 Task: Find connections with filter location Chengam with filter topic #innovationwith filter profile language English with filter current company Nayara Energy with filter school L.J. Institute Of Engg And Tech.  with filter industry Internet Marketplace Platforms with filter service category Financial Planning with filter keywords title Wait Staff Manager
Action: Mouse moved to (511, 65)
Screenshot: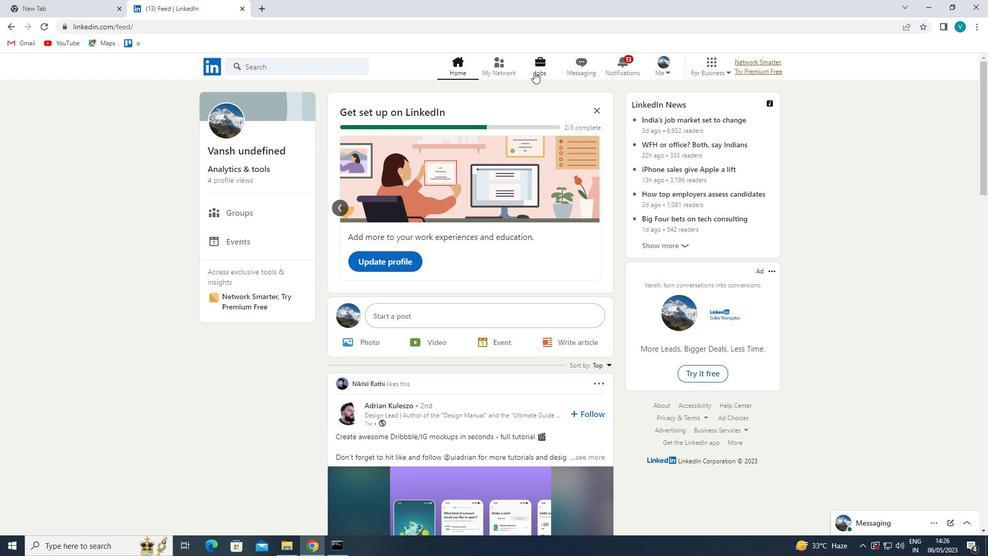 
Action: Mouse pressed left at (511, 65)
Screenshot: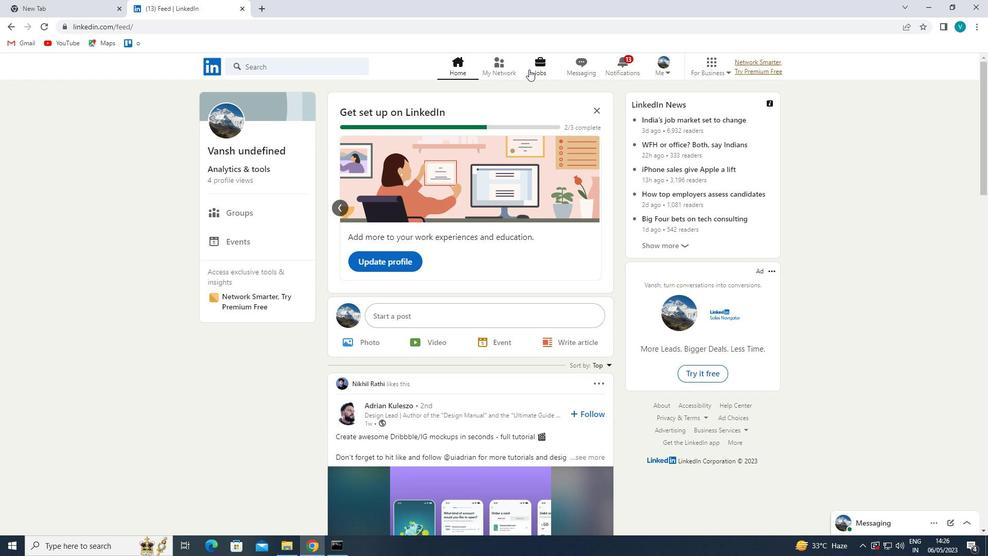 
Action: Mouse moved to (318, 117)
Screenshot: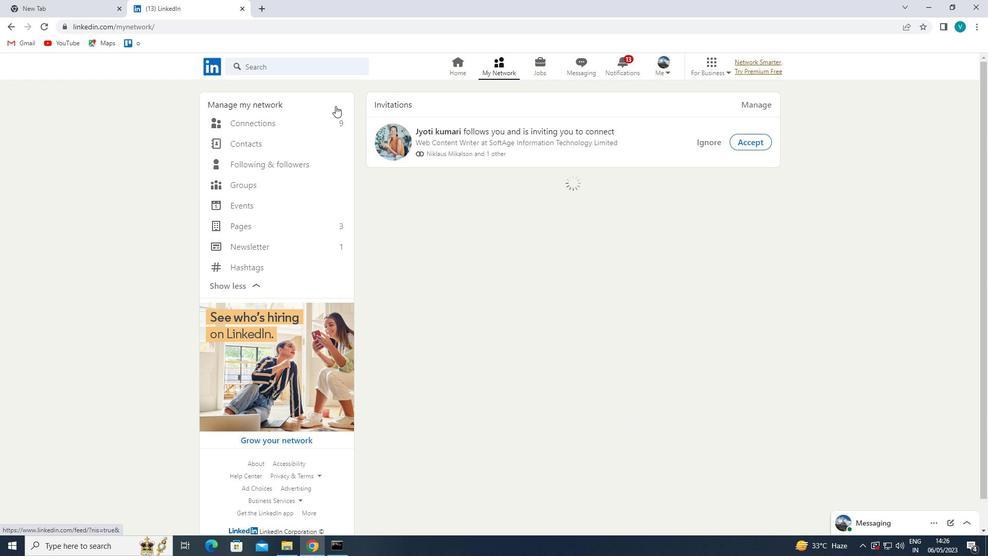 
Action: Mouse pressed left at (318, 117)
Screenshot: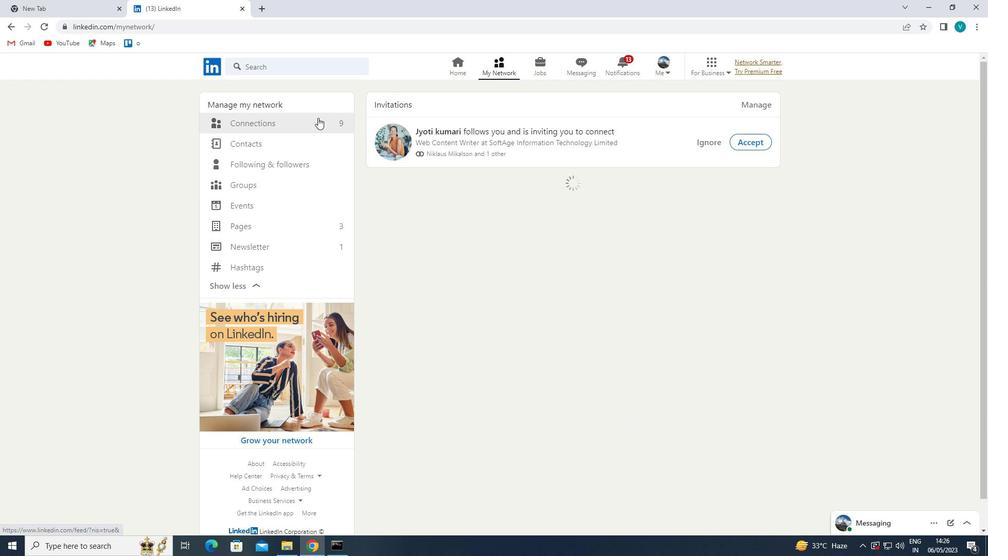 
Action: Mouse moved to (591, 117)
Screenshot: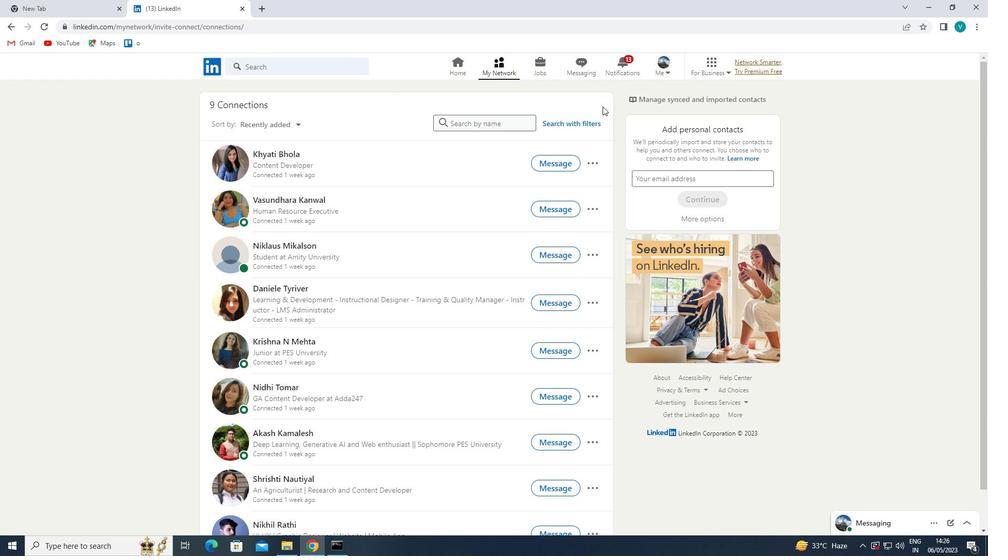 
Action: Mouse pressed left at (591, 117)
Screenshot: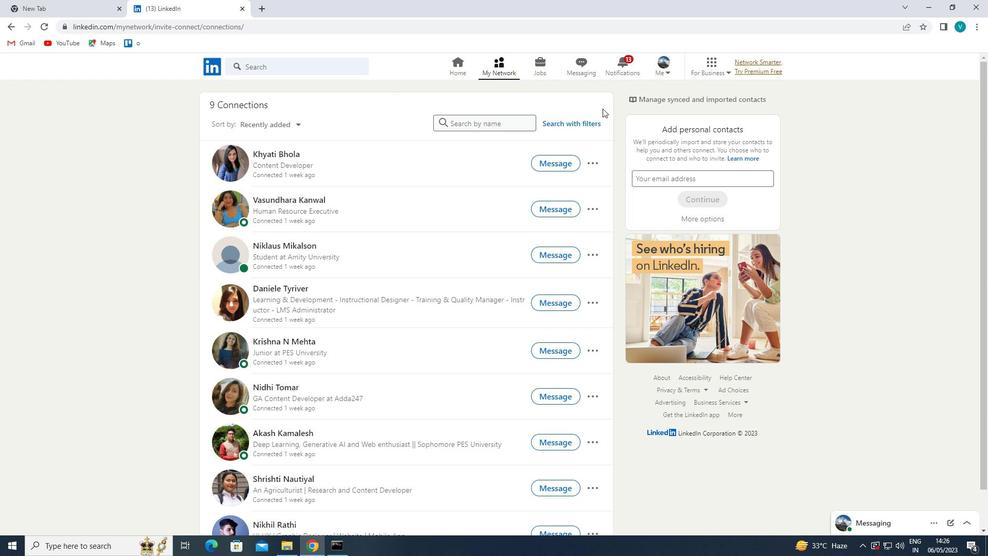 
Action: Mouse moved to (506, 95)
Screenshot: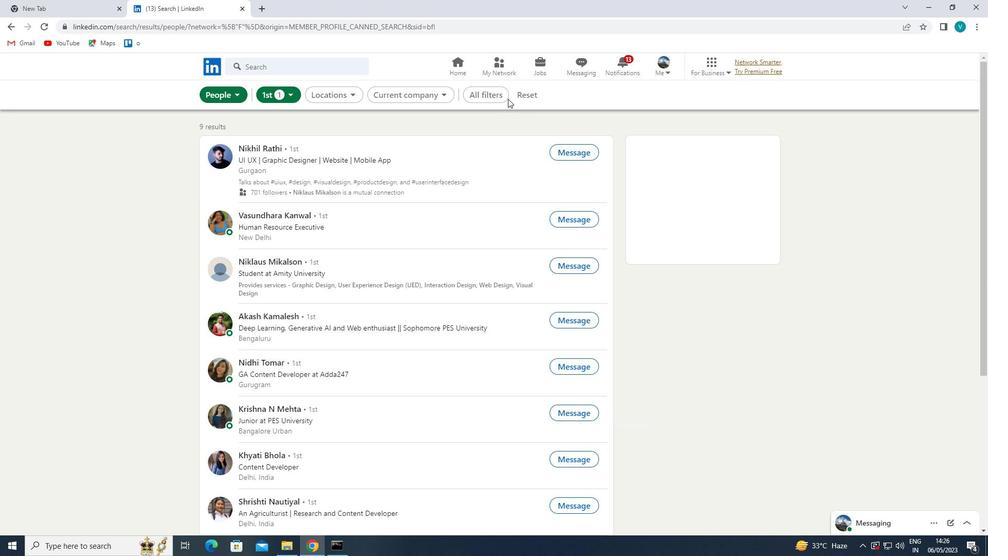 
Action: Mouse pressed left at (506, 95)
Screenshot: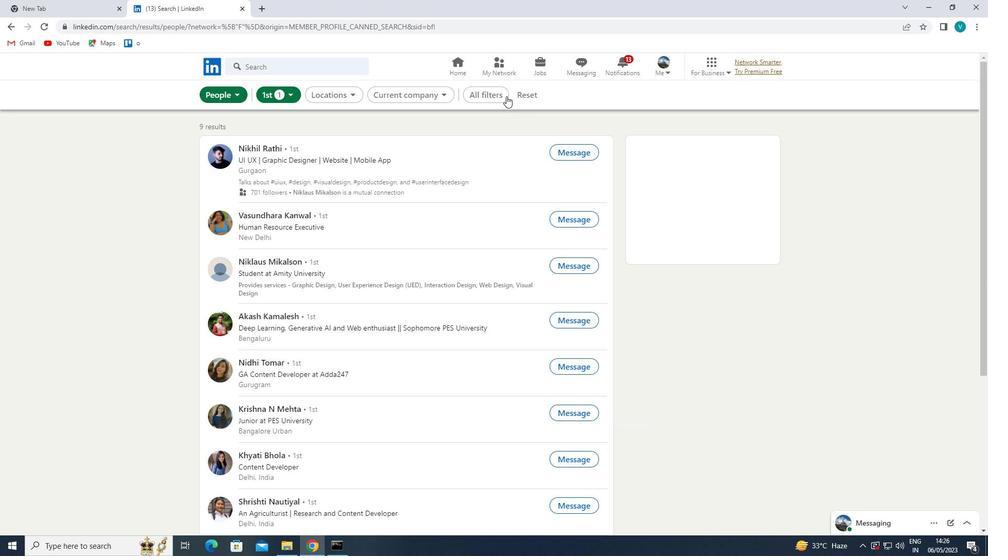 
Action: Mouse moved to (763, 174)
Screenshot: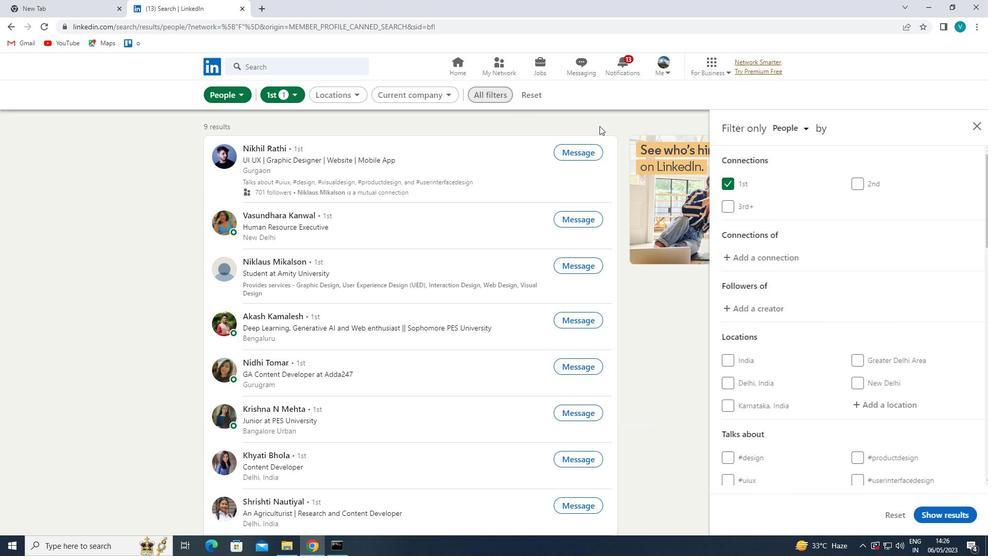
Action: Mouse scrolled (763, 173) with delta (0, 0)
Screenshot: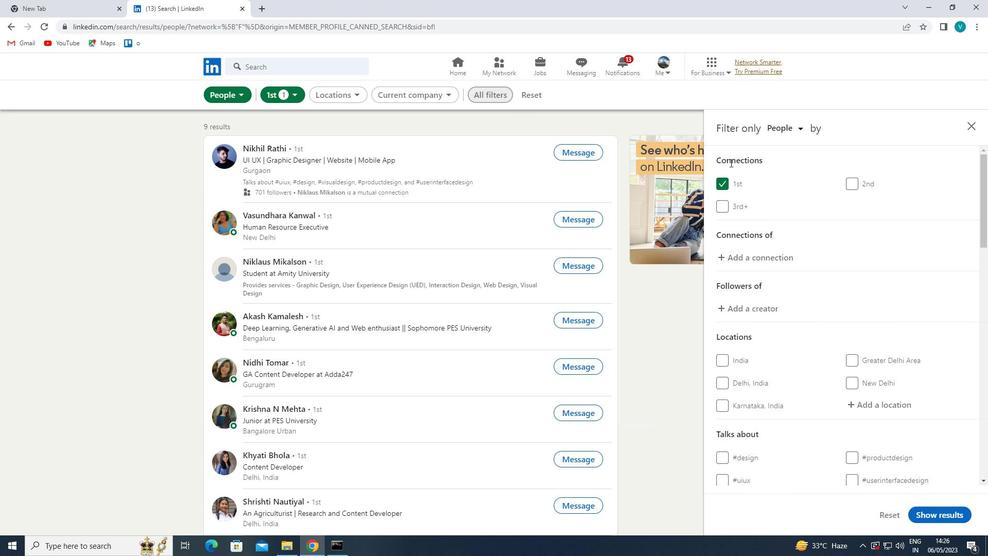 
Action: Mouse moved to (764, 176)
Screenshot: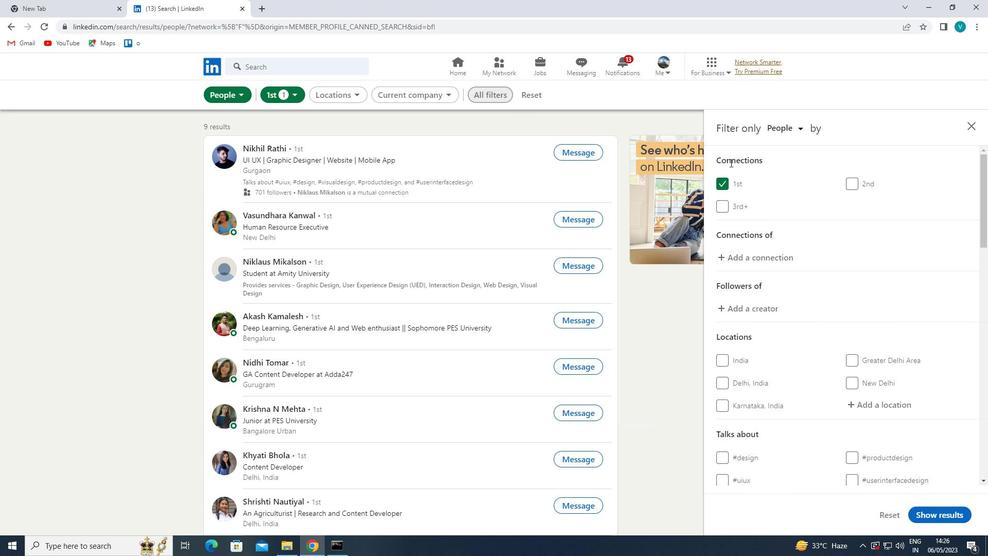 
Action: Mouse scrolled (764, 175) with delta (0, 0)
Screenshot: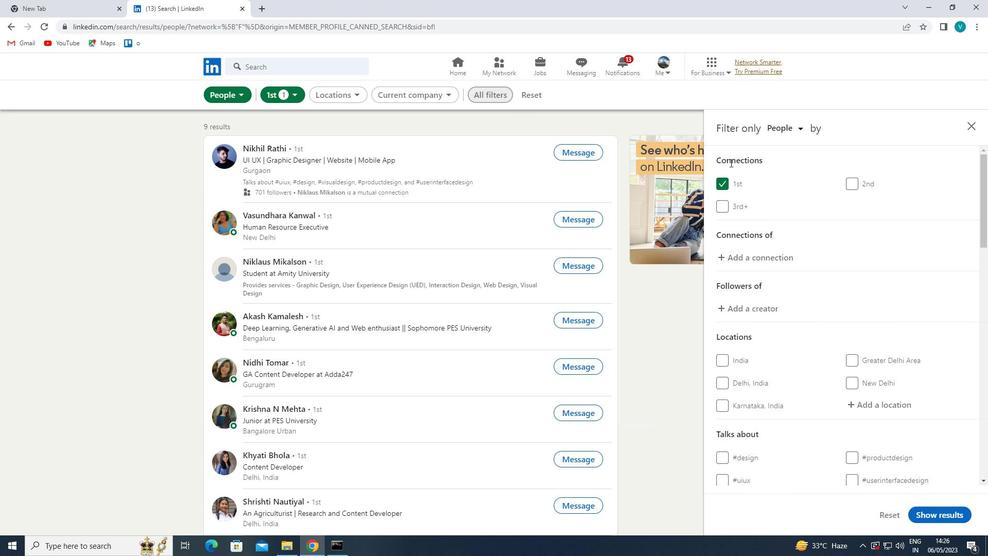 
Action: Mouse moved to (767, 180)
Screenshot: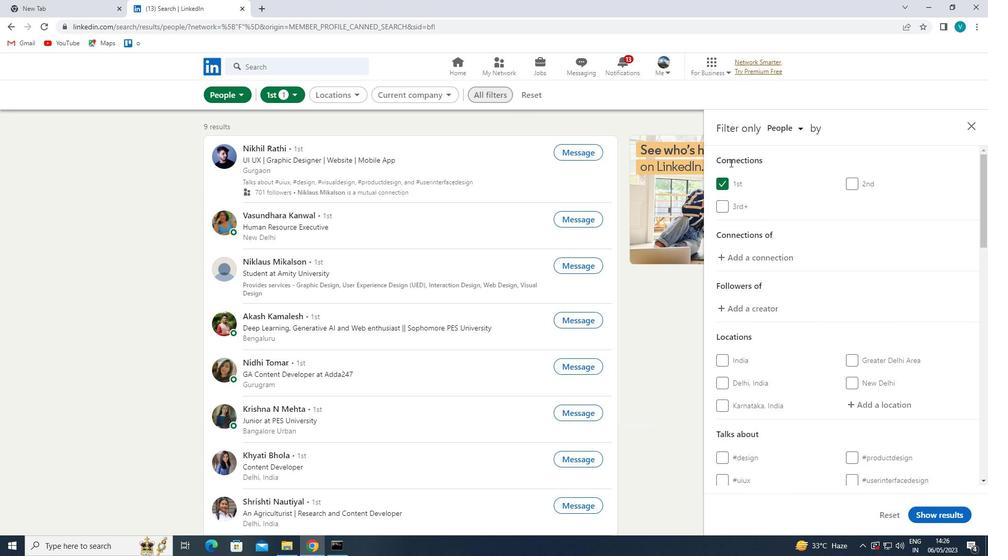 
Action: Mouse scrolled (767, 179) with delta (0, 0)
Screenshot: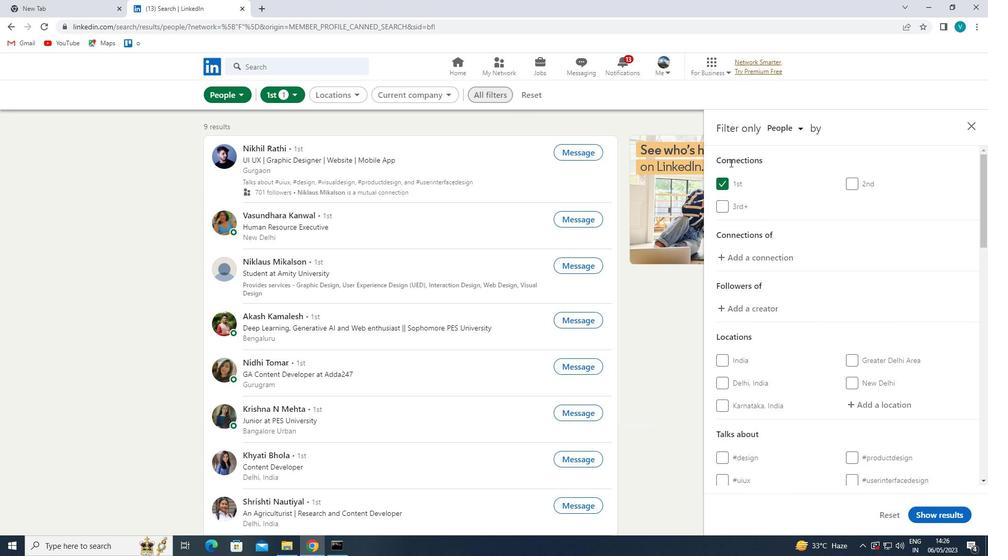 
Action: Mouse moved to (870, 252)
Screenshot: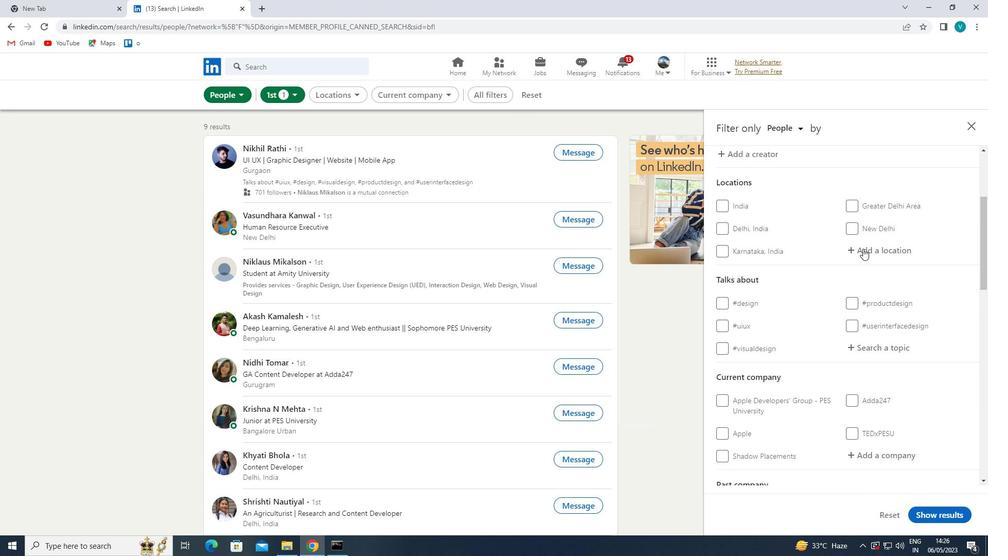 
Action: Mouse pressed left at (870, 252)
Screenshot: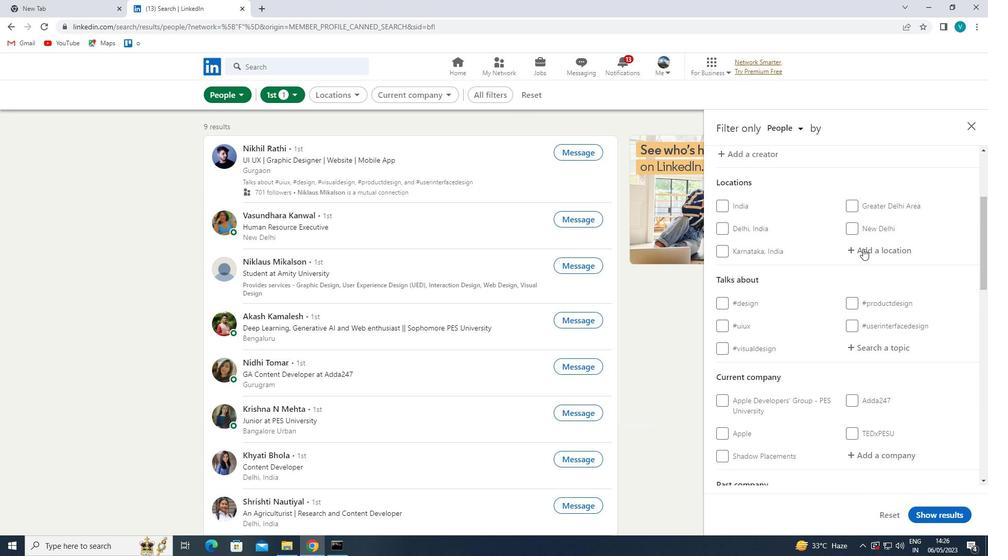 
Action: Mouse moved to (464, 106)
Screenshot: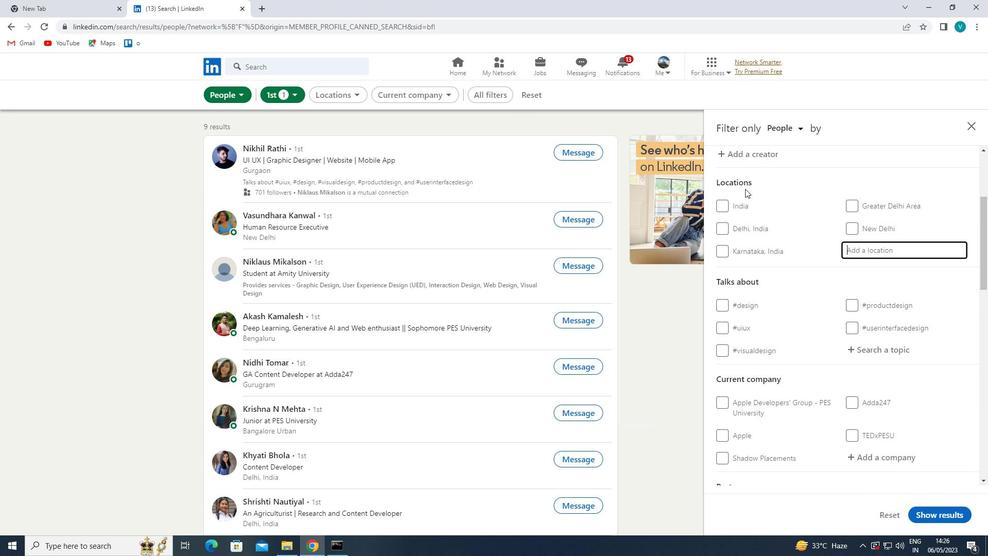 
Action: Key pressed <Key.shift>CHENGAM
Screenshot: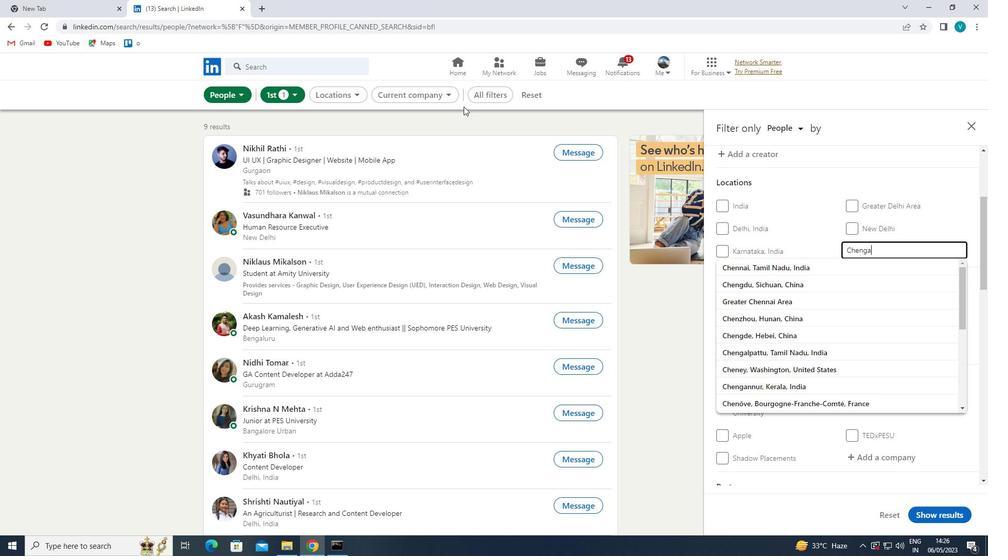 
Action: Mouse moved to (756, 263)
Screenshot: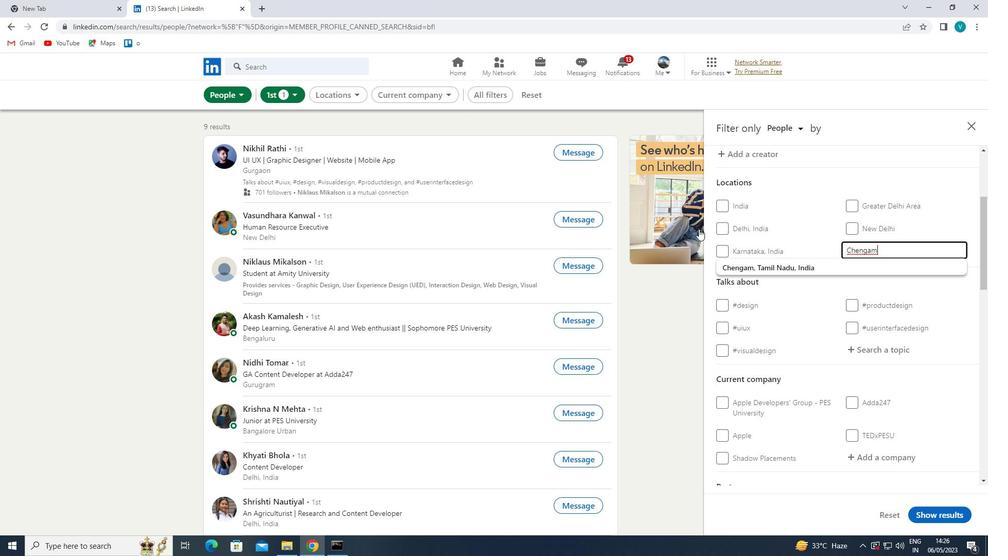 
Action: Mouse pressed left at (756, 263)
Screenshot: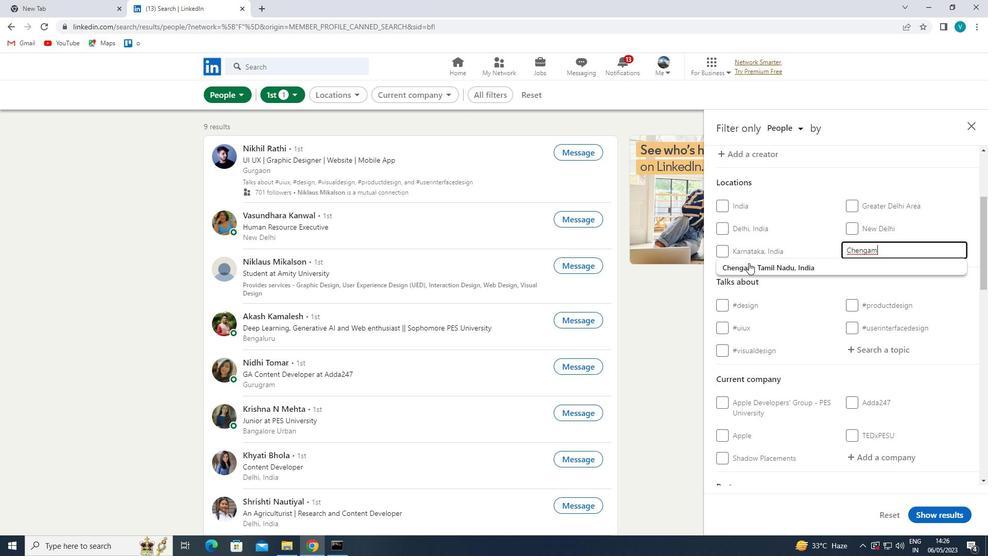 
Action: Mouse moved to (904, 359)
Screenshot: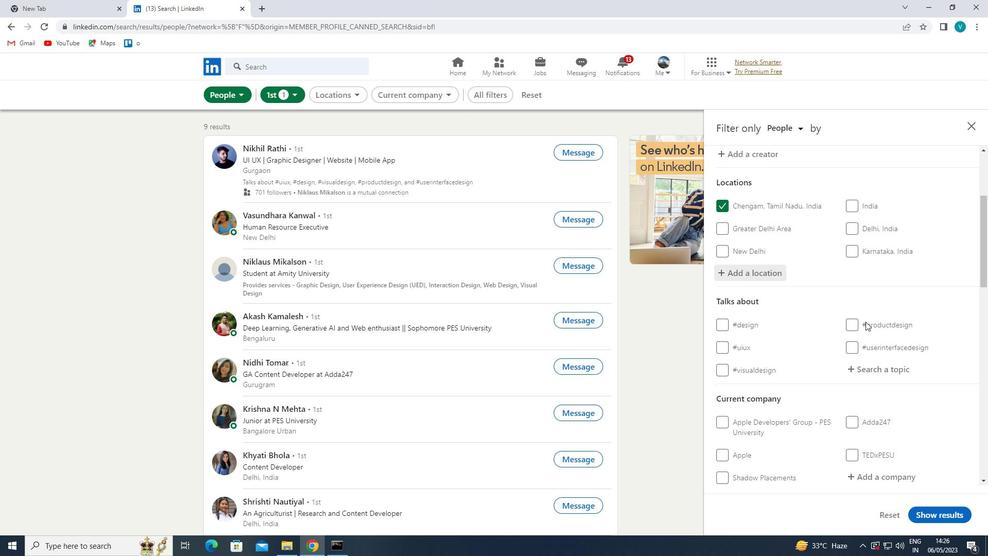 
Action: Mouse scrolled (904, 359) with delta (0, 0)
Screenshot: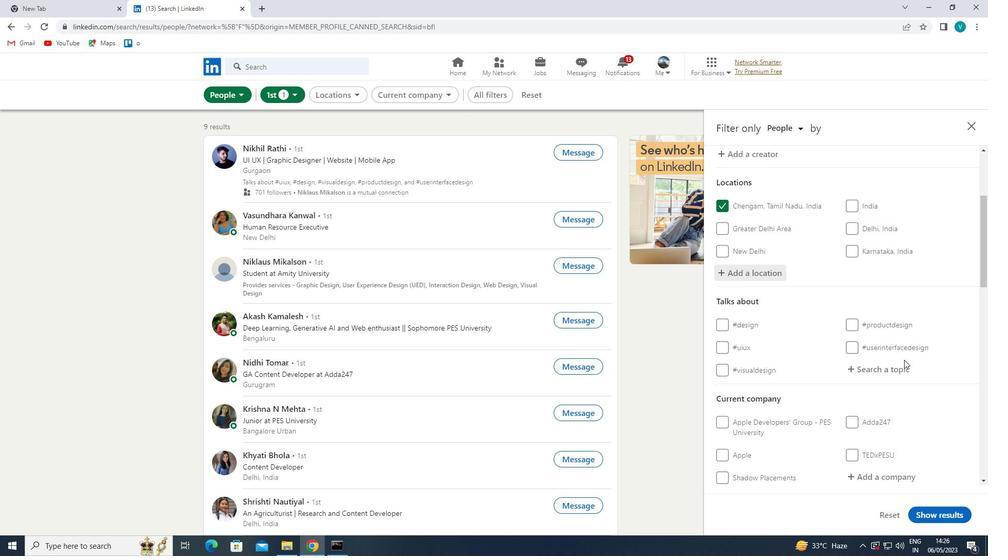 
Action: Mouse moved to (902, 316)
Screenshot: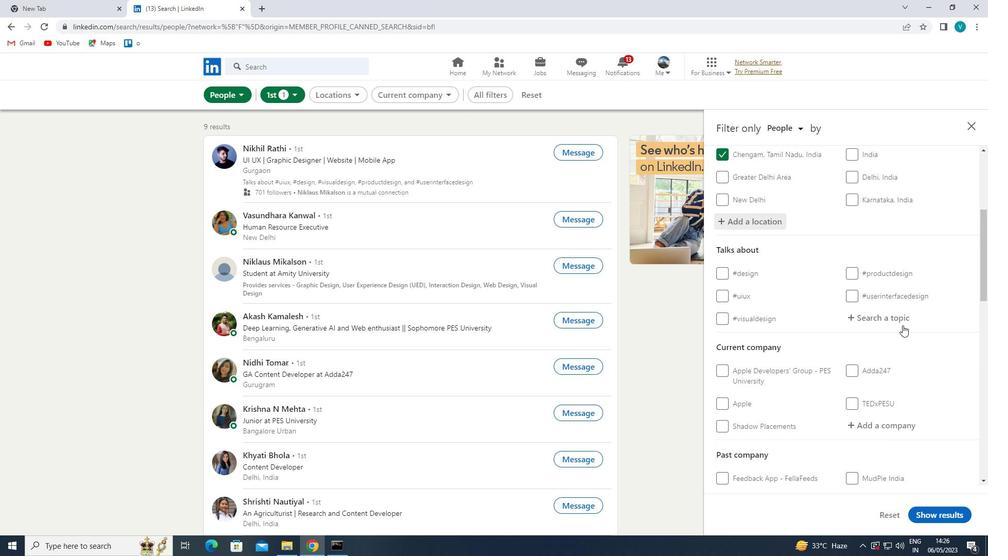 
Action: Mouse pressed left at (902, 316)
Screenshot: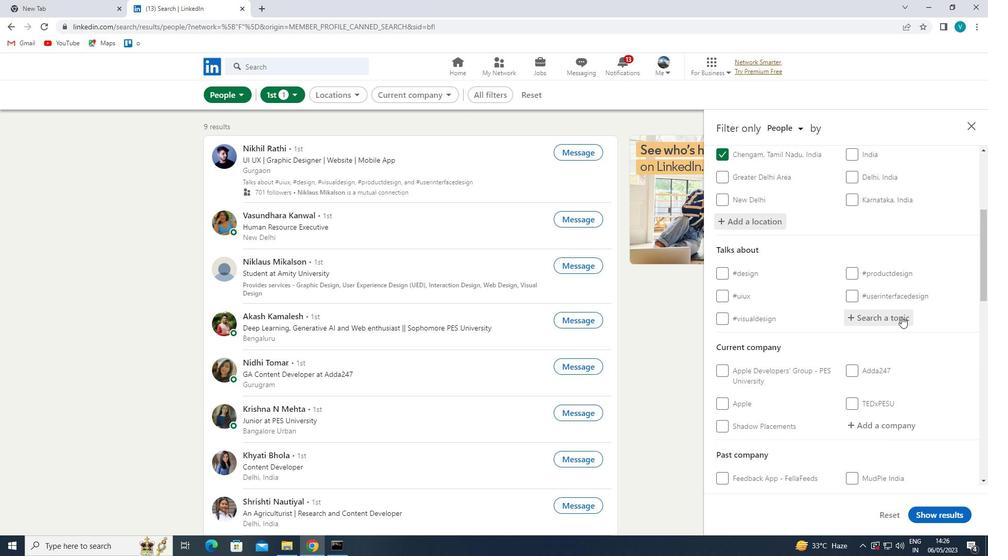 
Action: Mouse moved to (738, 219)
Screenshot: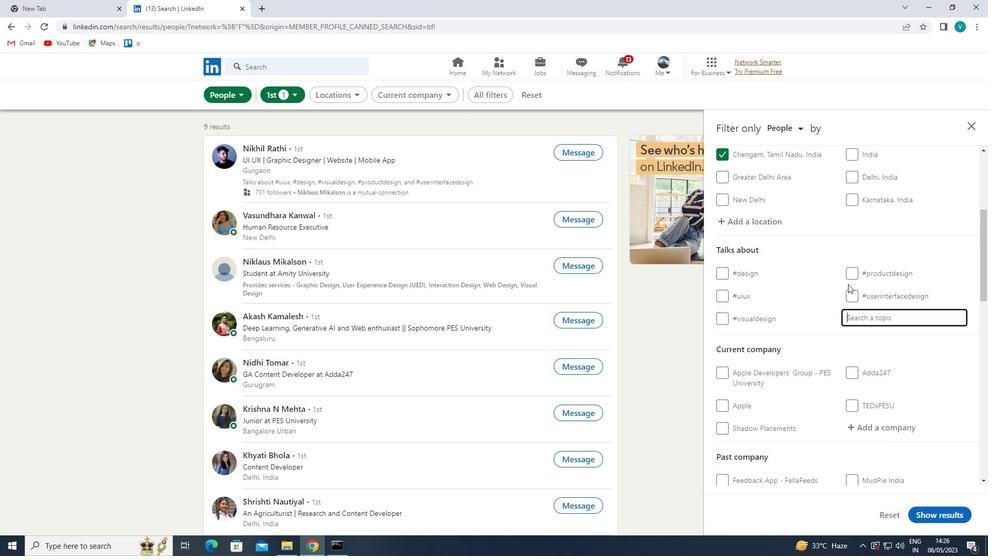 
Action: Key pressed INNOVAT
Screenshot: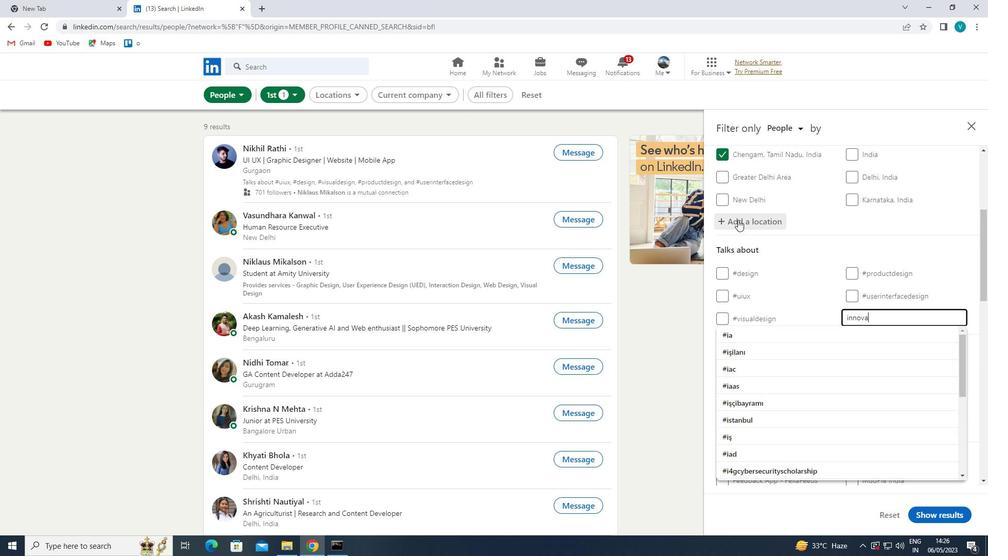 
Action: Mouse moved to (783, 338)
Screenshot: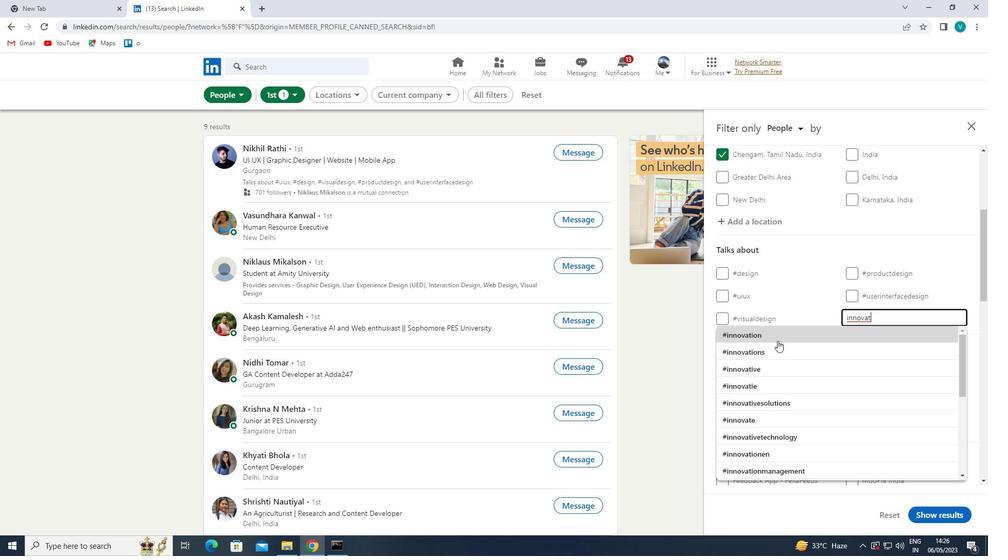
Action: Mouse pressed left at (783, 338)
Screenshot: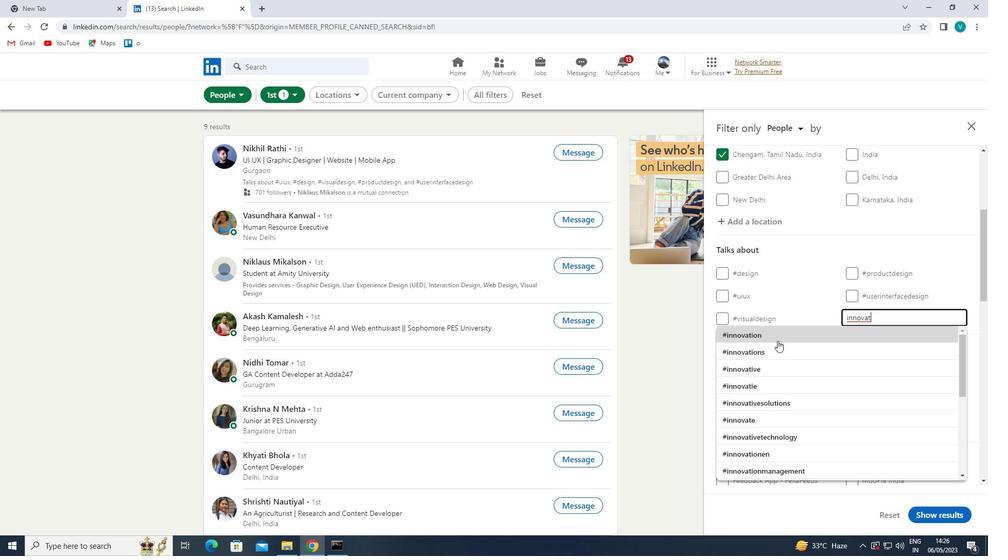 
Action: Mouse moved to (854, 375)
Screenshot: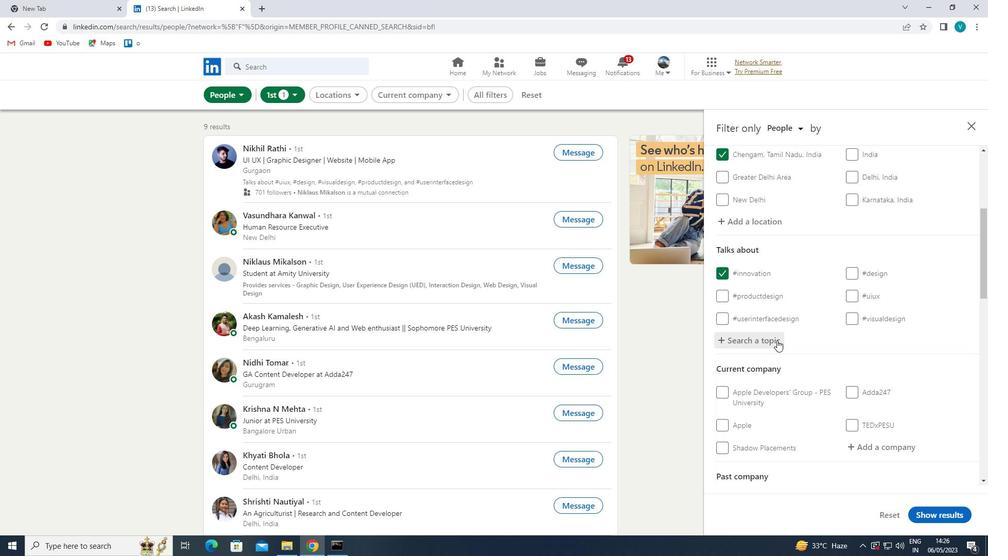 
Action: Mouse scrolled (854, 374) with delta (0, 0)
Screenshot: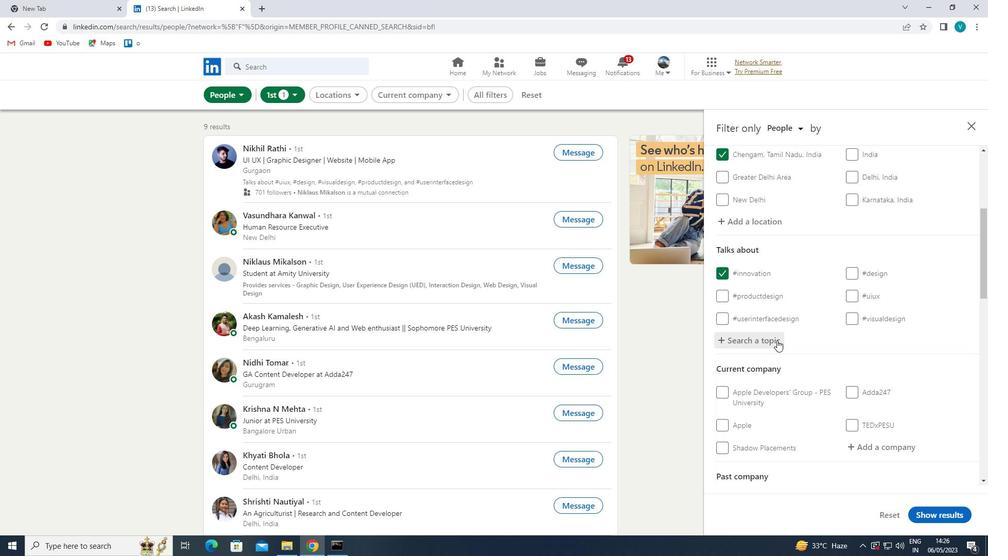 
Action: Mouse moved to (857, 376)
Screenshot: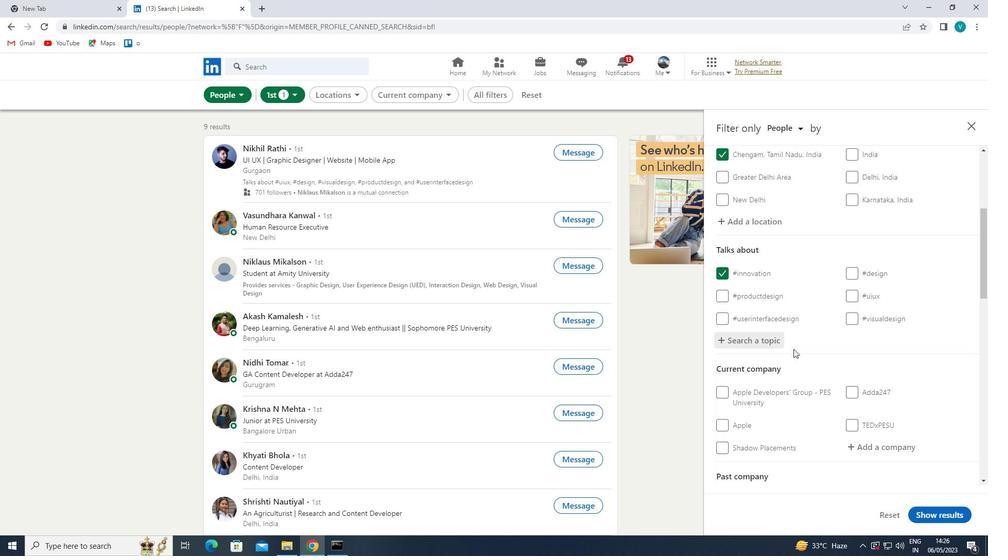 
Action: Mouse scrolled (857, 375) with delta (0, 0)
Screenshot: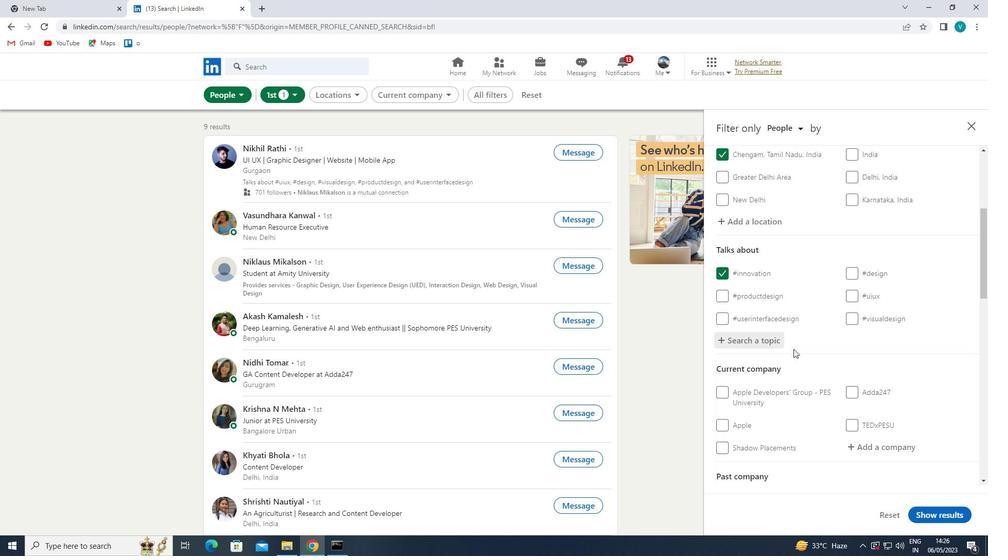 
Action: Mouse moved to (862, 377)
Screenshot: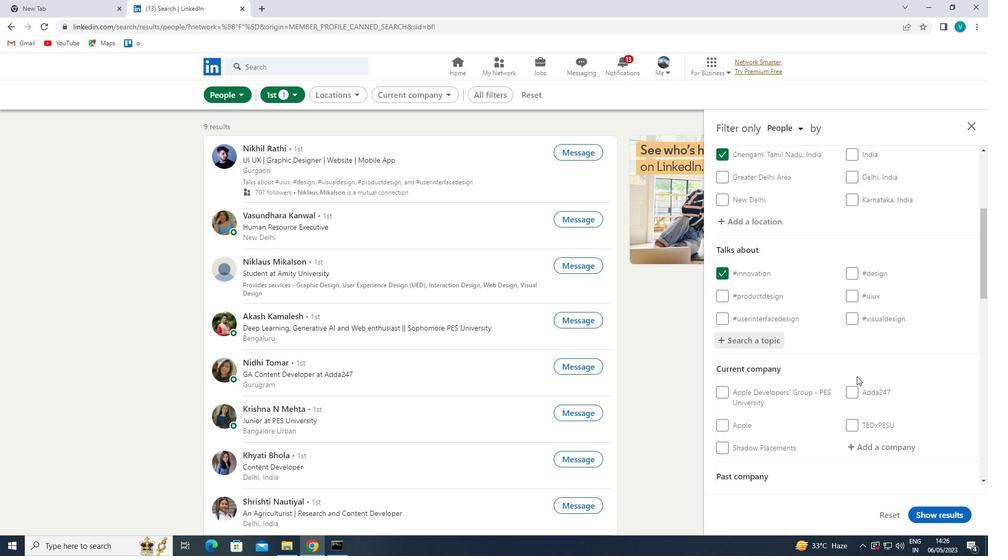 
Action: Mouse scrolled (862, 376) with delta (0, 0)
Screenshot: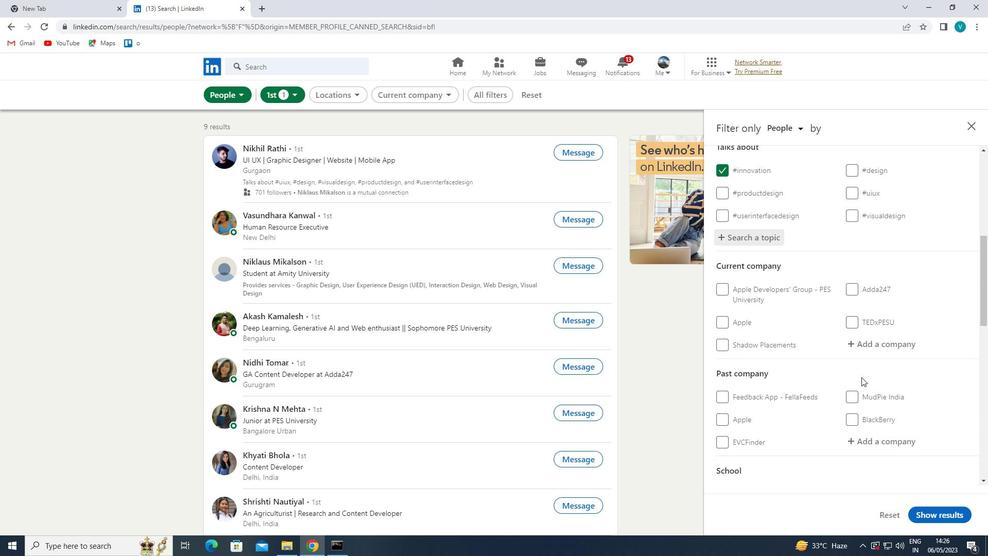 
Action: Mouse scrolled (862, 376) with delta (0, 0)
Screenshot: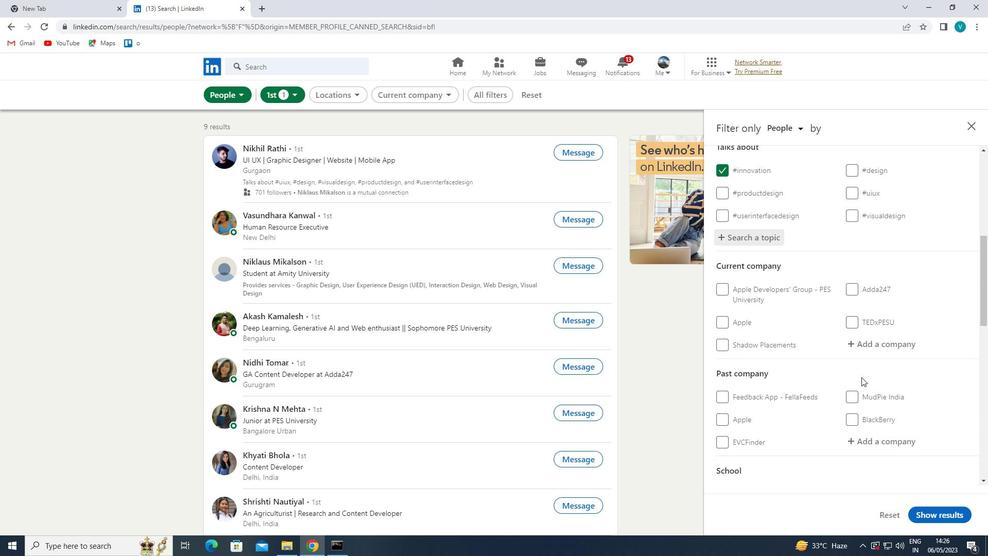 
Action: Mouse moved to (861, 379)
Screenshot: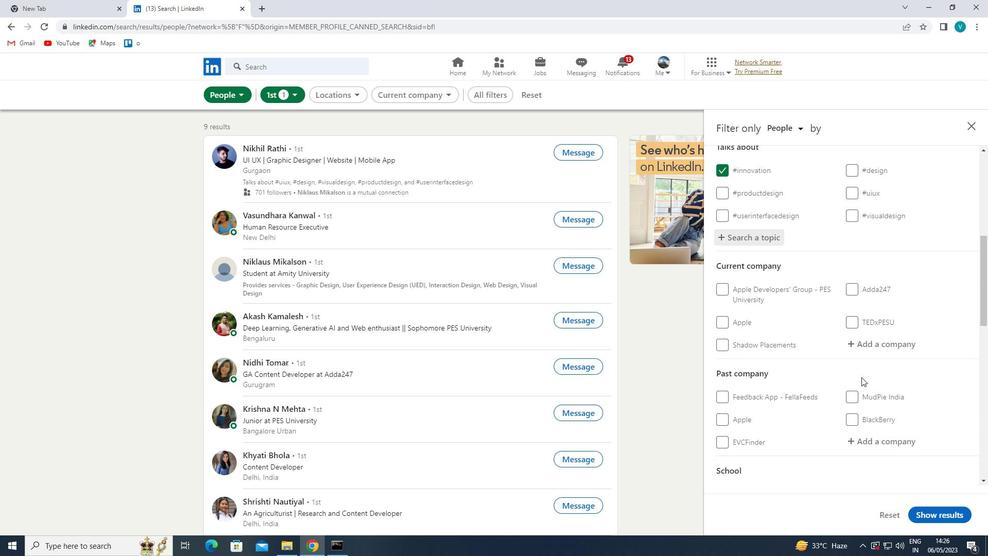 
Action: Mouse scrolled (861, 379) with delta (0, 0)
Screenshot: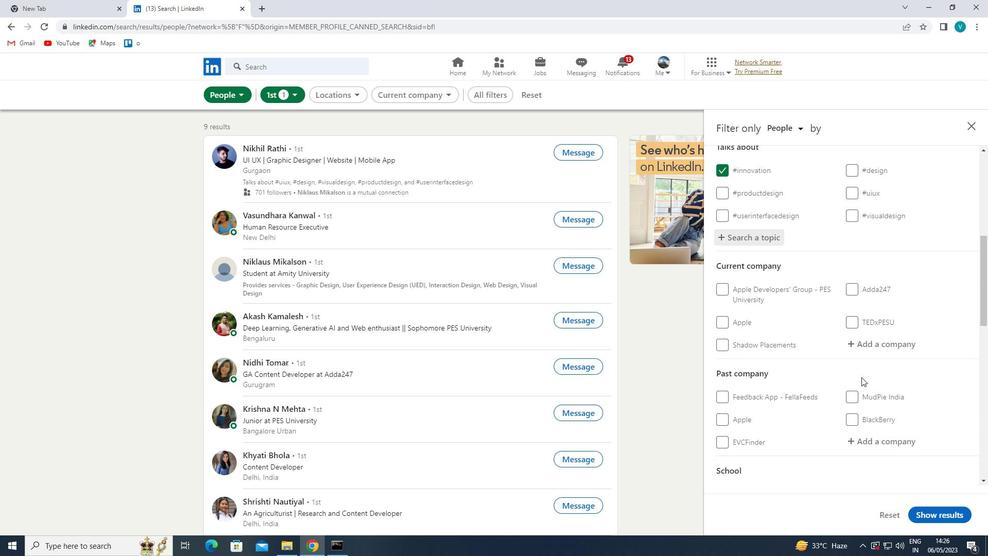 
Action: Mouse moved to (859, 382)
Screenshot: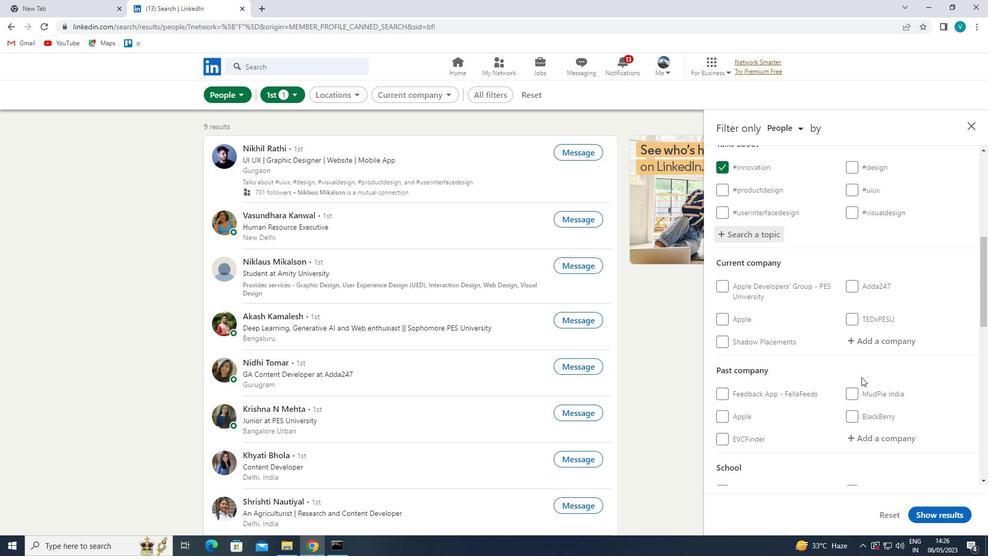 
Action: Mouse scrolled (859, 381) with delta (0, 0)
Screenshot: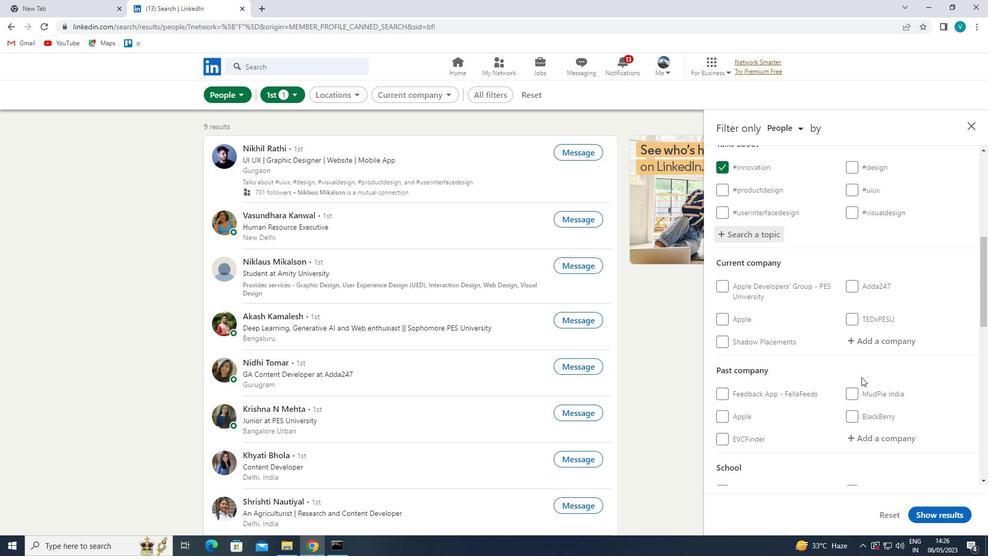 
Action: Mouse moved to (855, 382)
Screenshot: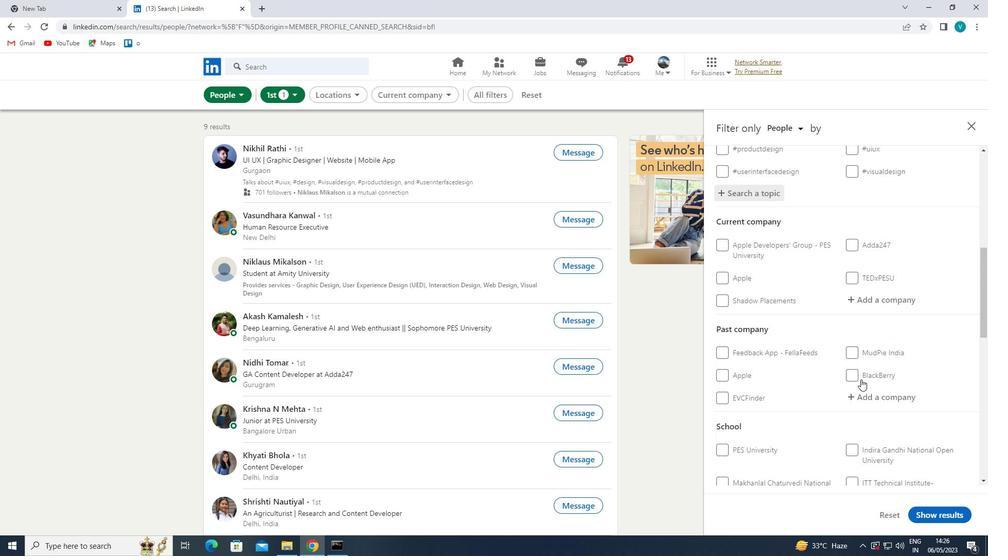 
Action: Mouse scrolled (855, 382) with delta (0, 0)
Screenshot: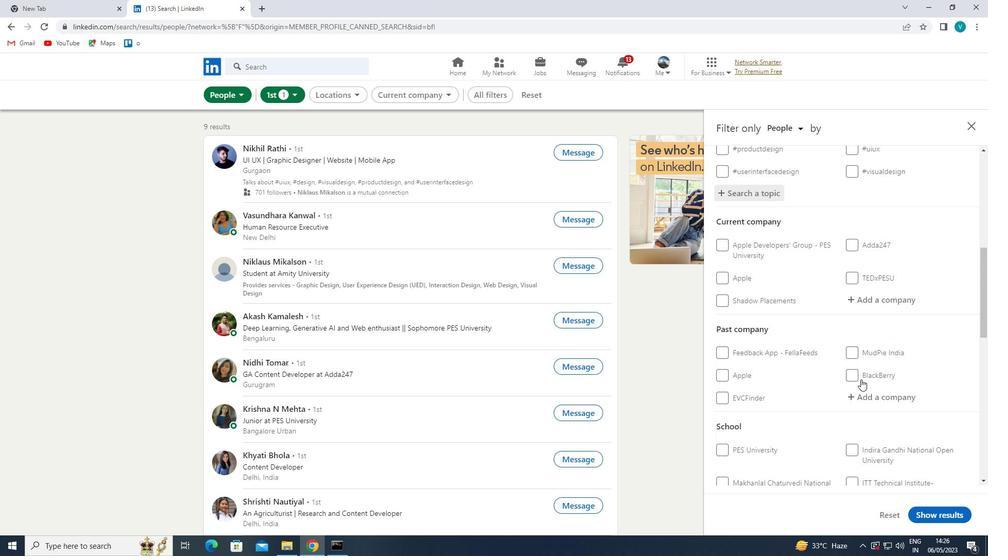 
Action: Mouse moved to (851, 384)
Screenshot: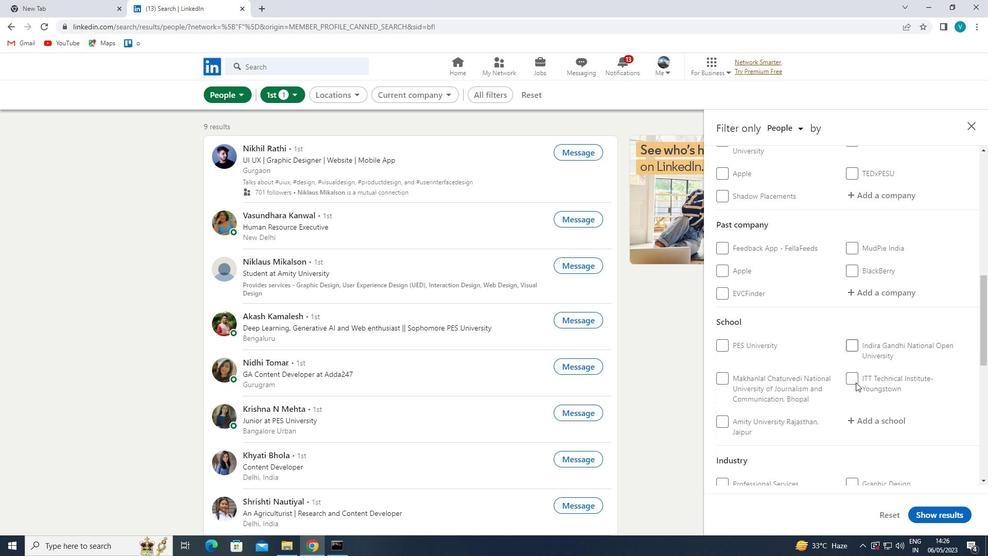 
Action: Mouse scrolled (851, 383) with delta (0, 0)
Screenshot: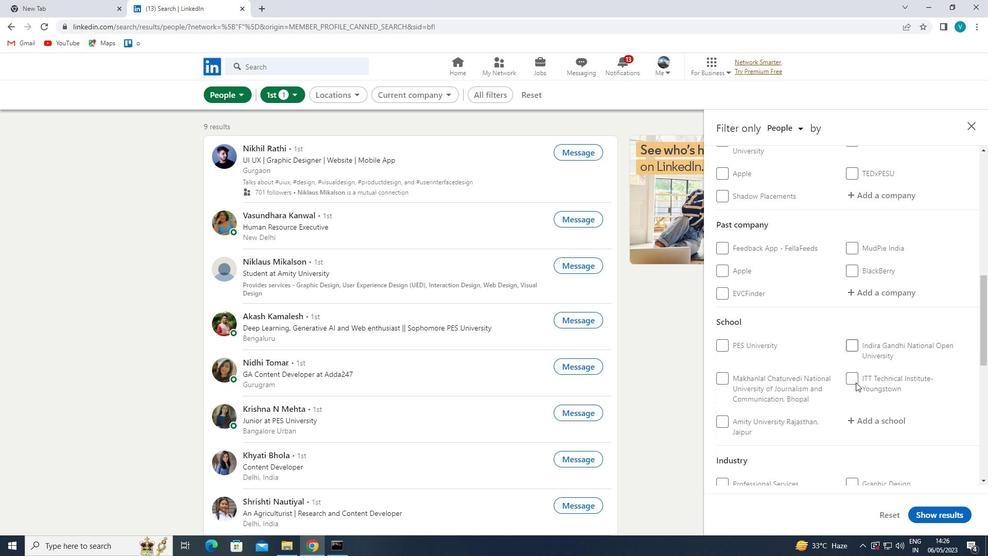 
Action: Mouse moved to (848, 385)
Screenshot: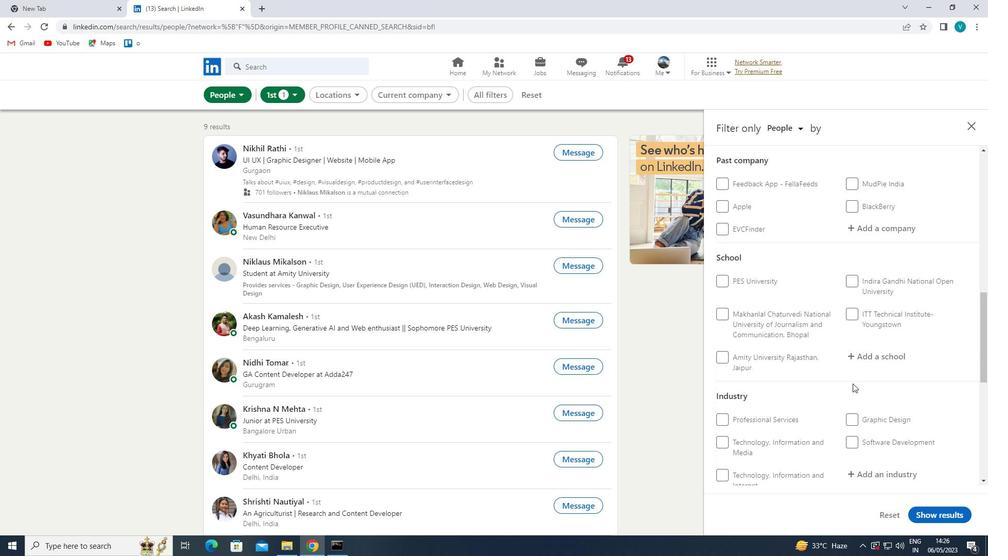 
Action: Mouse scrolled (848, 385) with delta (0, 0)
Screenshot: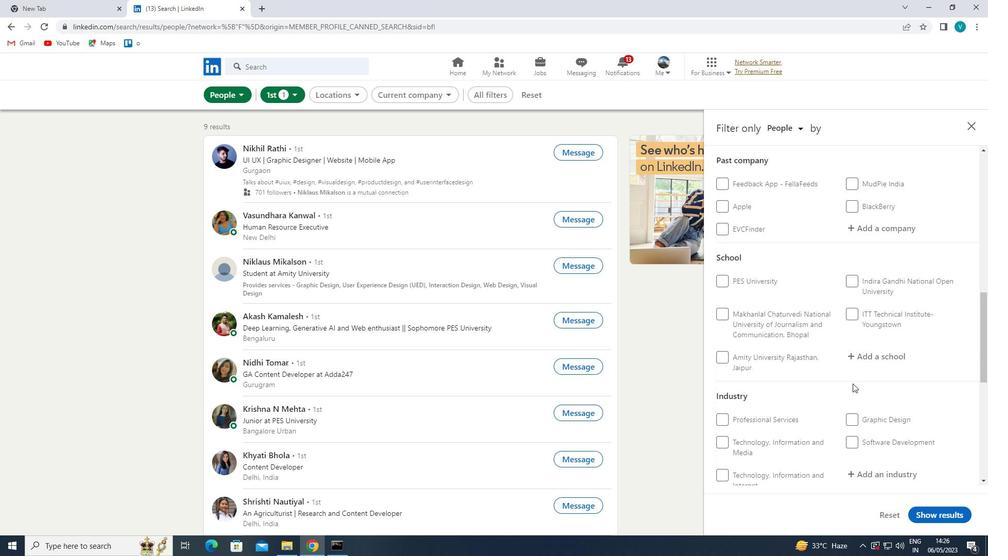 
Action: Mouse moved to (724, 394)
Screenshot: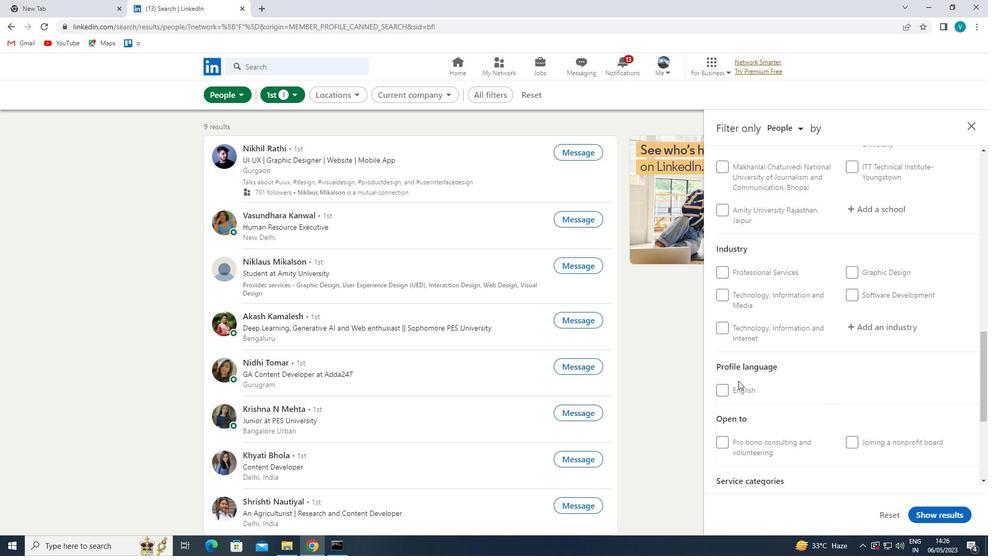 
Action: Mouse pressed left at (724, 394)
Screenshot: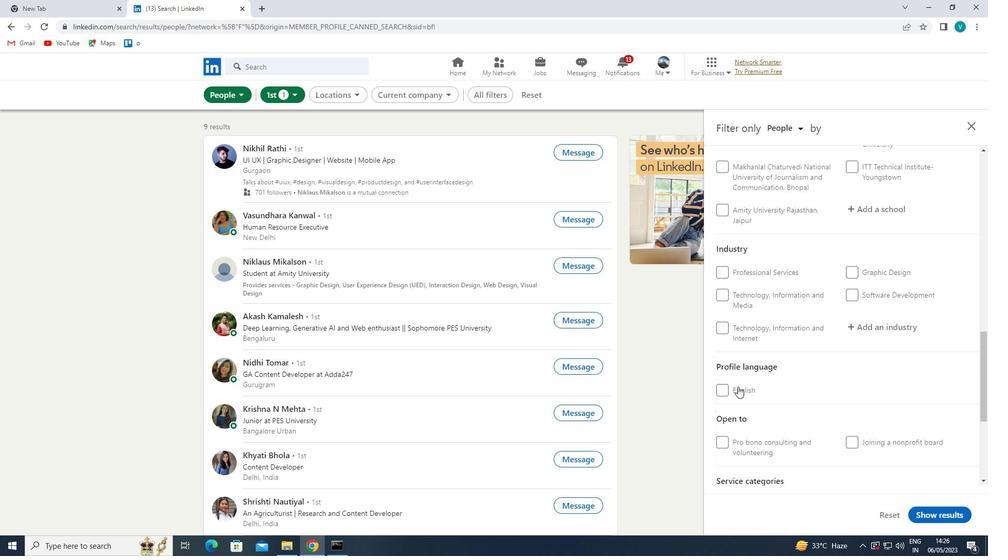 
Action: Mouse moved to (832, 385)
Screenshot: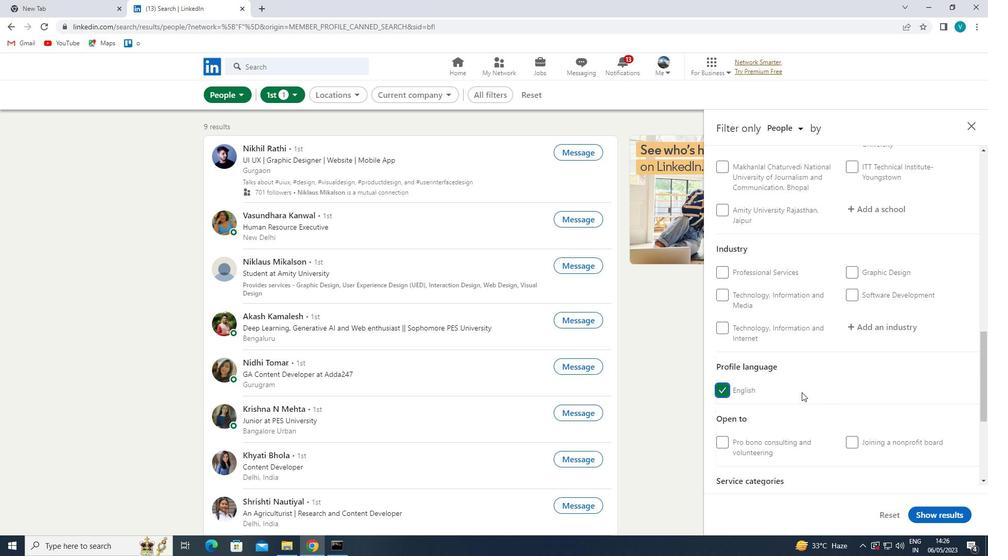 
Action: Mouse scrolled (832, 386) with delta (0, 0)
Screenshot: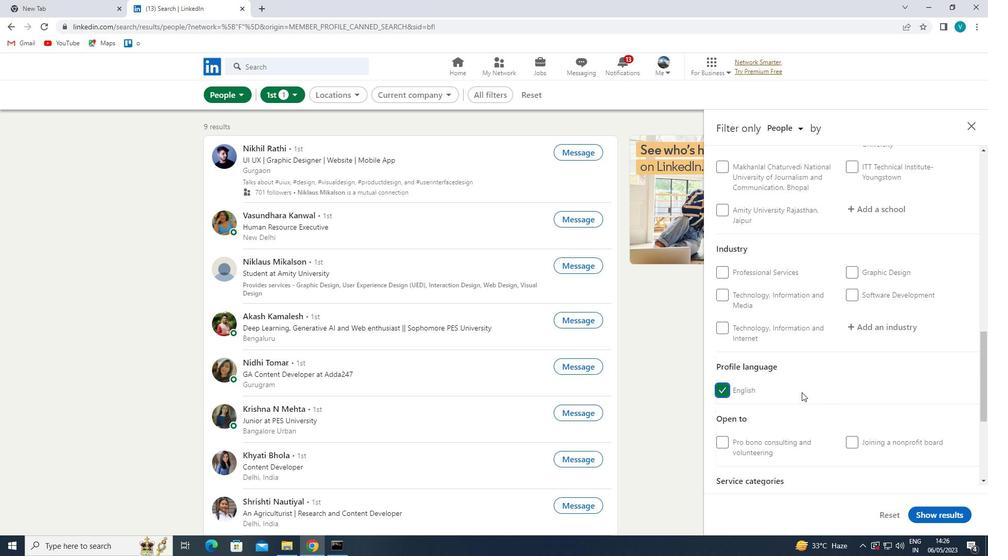
Action: Mouse moved to (835, 384)
Screenshot: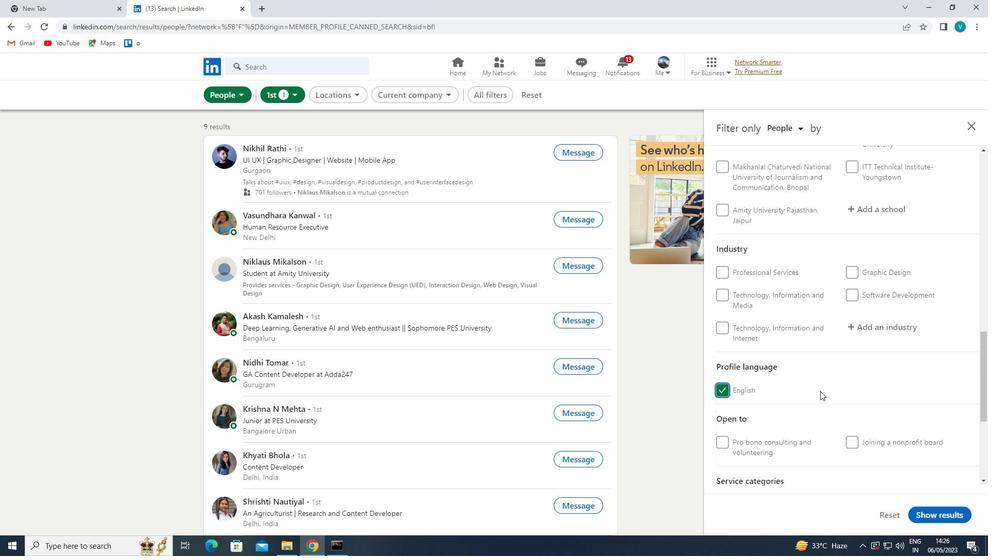 
Action: Mouse scrolled (835, 385) with delta (0, 0)
Screenshot: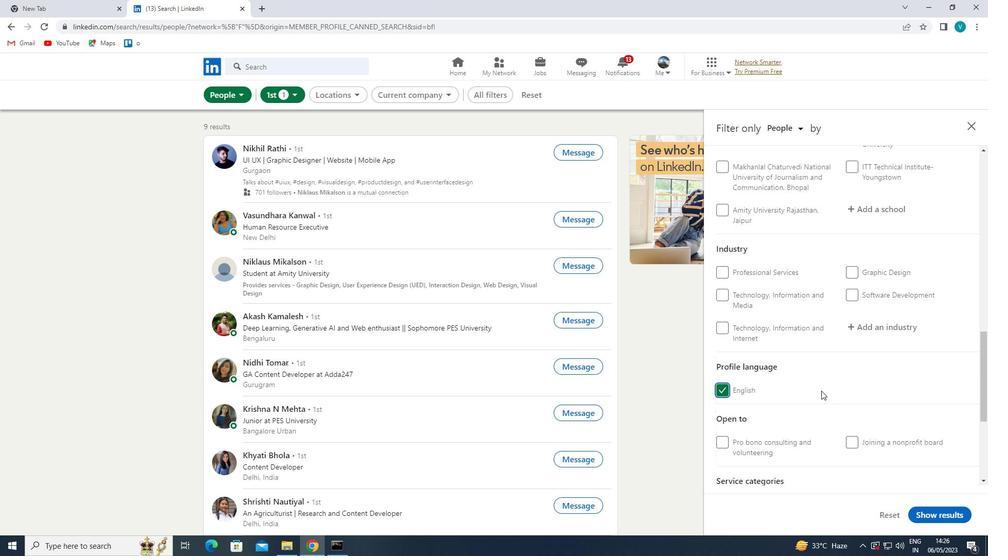 
Action: Mouse moved to (836, 384)
Screenshot: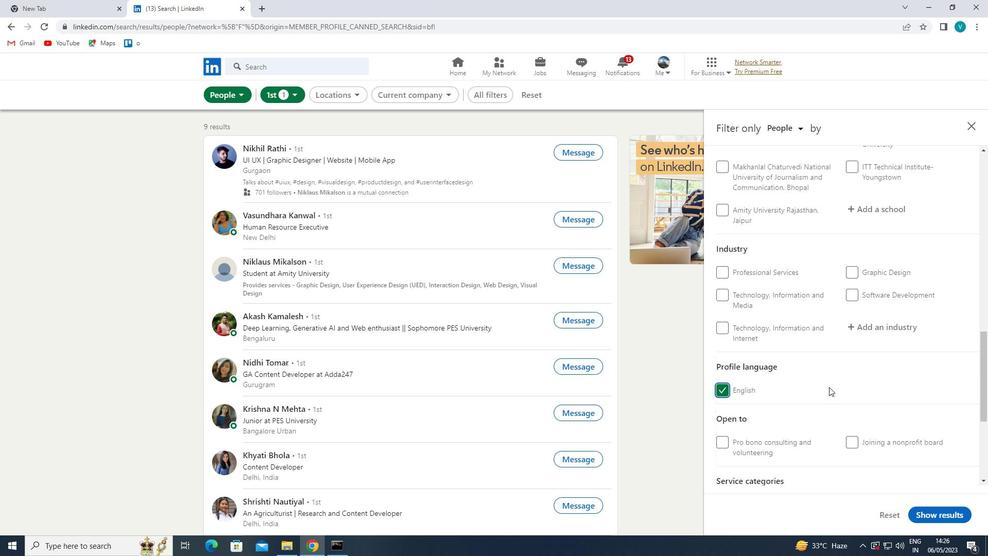 
Action: Mouse scrolled (836, 385) with delta (0, 0)
Screenshot: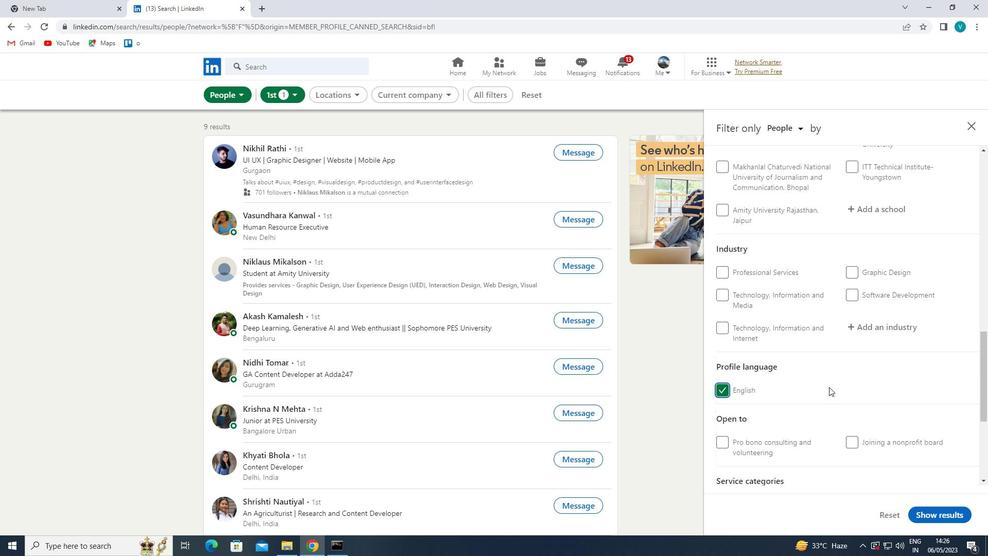 
Action: Mouse moved to (837, 384)
Screenshot: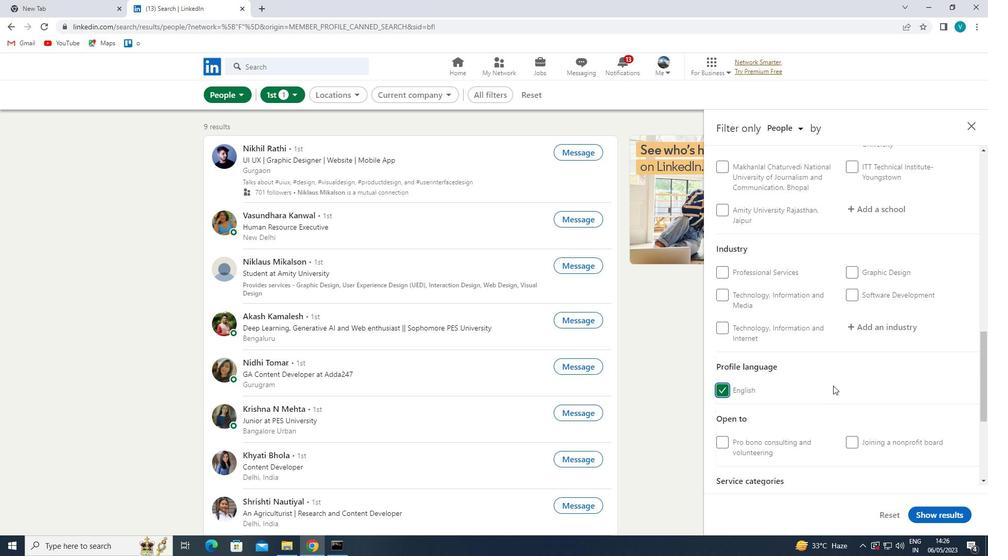
Action: Mouse scrolled (837, 385) with delta (0, 0)
Screenshot: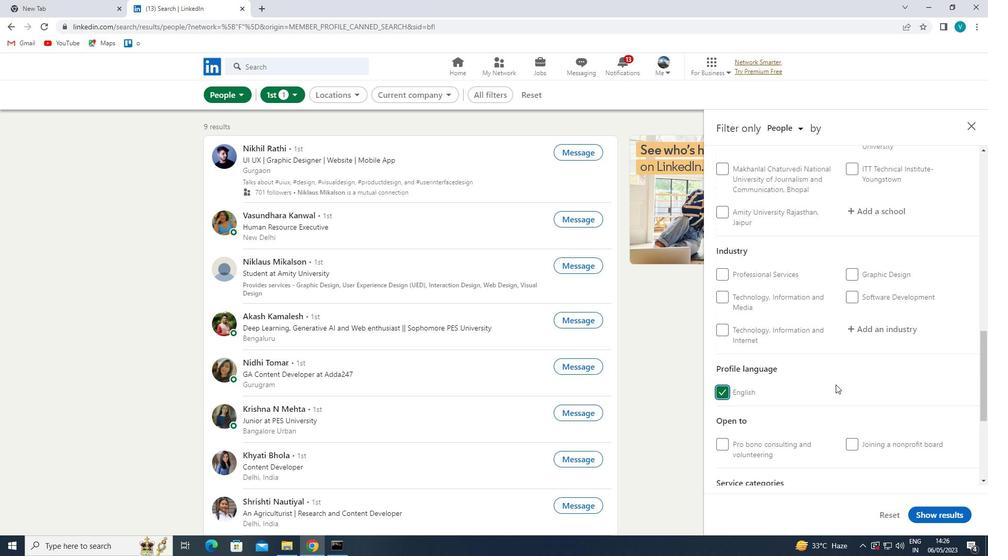 
Action: Mouse moved to (838, 384)
Screenshot: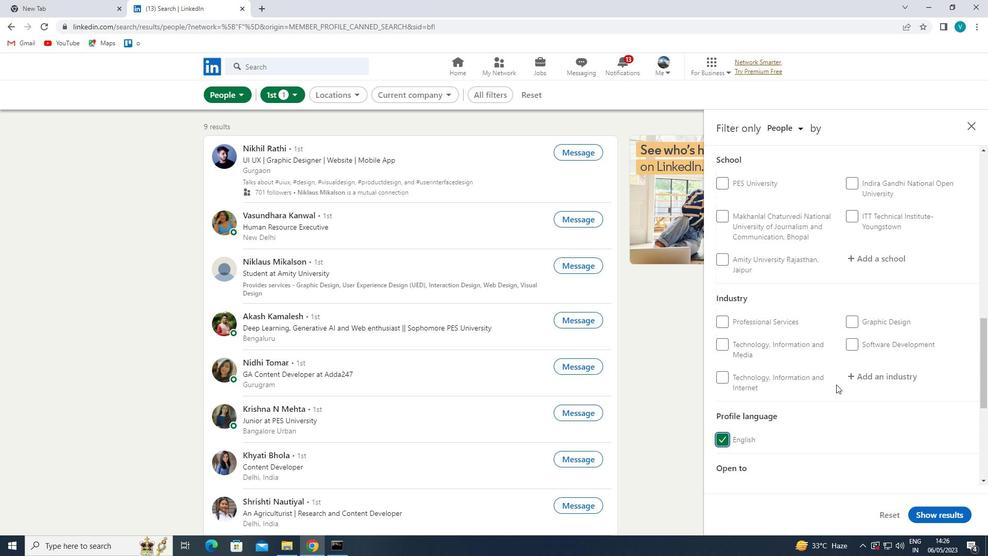 
Action: Mouse scrolled (838, 385) with delta (0, 0)
Screenshot: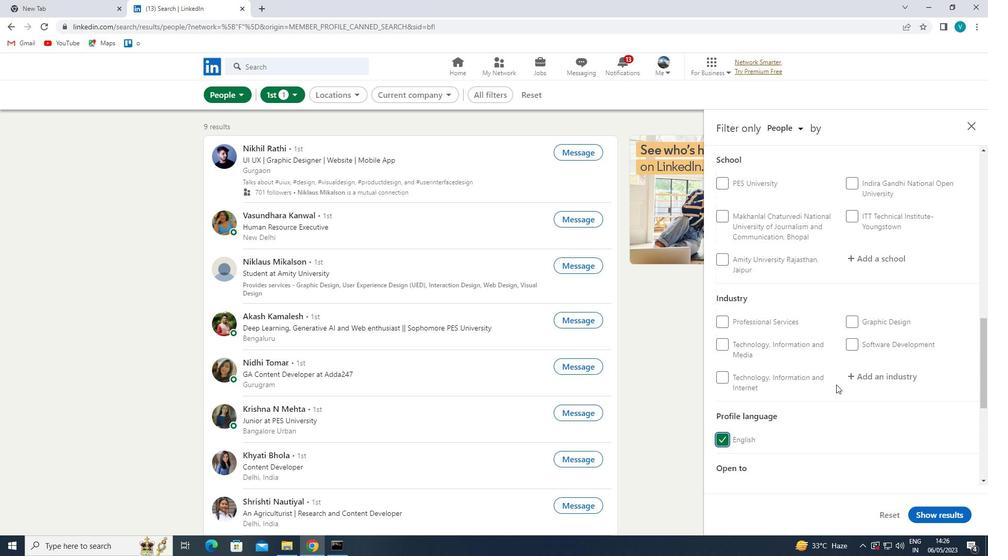 
Action: Mouse moved to (857, 366)
Screenshot: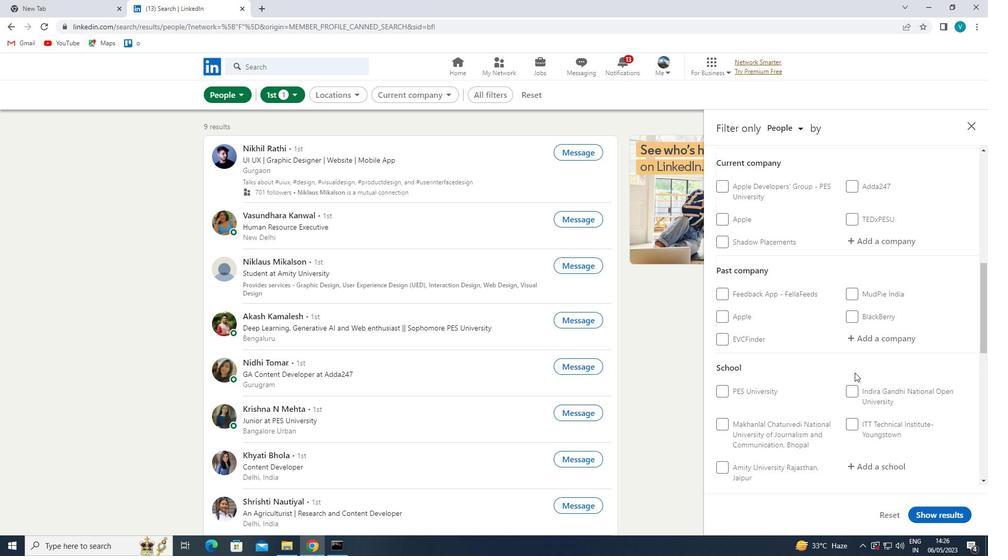 
Action: Mouse scrolled (857, 367) with delta (0, 0)
Screenshot: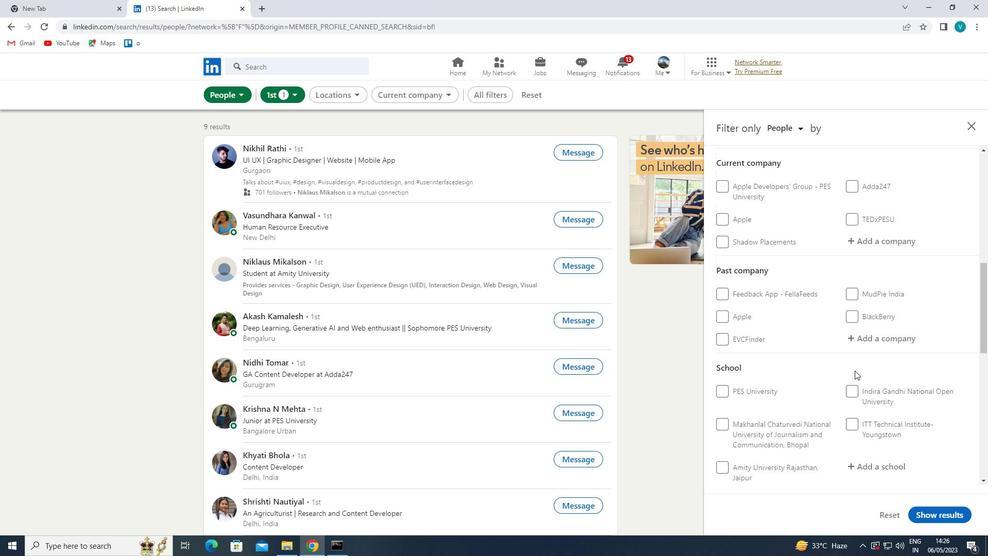
Action: Mouse moved to (895, 290)
Screenshot: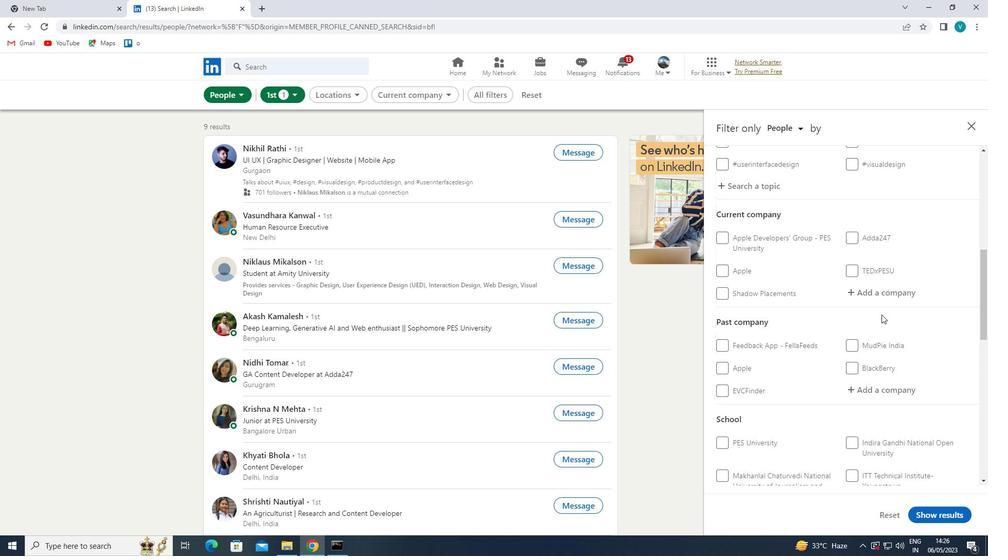 
Action: Mouse pressed left at (895, 290)
Screenshot: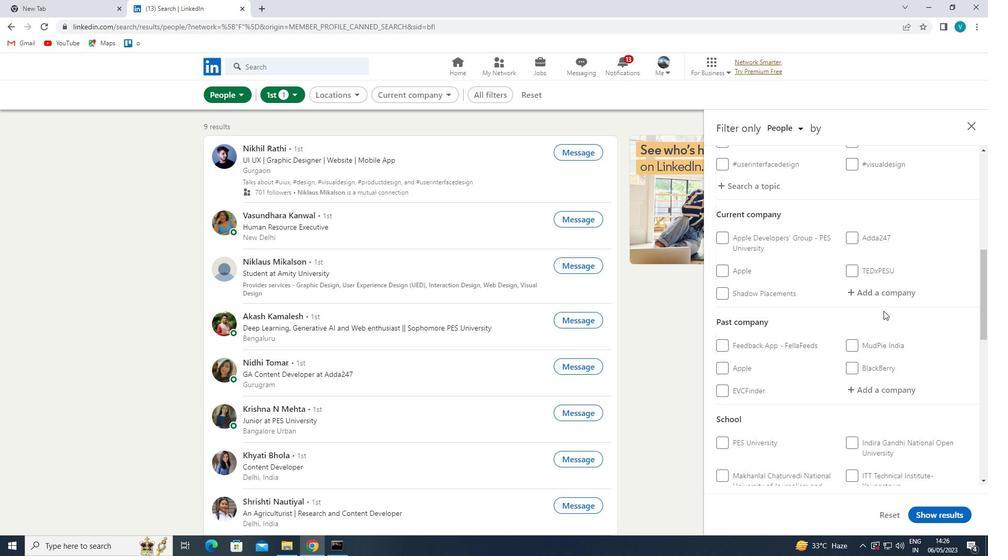 
Action: Mouse moved to (857, 269)
Screenshot: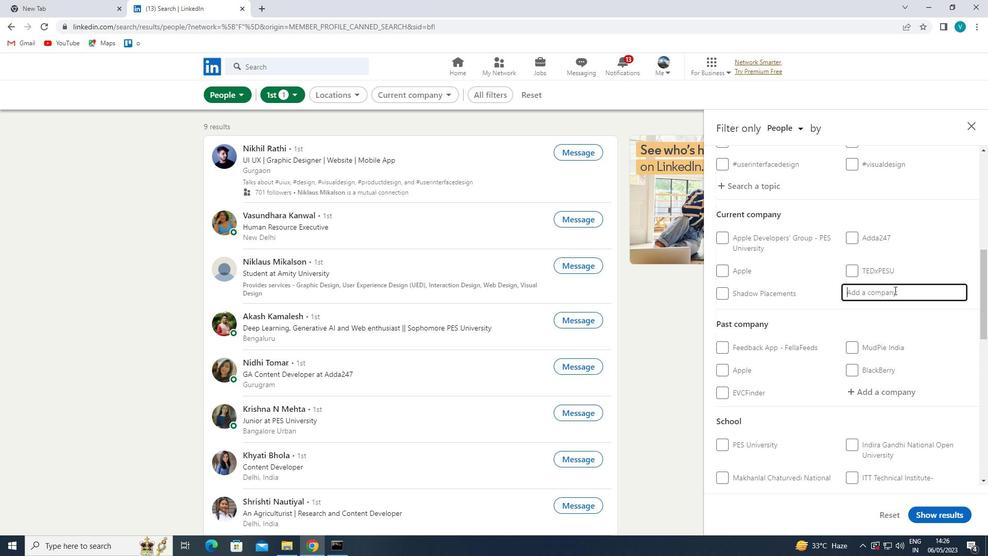 
Action: Key pressed <Key.shift>NAYAAR<Key.backspace><Key.backspace>RA
Screenshot: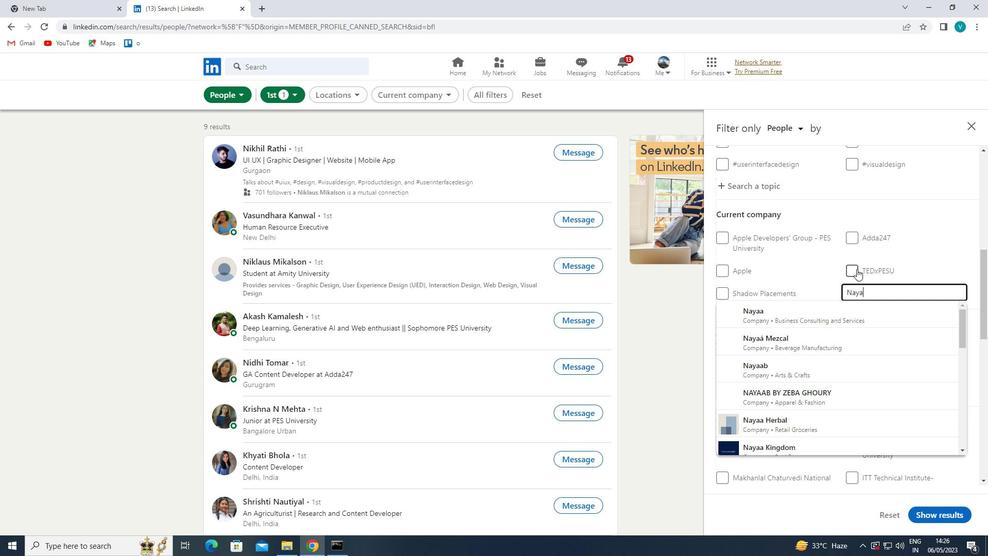 
Action: Mouse moved to (868, 315)
Screenshot: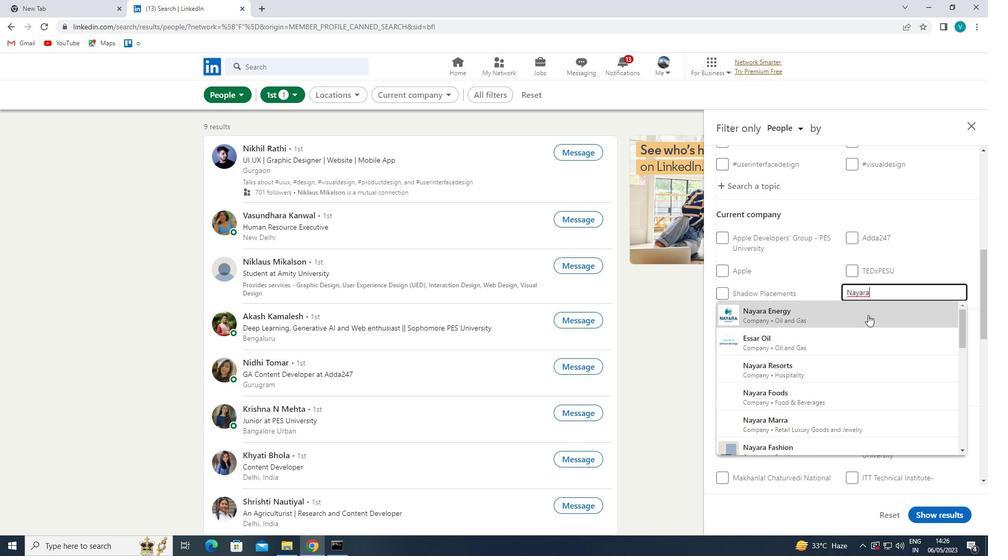 
Action: Mouse pressed left at (868, 315)
Screenshot: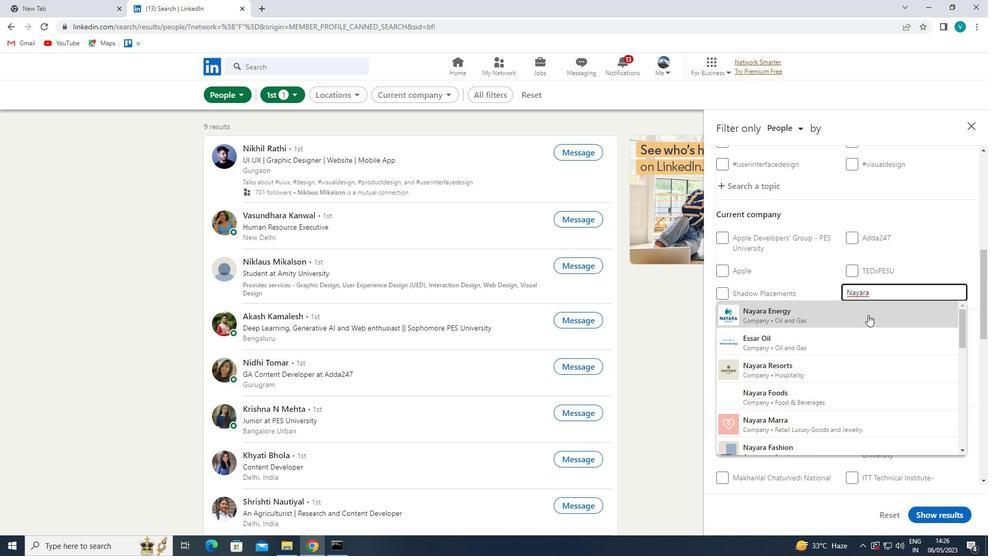 
Action: Mouse moved to (867, 314)
Screenshot: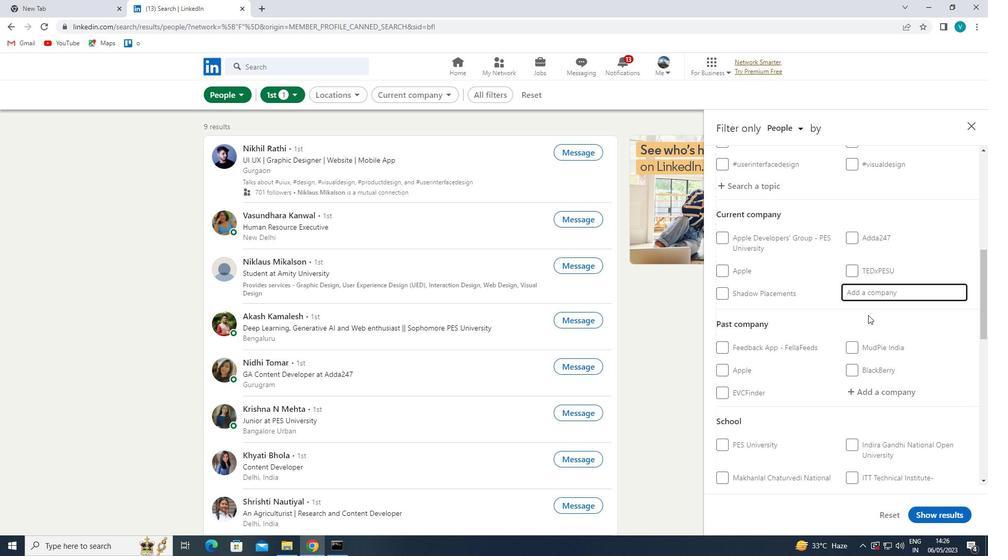 
Action: Mouse scrolled (867, 313) with delta (0, 0)
Screenshot: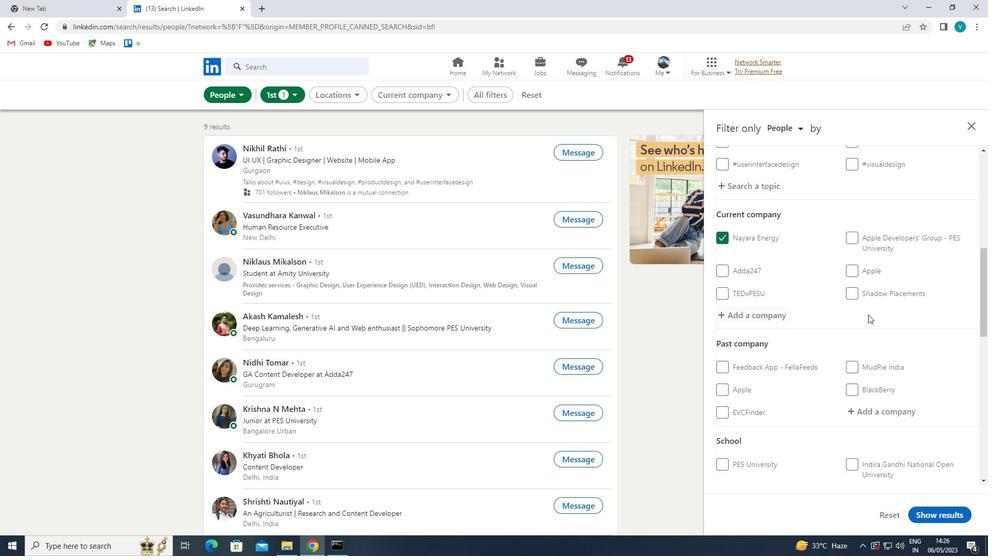 
Action: Mouse moved to (867, 314)
Screenshot: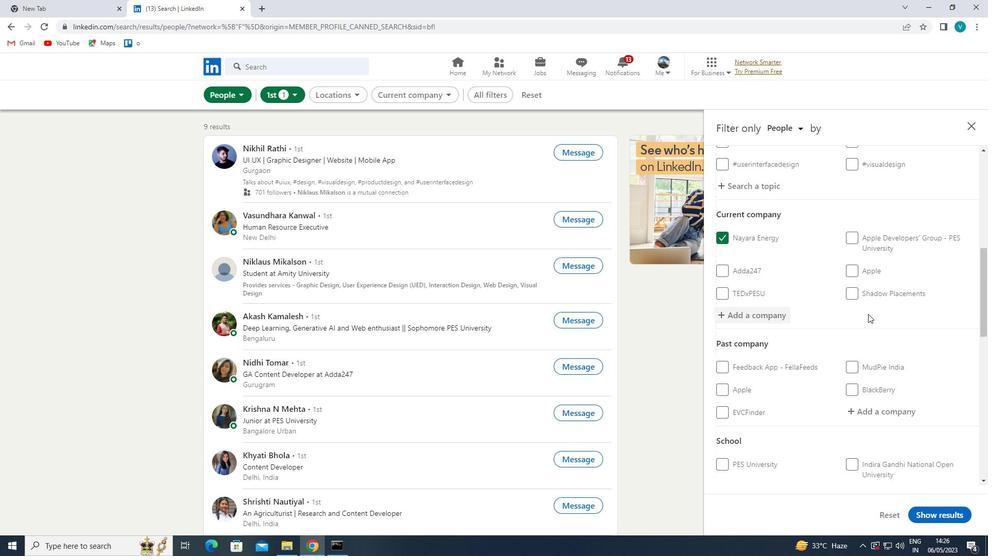 
Action: Mouse scrolled (867, 313) with delta (0, 0)
Screenshot: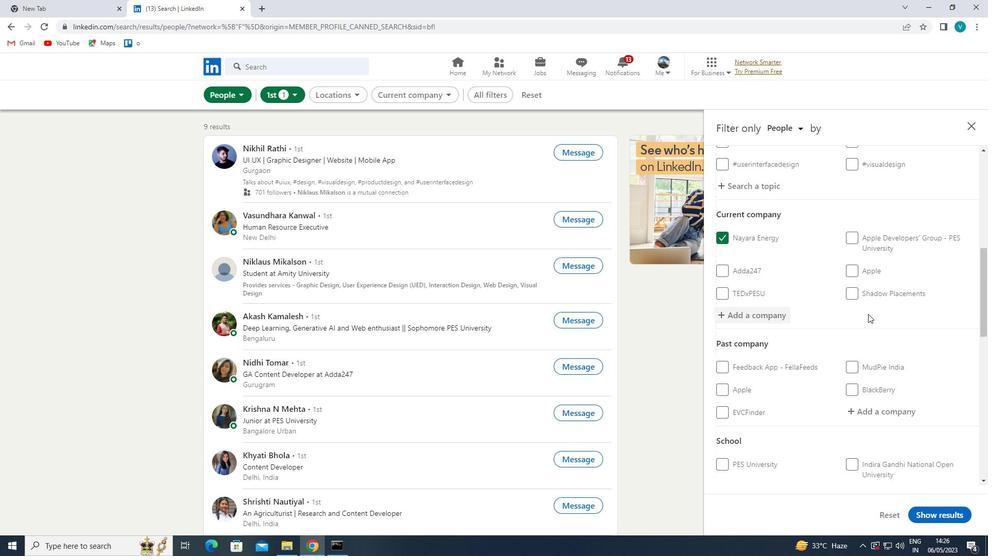 
Action: Mouse moved to (866, 314)
Screenshot: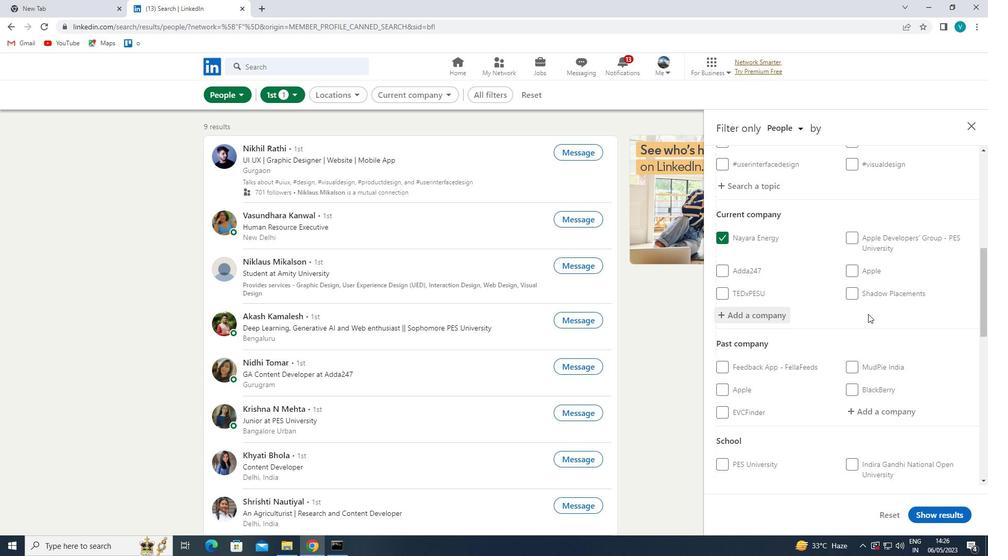 
Action: Mouse scrolled (866, 314) with delta (0, 0)
Screenshot: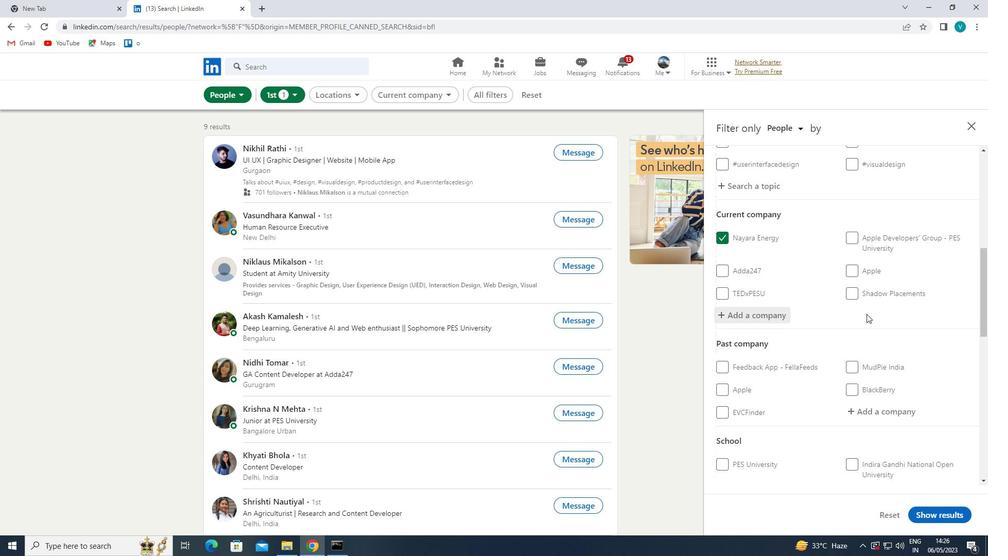 
Action: Mouse scrolled (866, 314) with delta (0, 0)
Screenshot: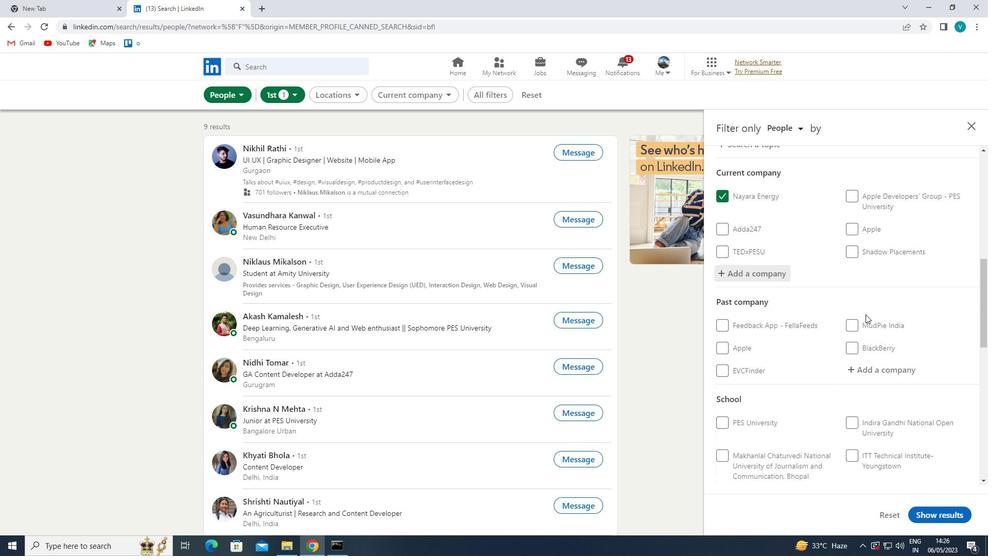 
Action: Mouse moved to (865, 332)
Screenshot: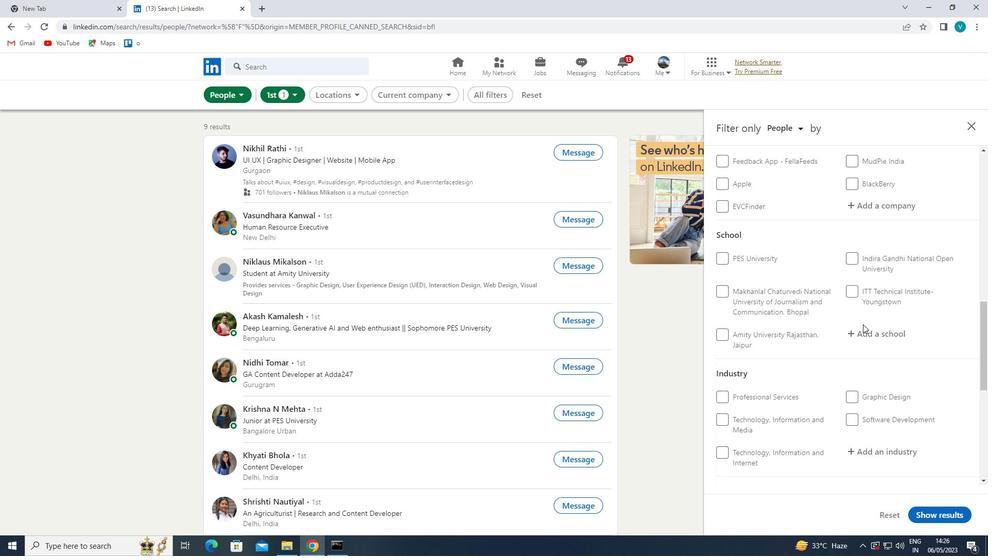 
Action: Mouse pressed left at (865, 332)
Screenshot: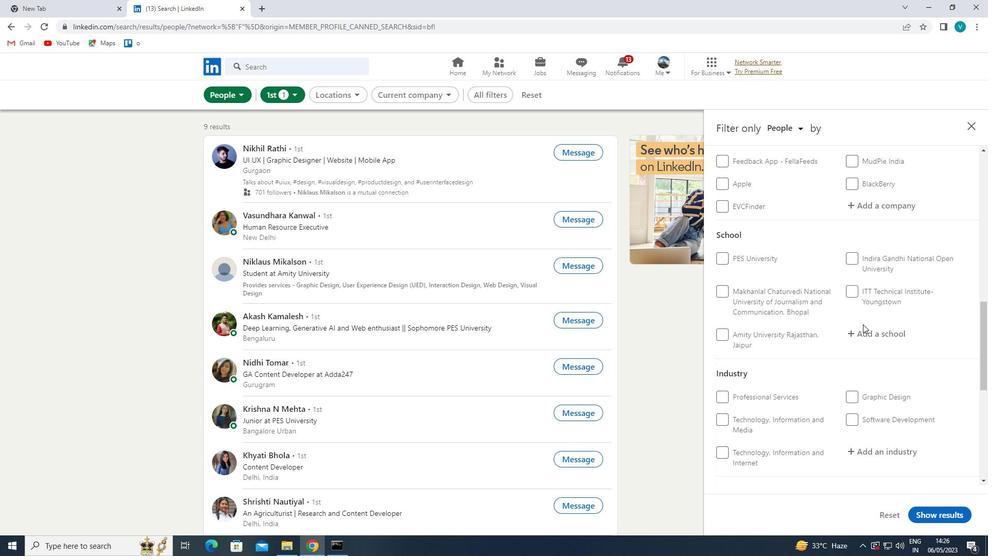 
Action: Mouse moved to (867, 332)
Screenshot: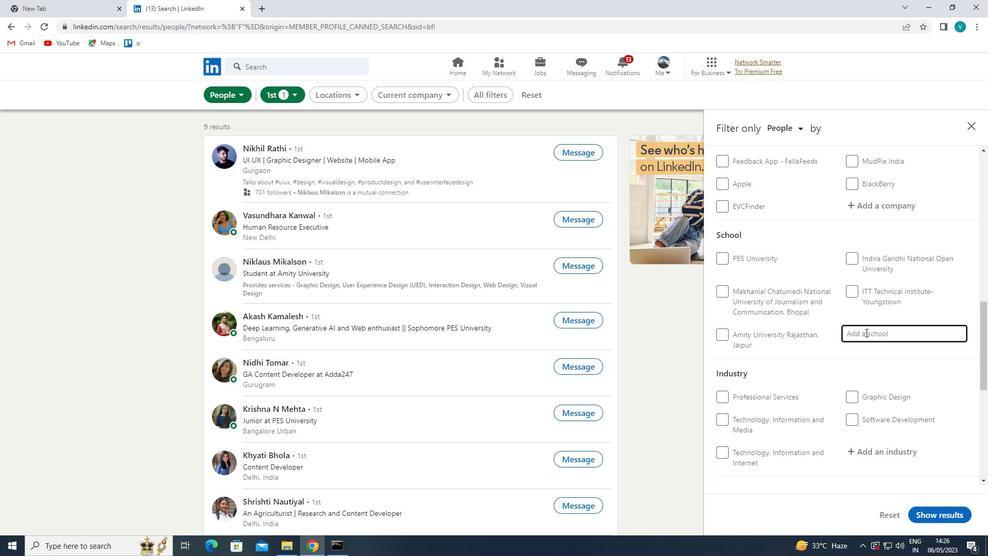 
Action: Key pressed <Key.shift>L.<Key.shift>J.<Key.space><Key.shift>INSTI
Screenshot: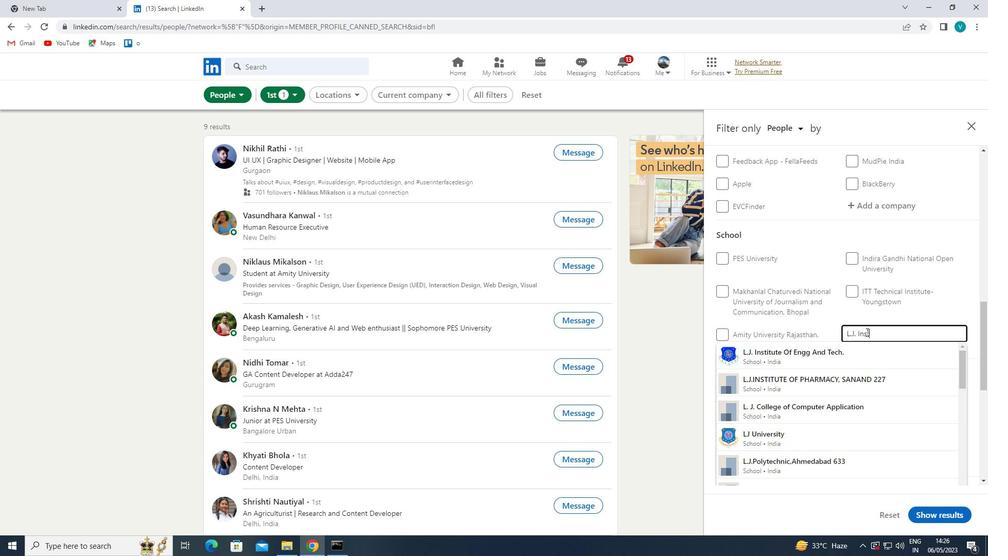 
Action: Mouse moved to (871, 349)
Screenshot: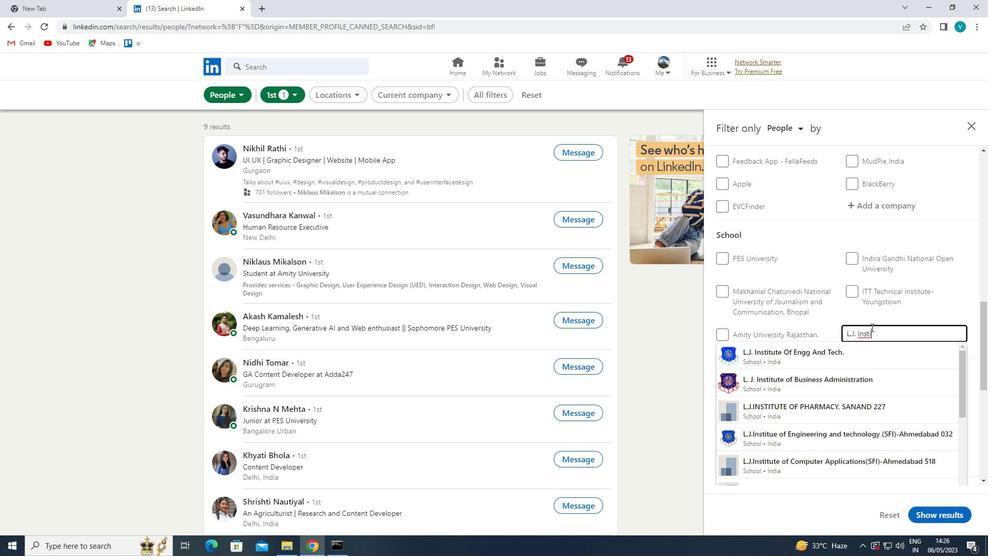 
Action: Mouse pressed left at (871, 349)
Screenshot: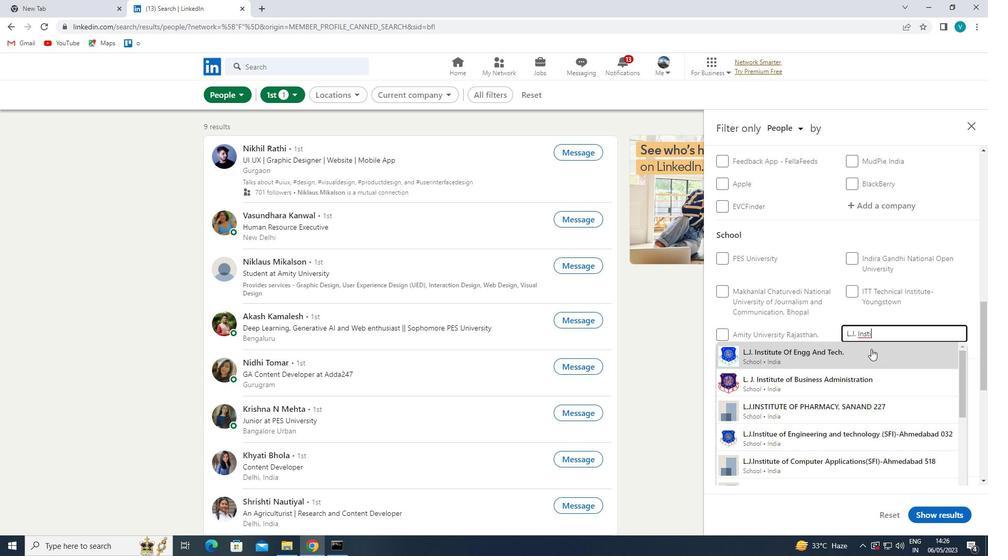
Action: Mouse scrolled (871, 349) with delta (0, 0)
Screenshot: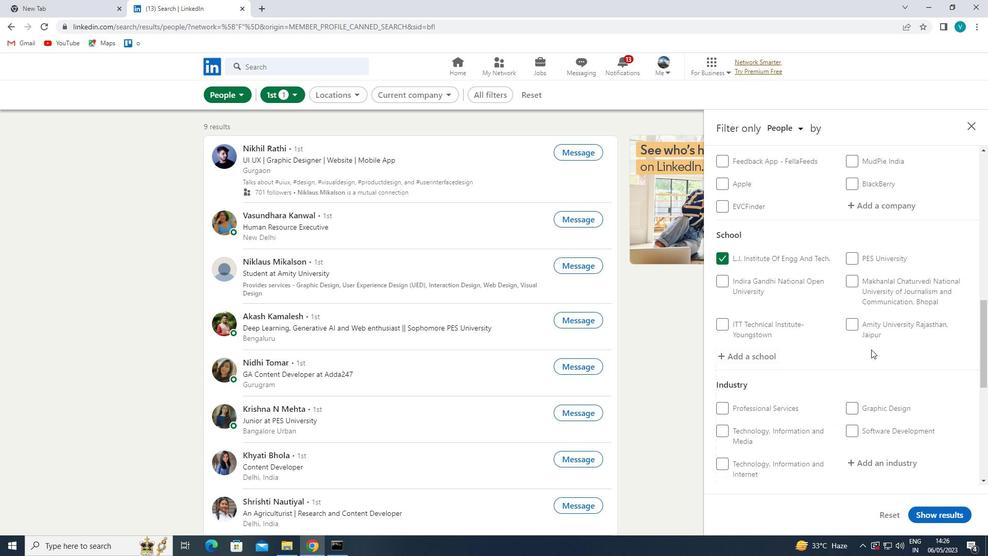 
Action: Mouse scrolled (871, 349) with delta (0, 0)
Screenshot: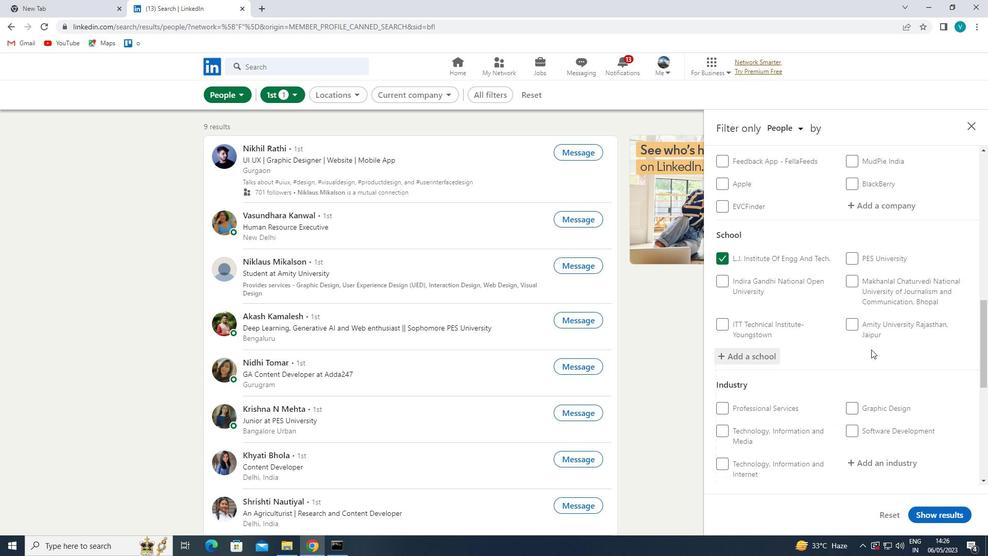 
Action: Mouse scrolled (871, 349) with delta (0, 0)
Screenshot: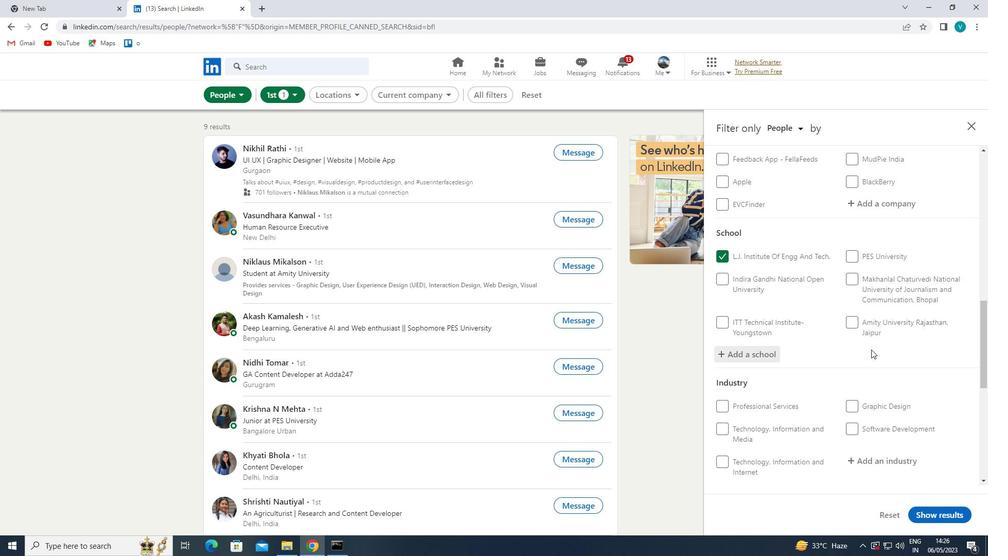 
Action: Mouse scrolled (871, 349) with delta (0, 0)
Screenshot: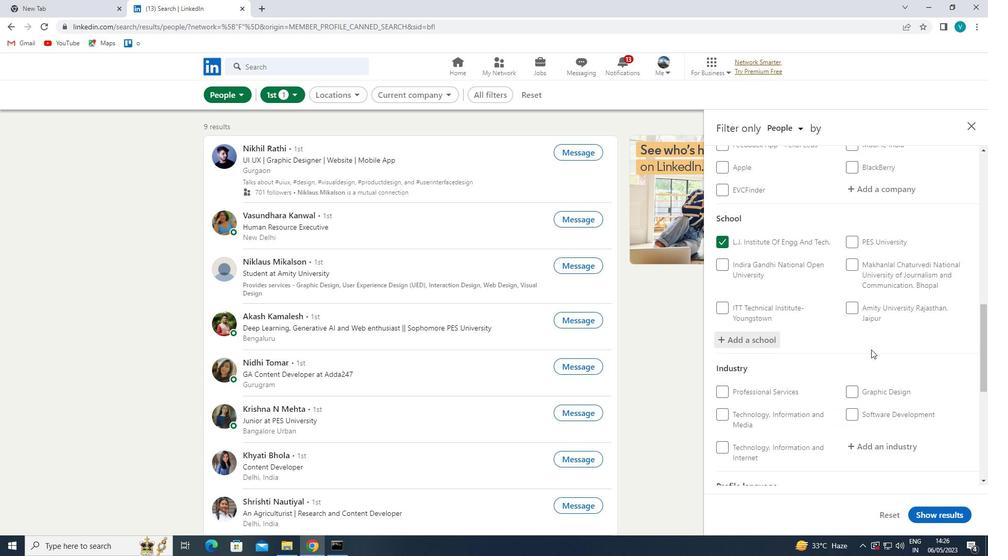 
Action: Mouse moved to (870, 281)
Screenshot: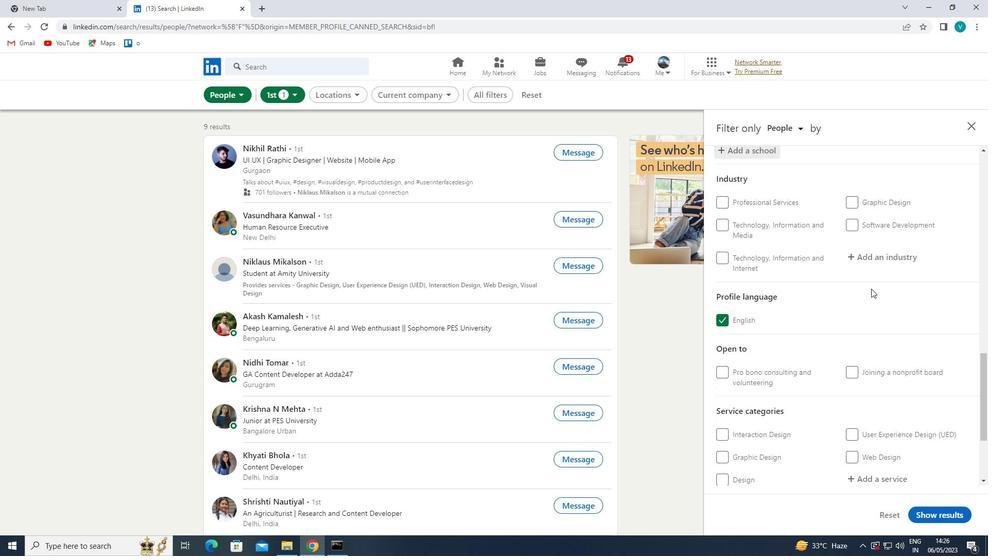 
Action: Mouse scrolled (870, 281) with delta (0, 0)
Screenshot: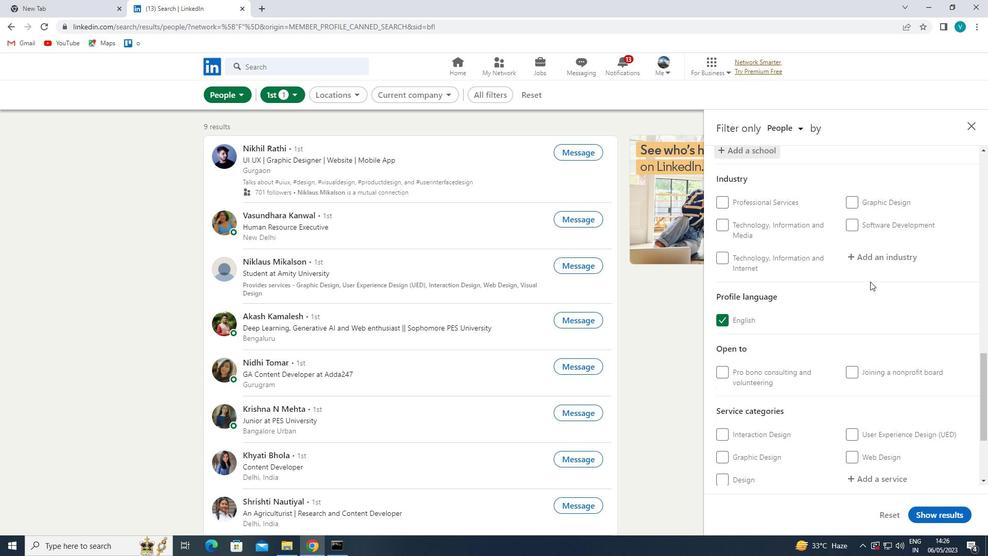 
Action: Mouse moved to (875, 305)
Screenshot: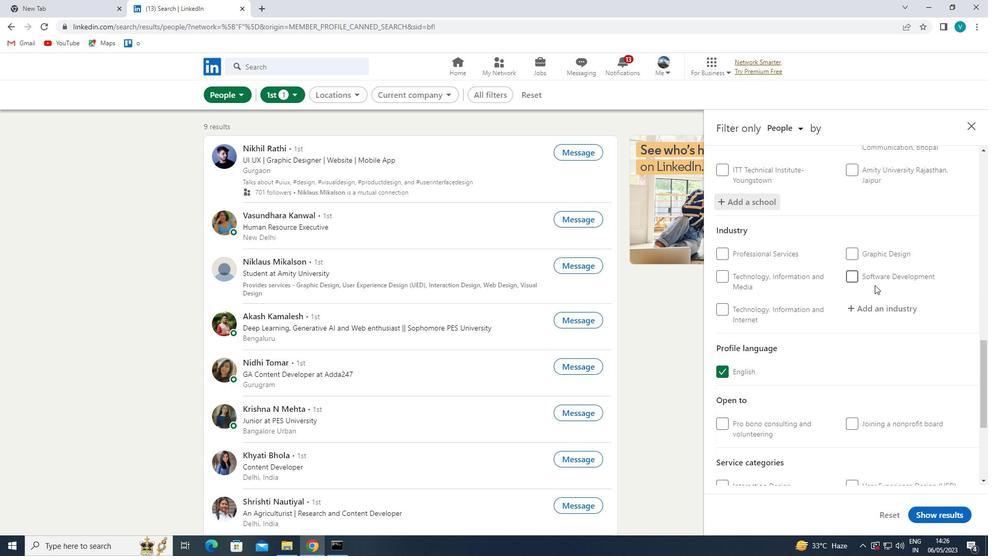 
Action: Mouse pressed left at (875, 305)
Screenshot: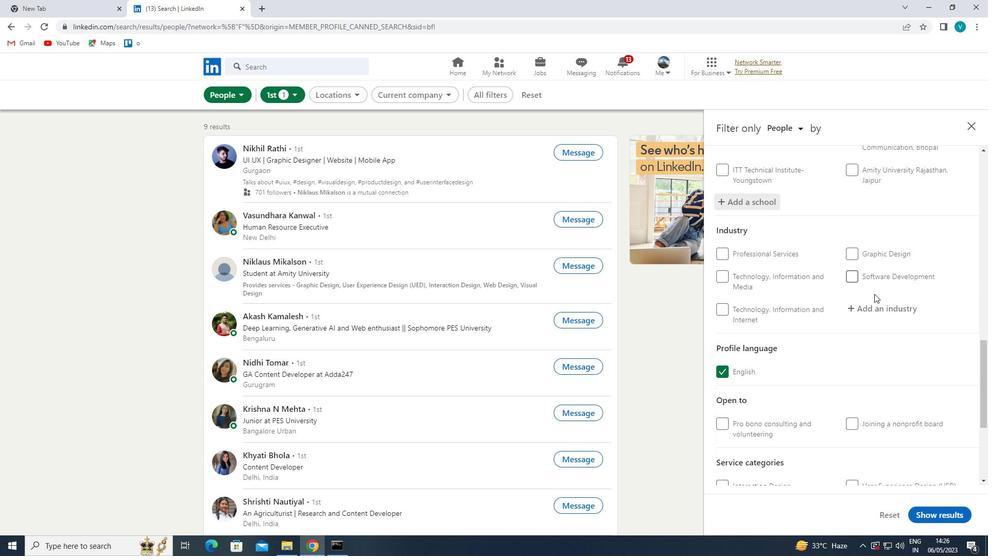 
Action: Mouse moved to (868, 311)
Screenshot: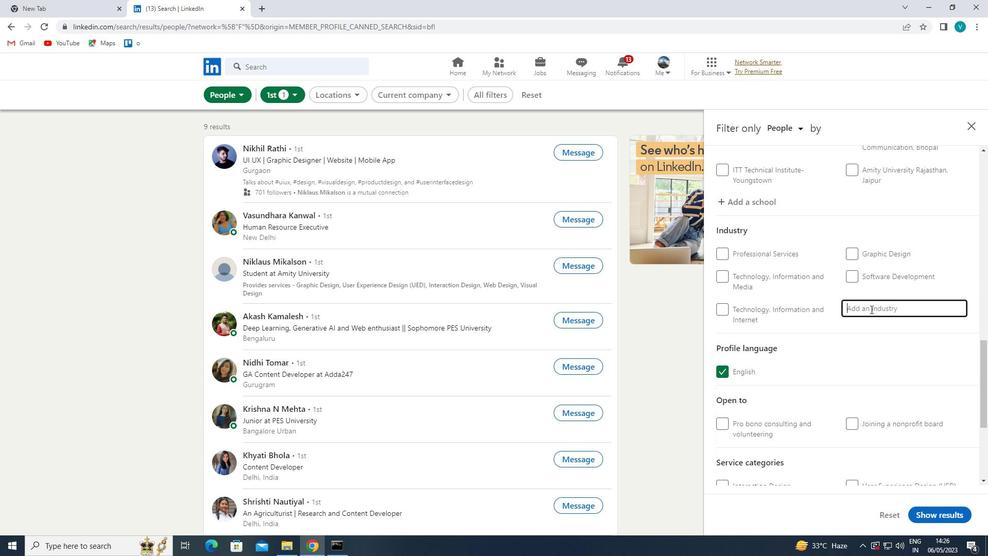 
Action: Key pressed <Key.shift>I
Screenshot: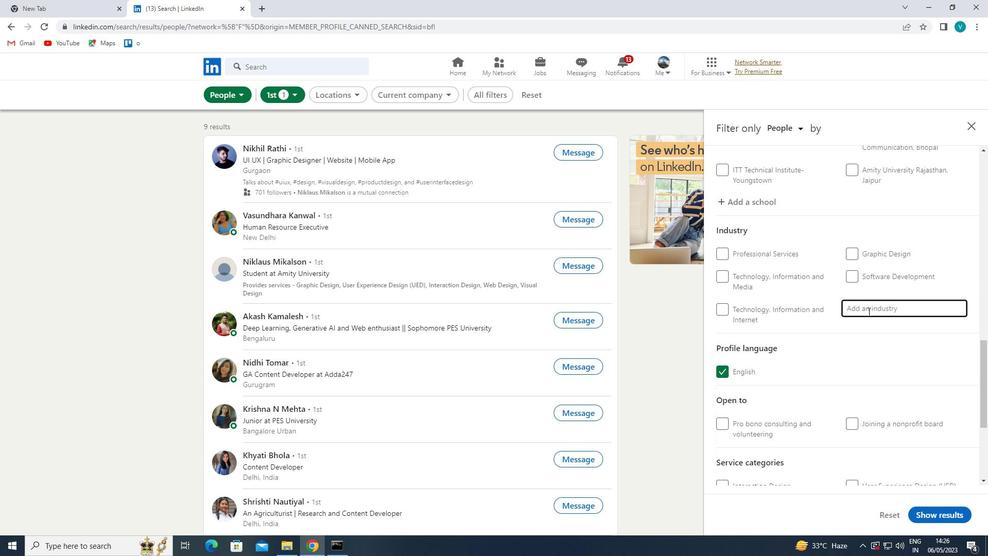 
Action: Mouse moved to (868, 312)
Screenshot: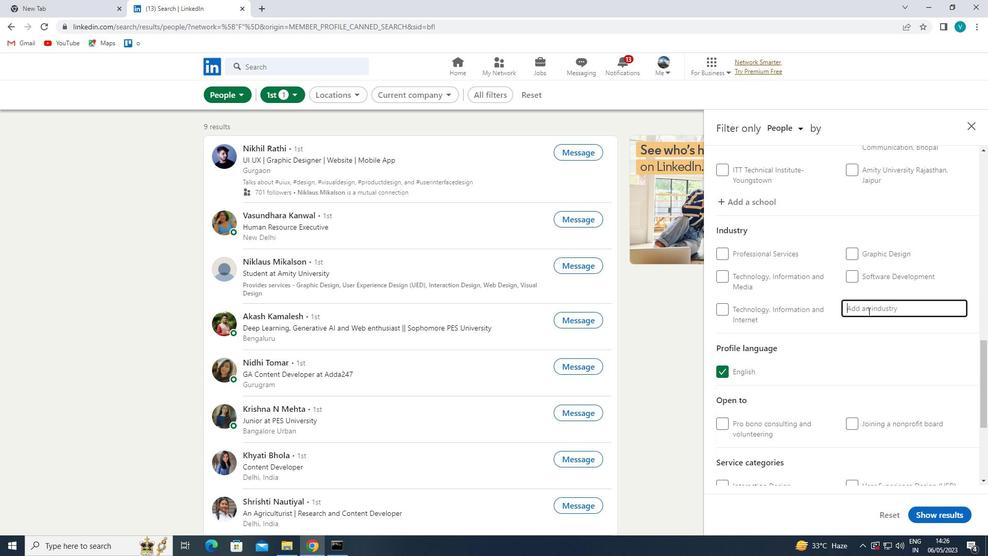 
Action: Key pressed N
Screenshot: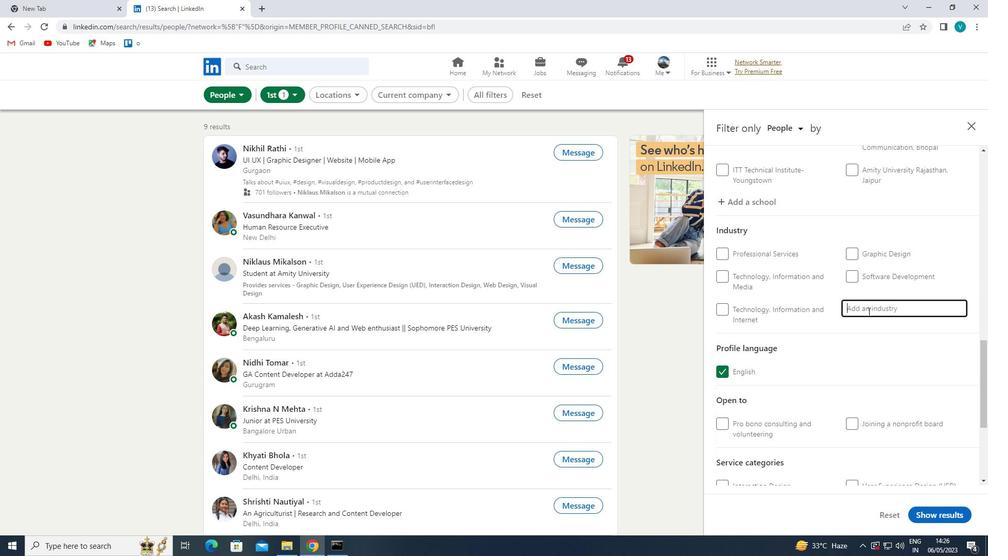 
Action: Mouse moved to (867, 312)
Screenshot: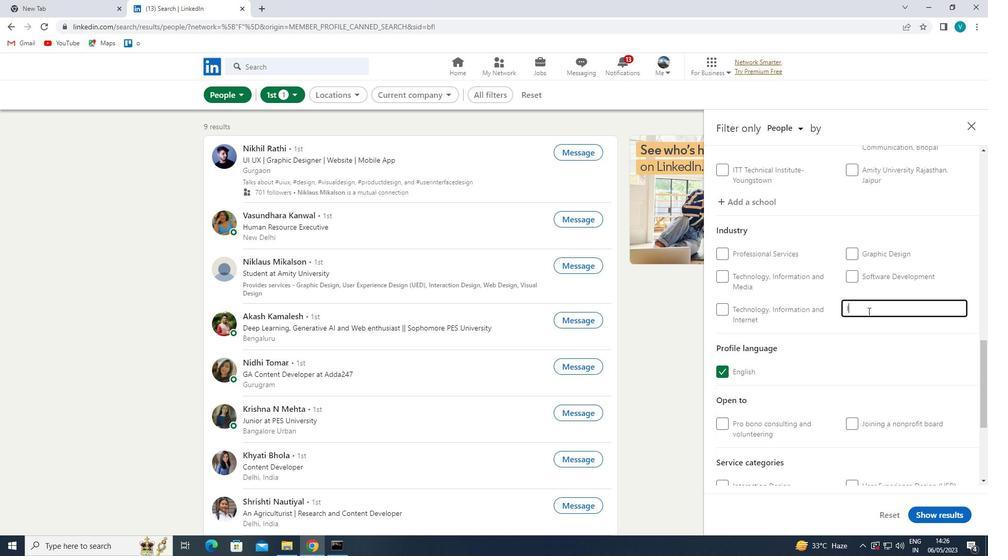 
Action: Key pressed TERNET<Key.space>
Screenshot: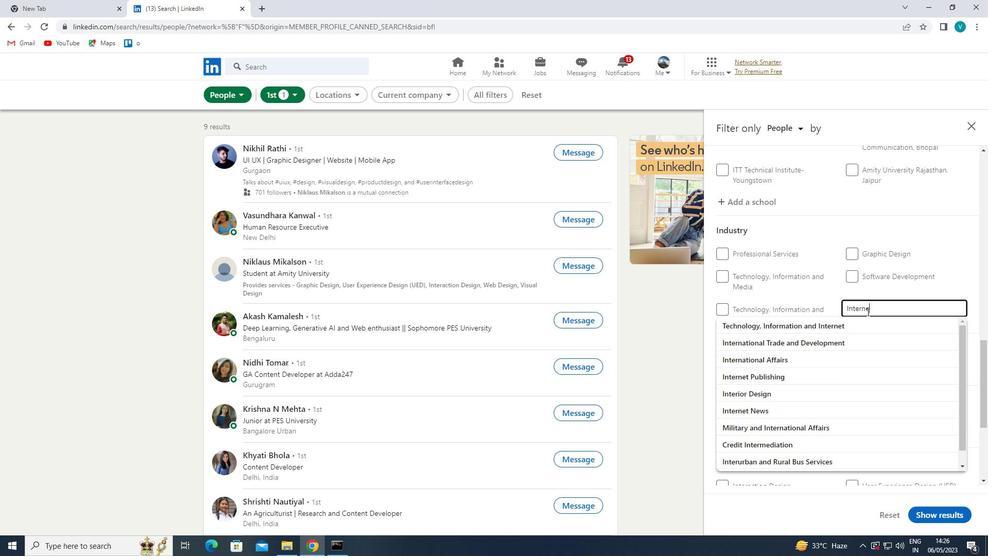
Action: Mouse moved to (846, 379)
Screenshot: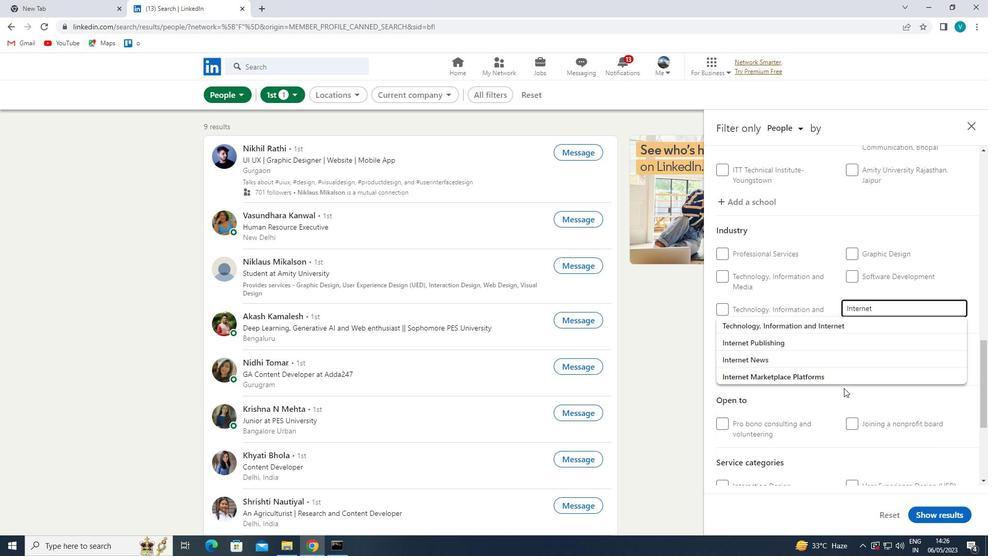 
Action: Mouse pressed left at (846, 379)
Screenshot: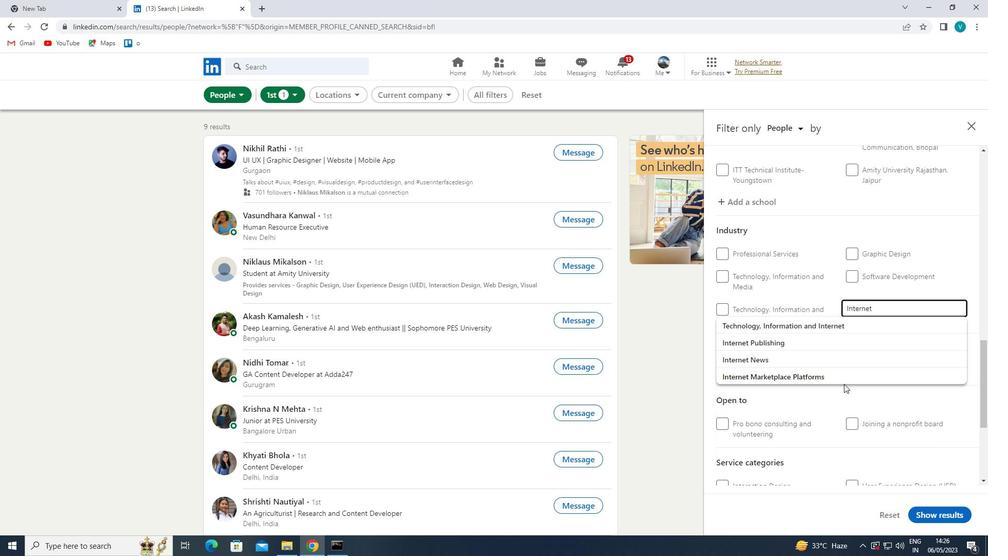 
Action: Mouse moved to (848, 379)
Screenshot: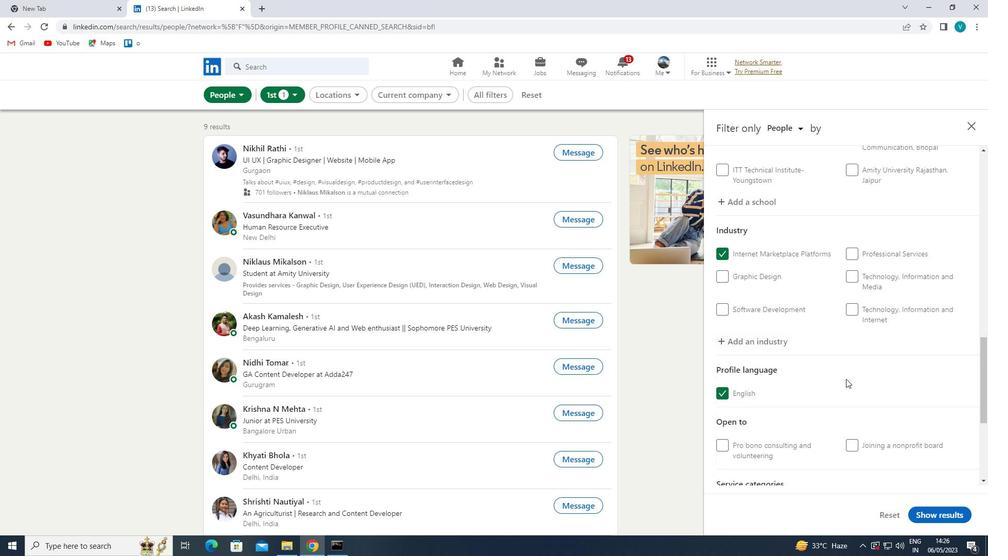 
Action: Mouse scrolled (848, 378) with delta (0, 0)
Screenshot: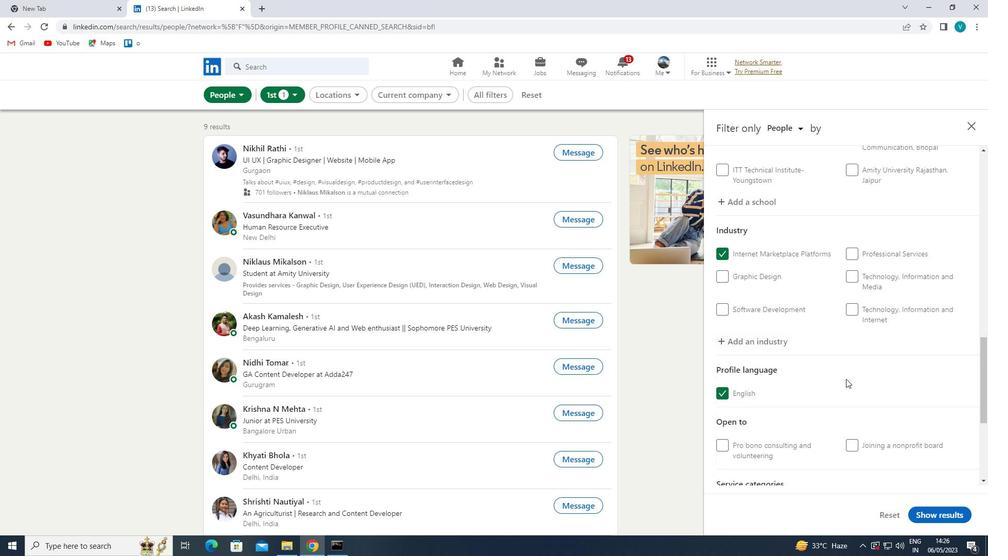 
Action: Mouse moved to (849, 379)
Screenshot: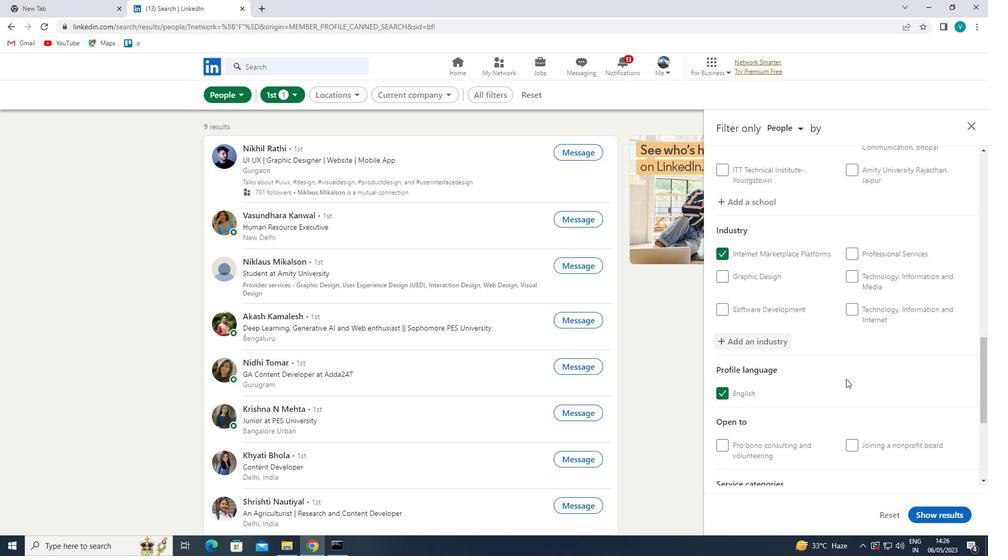 
Action: Mouse scrolled (849, 378) with delta (0, 0)
Screenshot: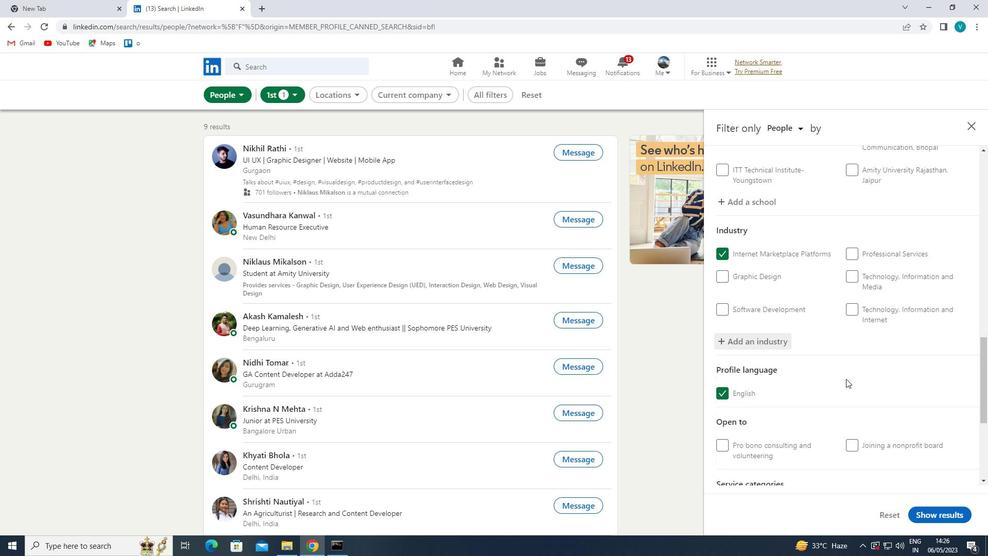 
Action: Mouse moved to (849, 379)
Screenshot: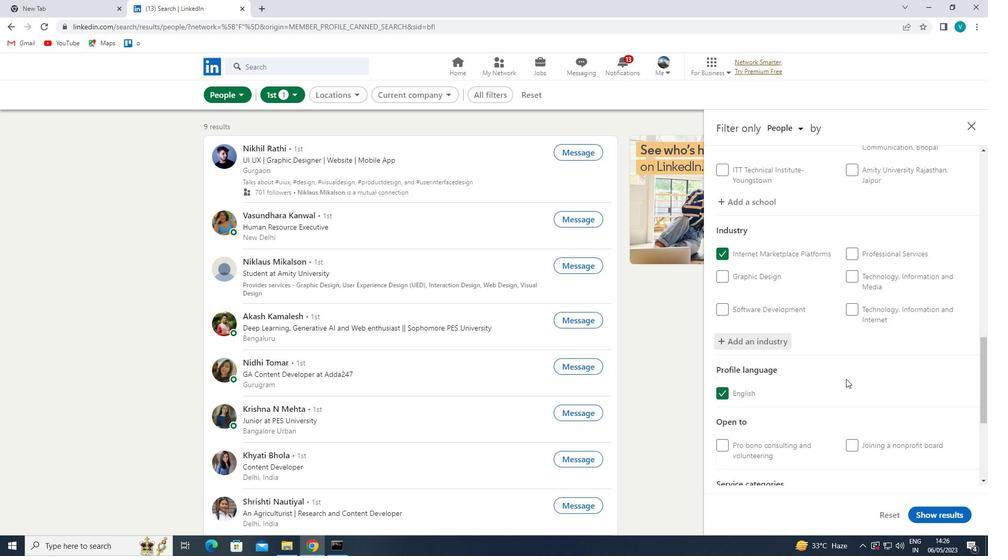 
Action: Mouse scrolled (849, 378) with delta (0, 0)
Screenshot: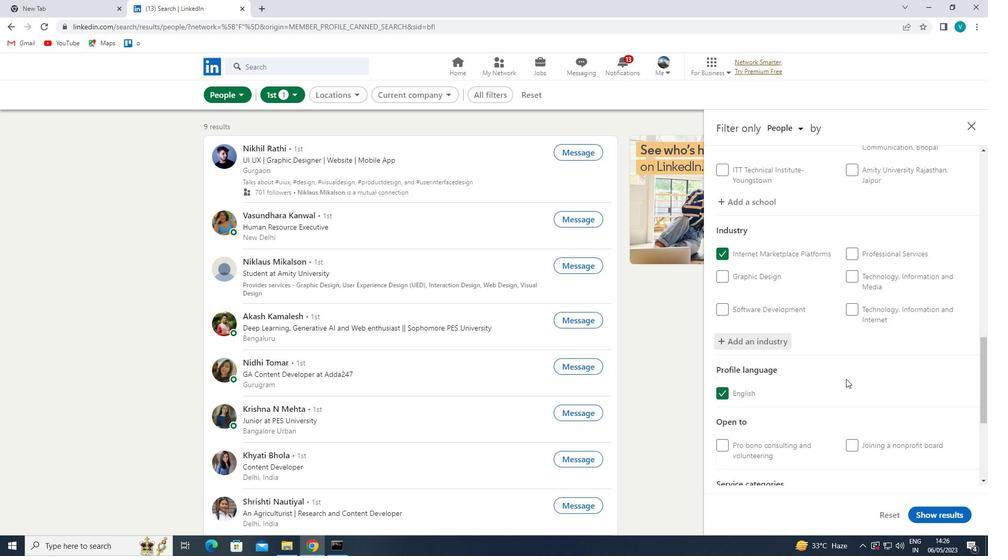 
Action: Mouse scrolled (849, 378) with delta (0, 0)
Screenshot: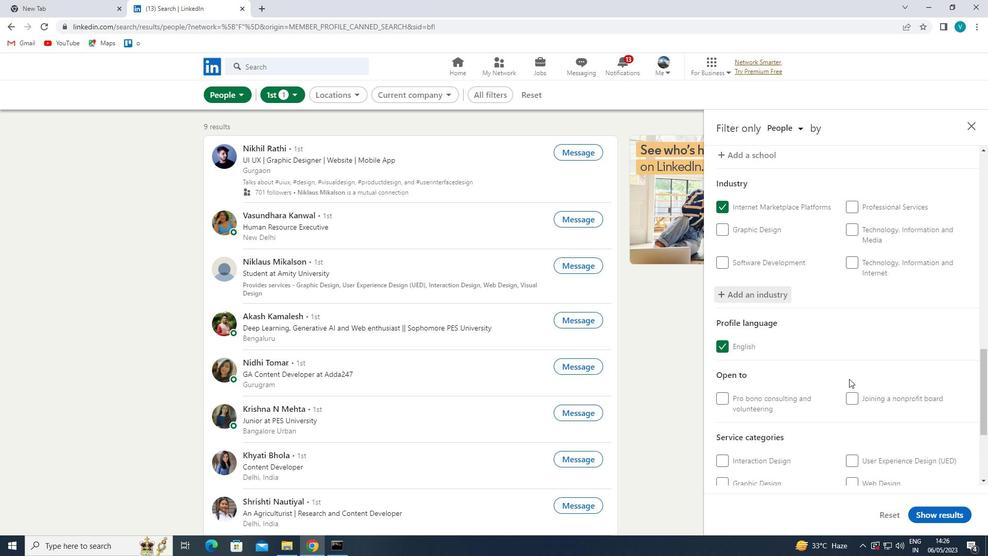 
Action: Mouse moved to (852, 380)
Screenshot: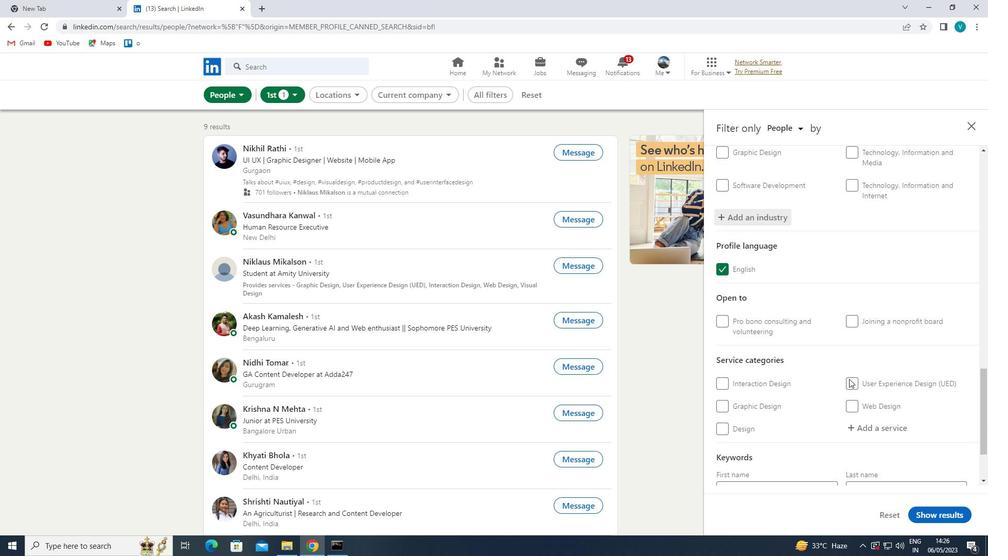 
Action: Mouse scrolled (852, 380) with delta (0, 0)
Screenshot: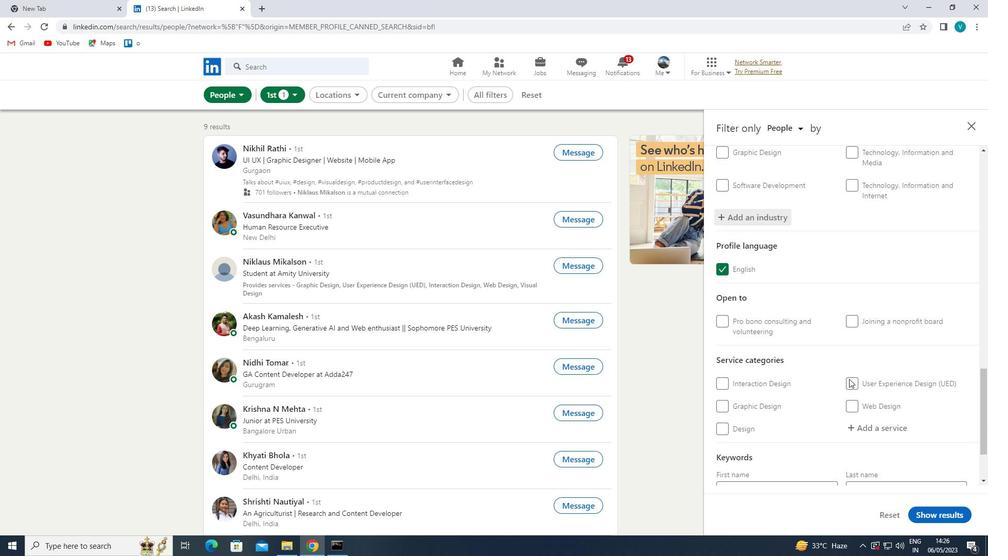 
Action: Mouse moved to (880, 339)
Screenshot: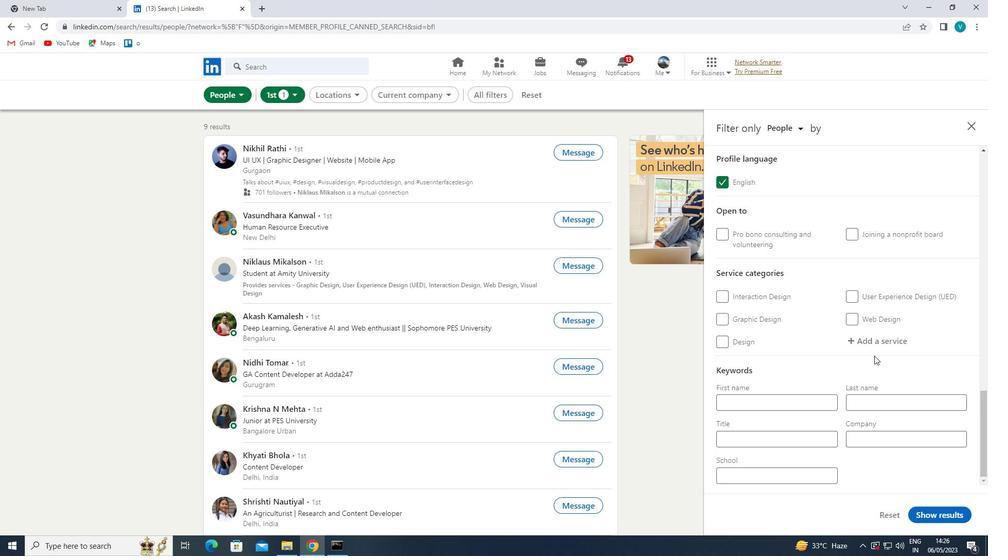 
Action: Mouse pressed left at (880, 339)
Screenshot: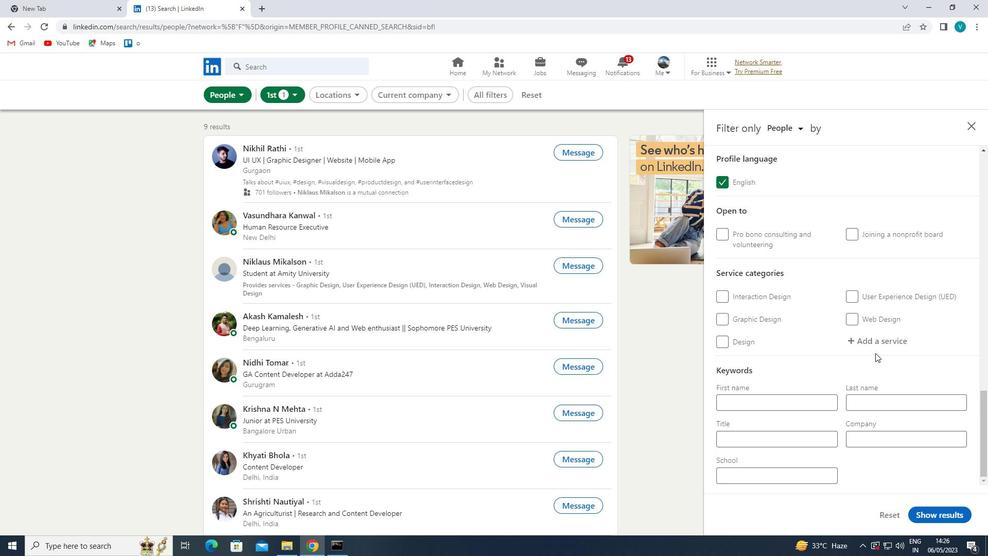 
Action: Mouse moved to (885, 340)
Screenshot: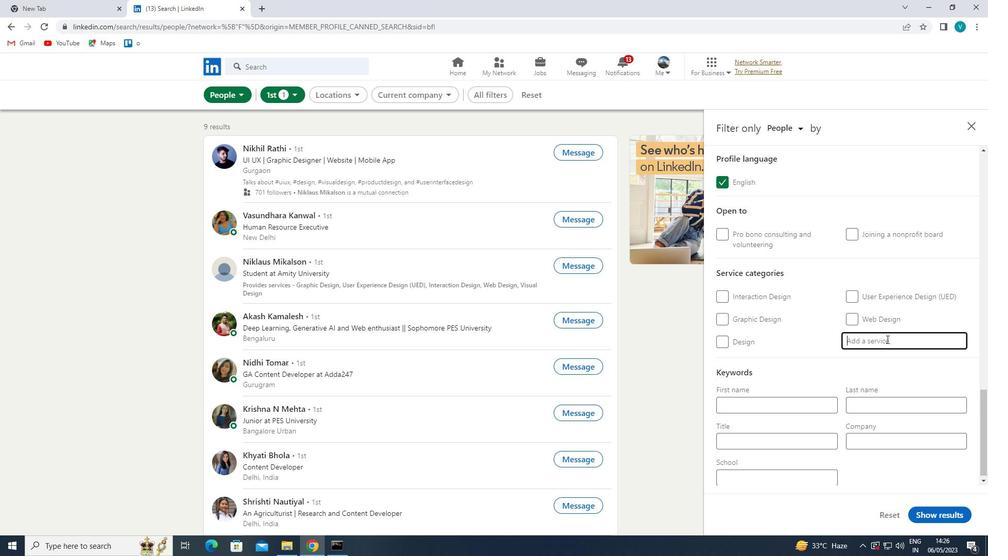 
Action: Key pressed <Key.shift>FINANCIAL
Screenshot: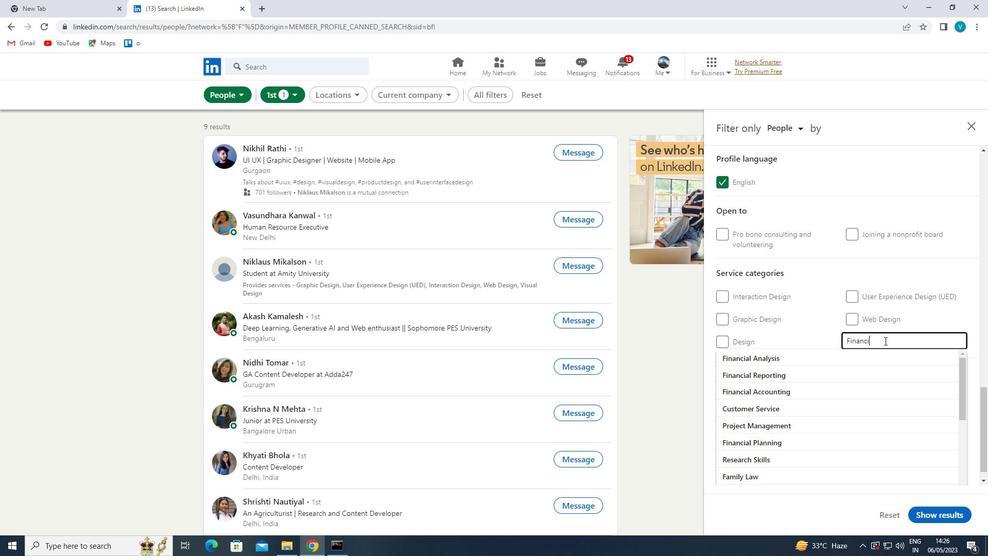 
Action: Mouse moved to (819, 405)
Screenshot: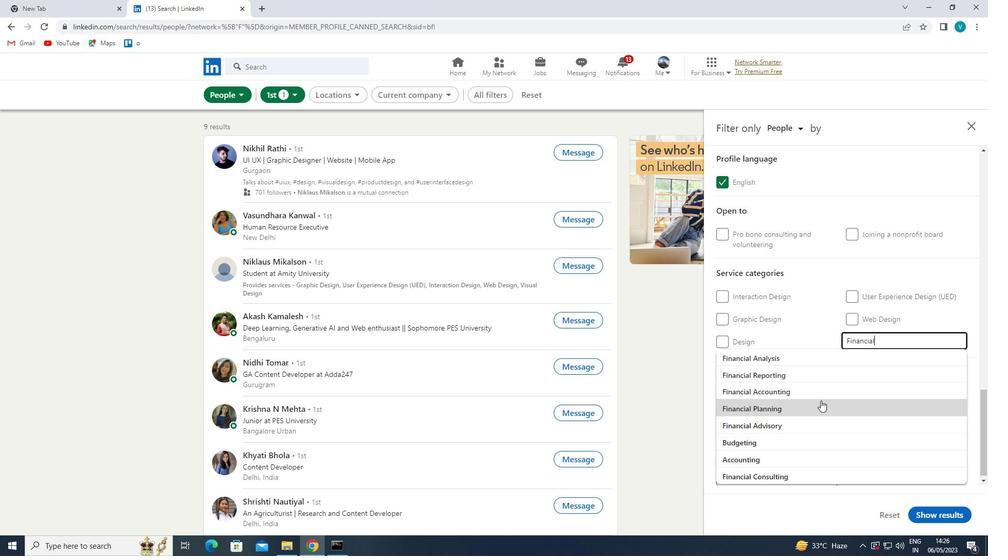 
Action: Mouse pressed left at (819, 405)
Screenshot: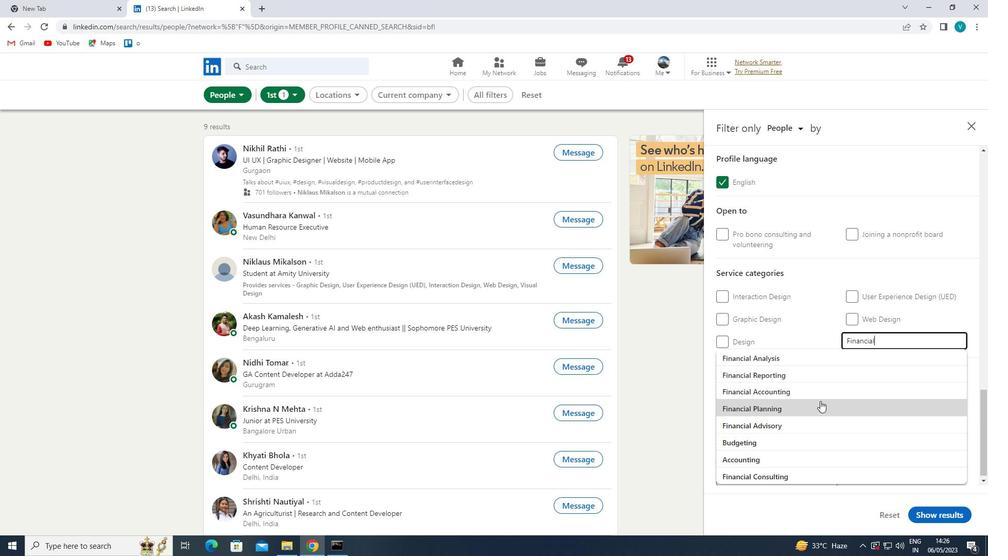 
Action: Mouse moved to (820, 407)
Screenshot: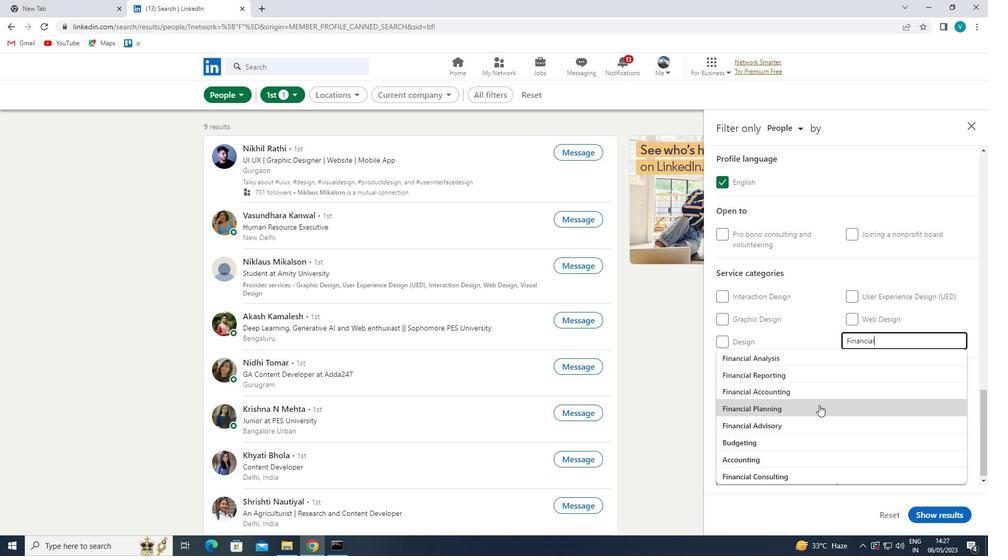 
Action: Mouse scrolled (820, 406) with delta (0, 0)
Screenshot: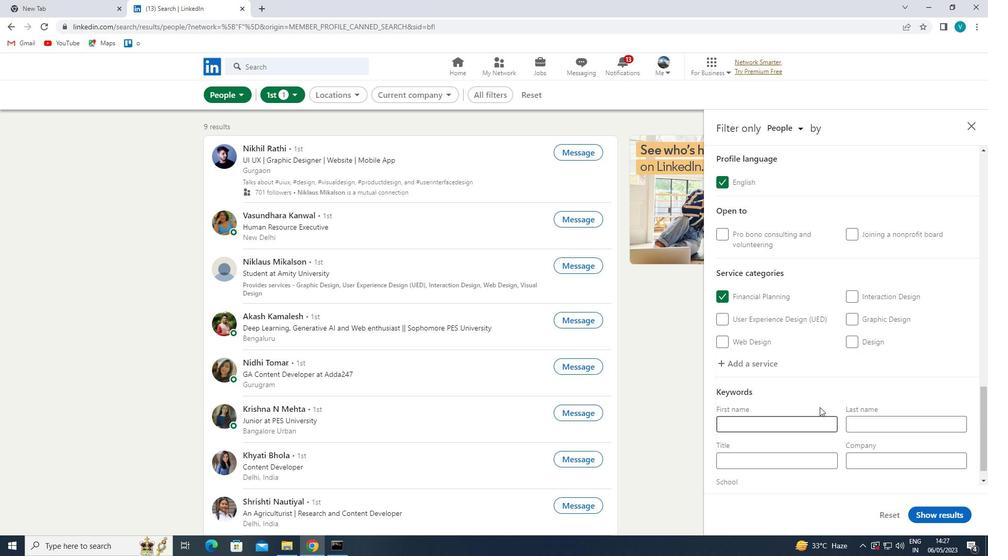 
Action: Mouse scrolled (820, 406) with delta (0, 0)
Screenshot: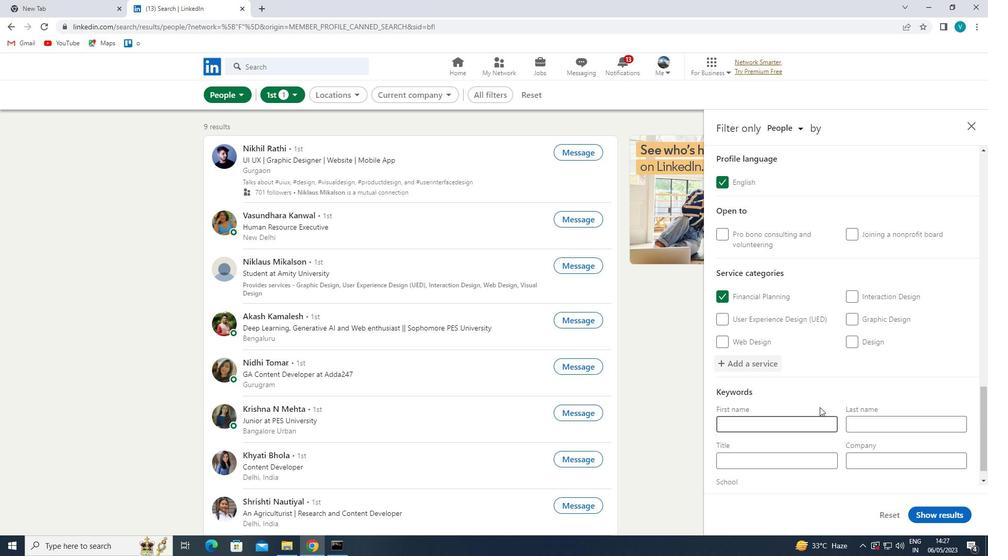 
Action: Mouse scrolled (820, 406) with delta (0, 0)
Screenshot: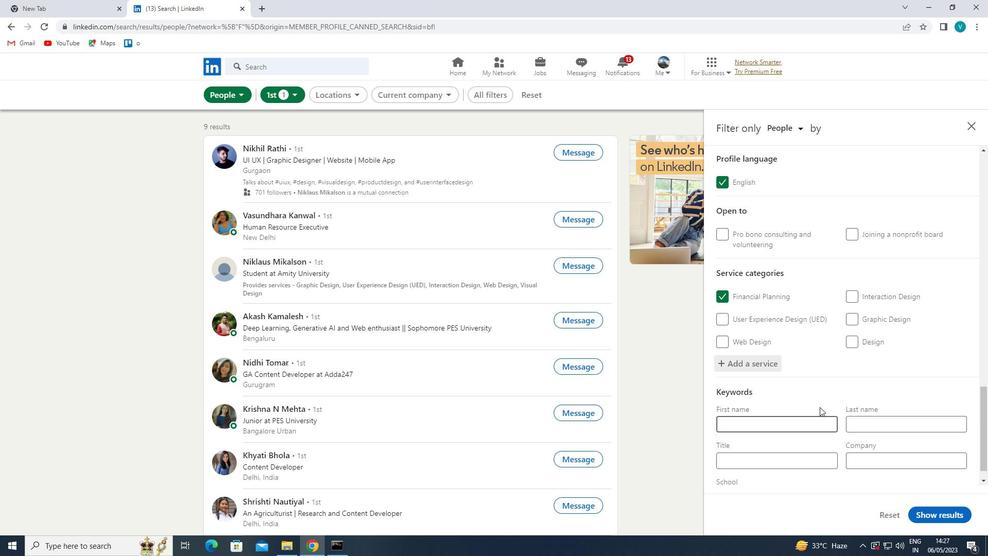 
Action: Mouse scrolled (820, 406) with delta (0, 0)
Screenshot: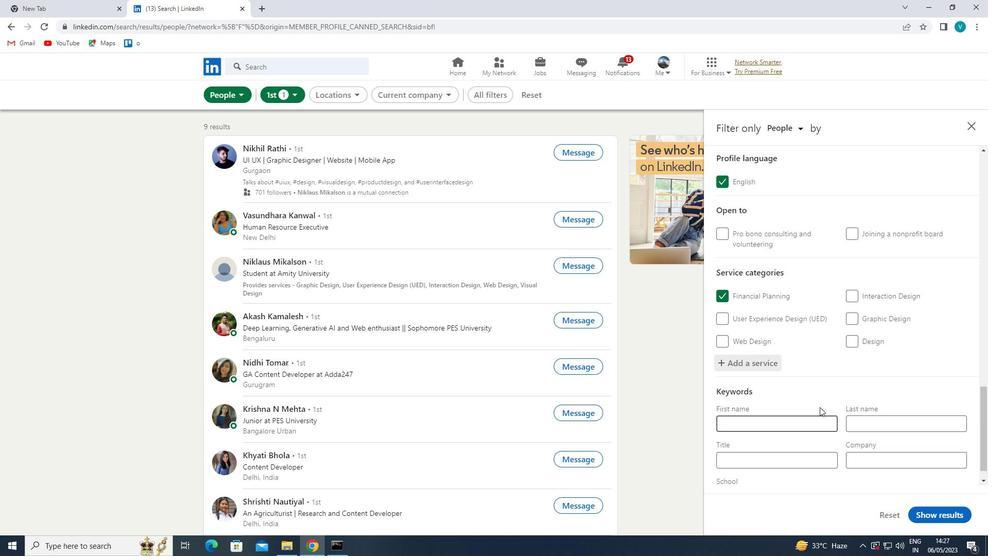 
Action: Mouse moved to (808, 428)
Screenshot: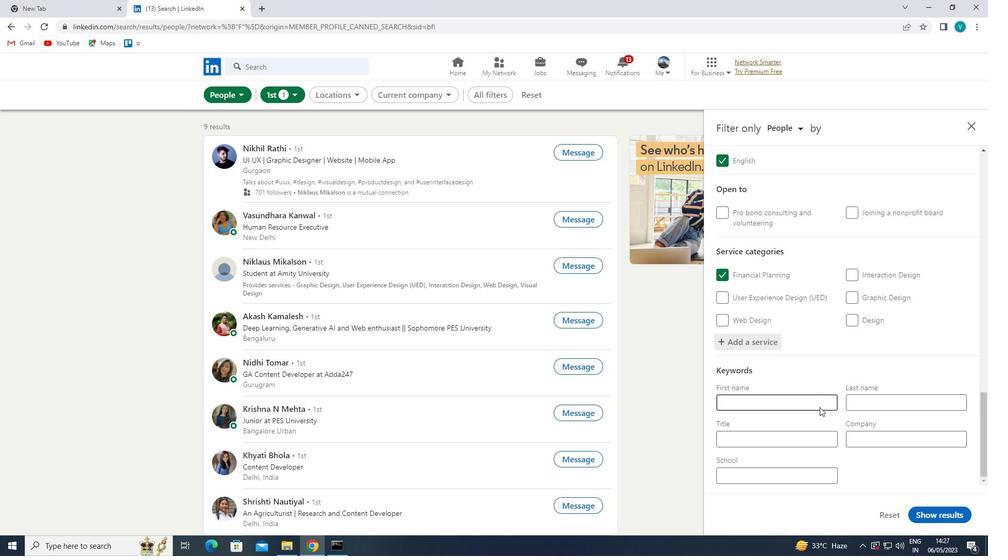 
Action: Mouse pressed left at (808, 428)
Screenshot: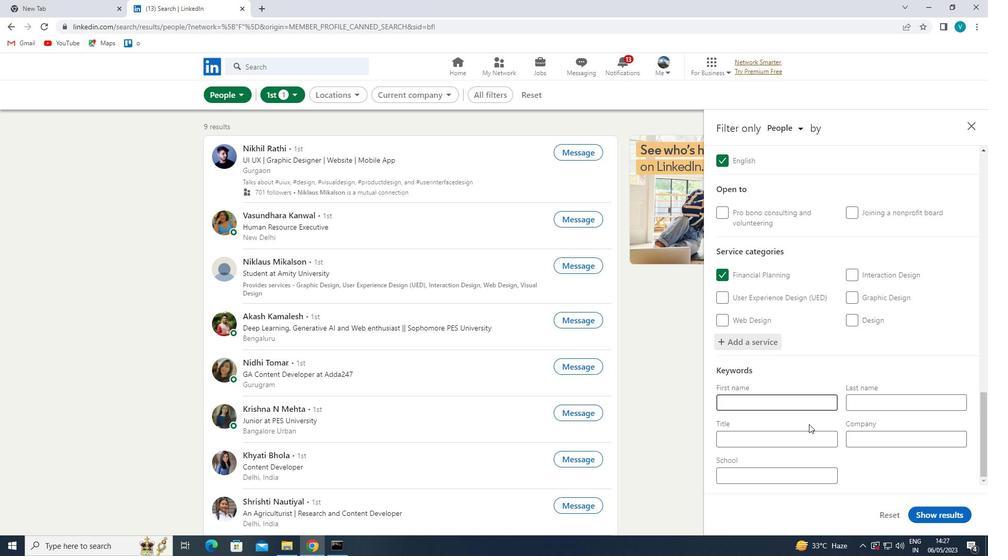 
Action: Mouse moved to (808, 430)
Screenshot: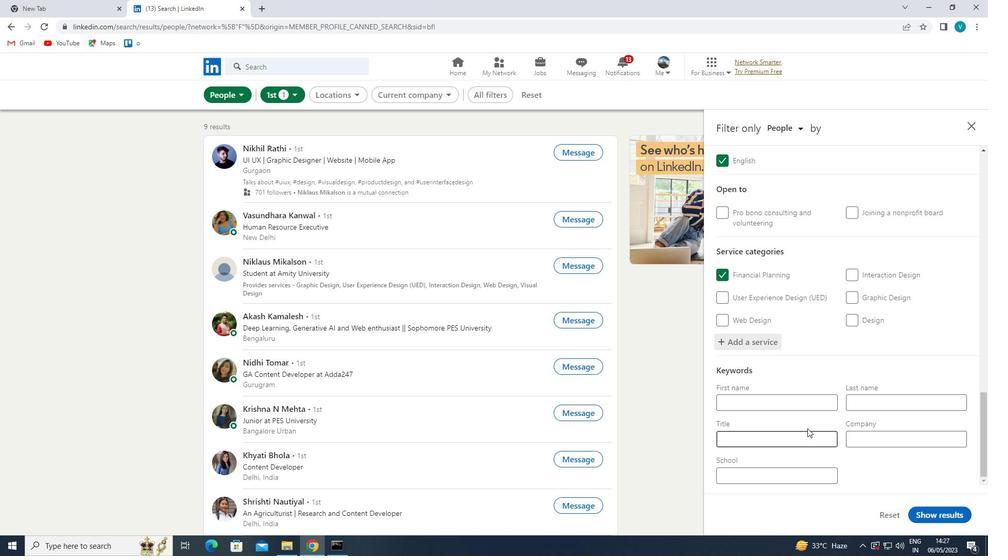 
Action: Key pressed <Key.shift>WAIT<Key.space><Key.shift>STAFF<Key.space>
Screenshot: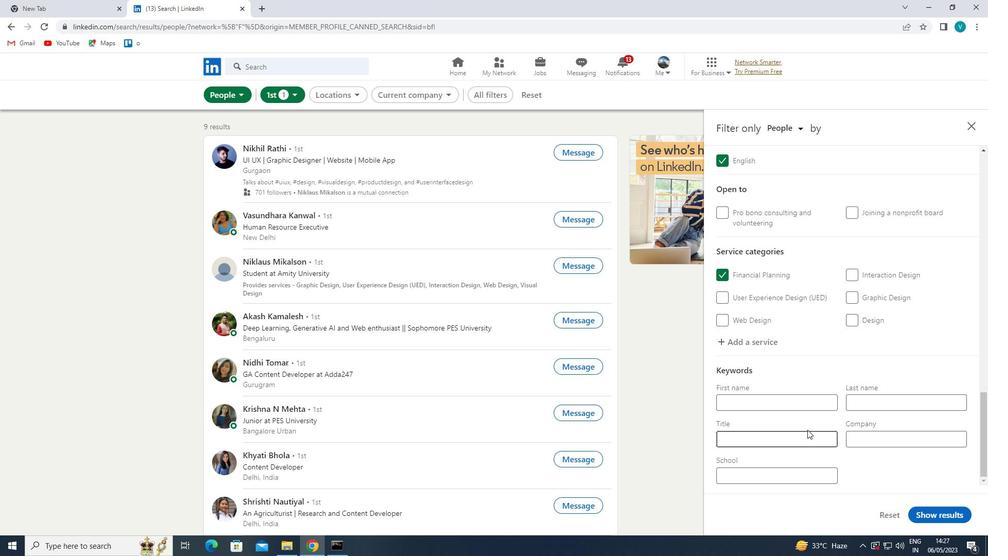 
Action: Mouse moved to (808, 435)
Screenshot: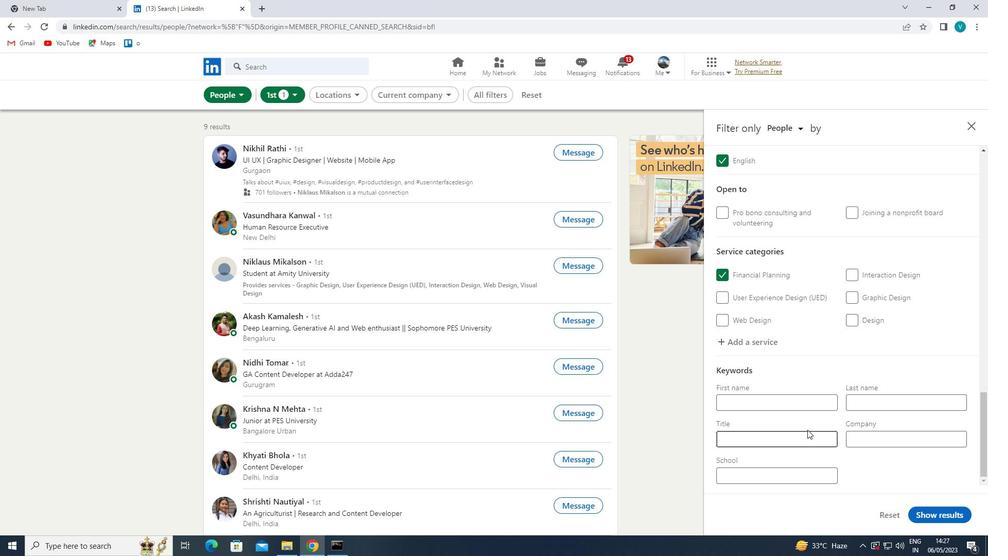 
Action: Mouse pressed left at (808, 435)
Screenshot: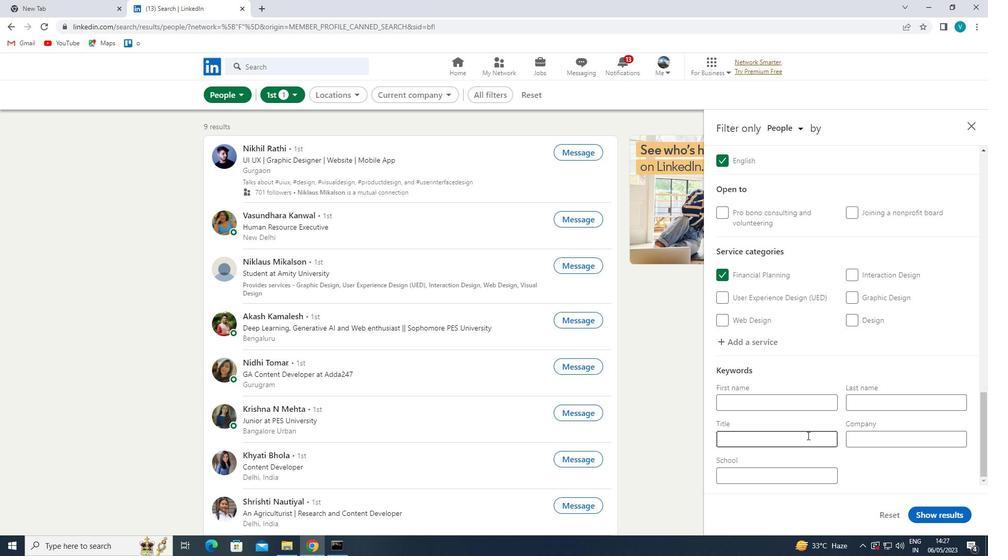 
Action: Key pressed <Key.shift>WAIT<Key.space><Key.shift>STAFF<Key.space><Key.shift><Key.shift>A
Screenshot: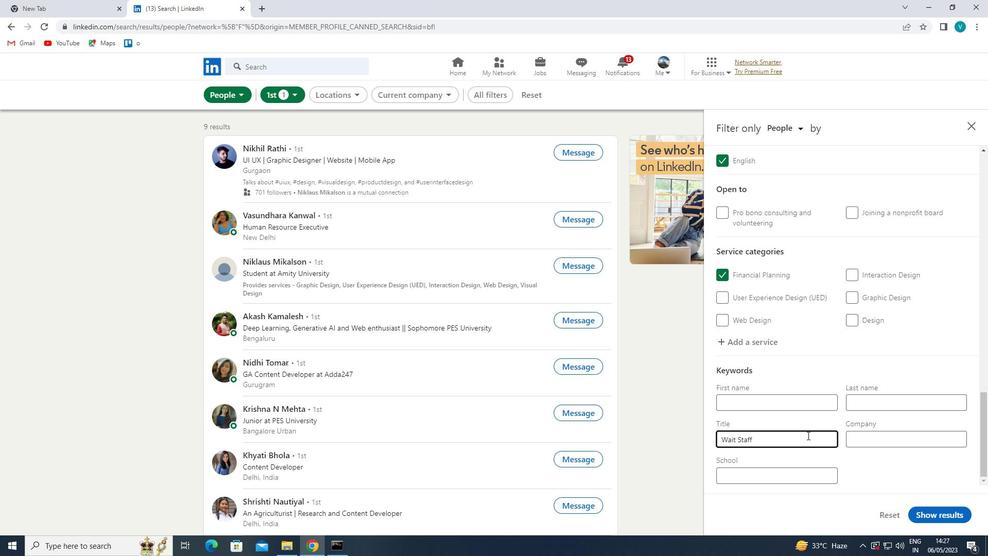 
Action: Mouse moved to (808, 435)
Screenshot: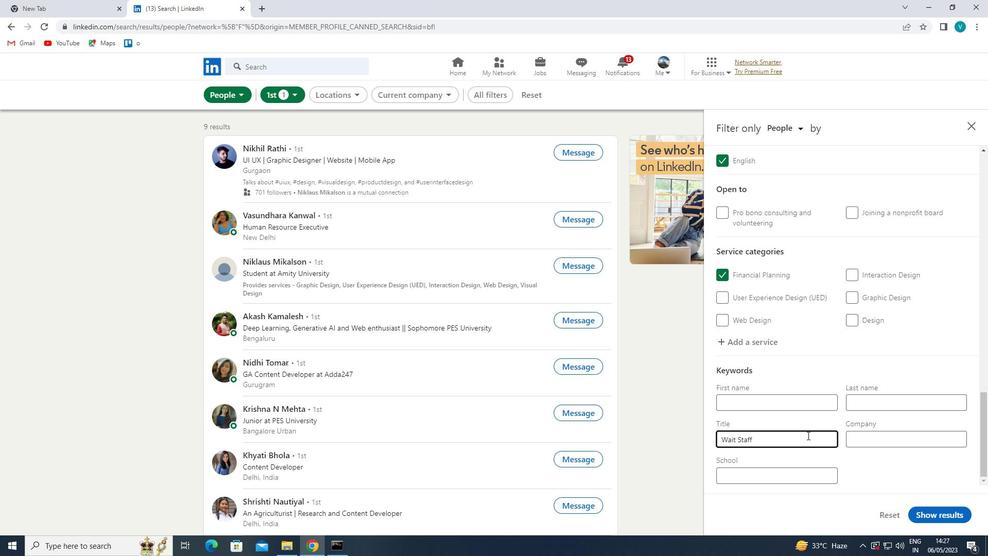 
Action: Key pressed <Key.backspace><Key.shift>MANAGER<Key.space>
Screenshot: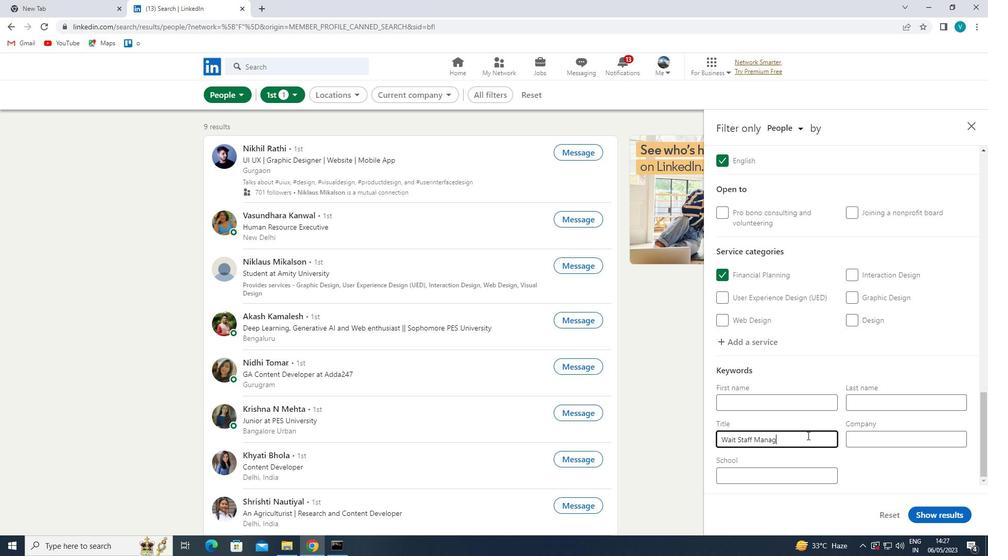 
Action: Mouse moved to (941, 518)
Screenshot: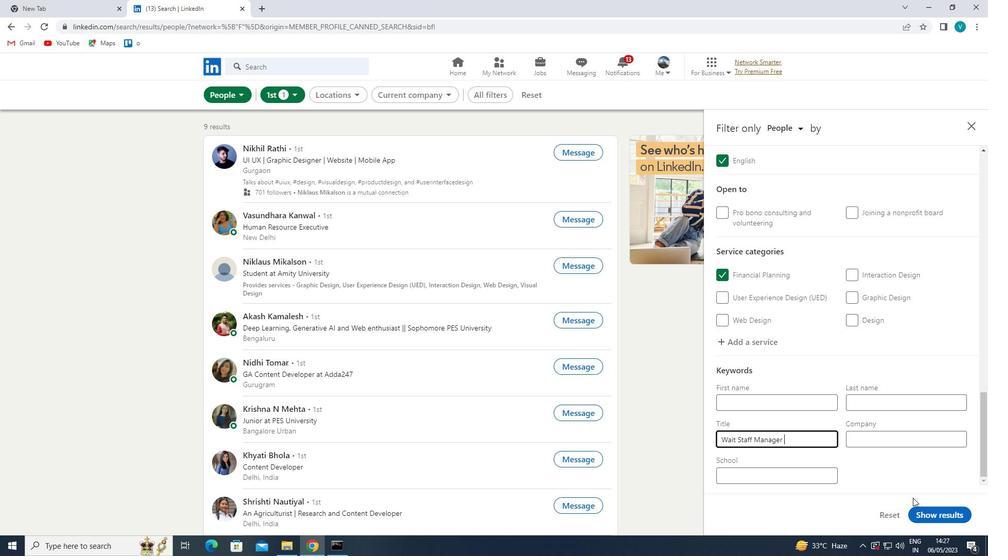 
Action: Mouse pressed left at (941, 518)
Screenshot: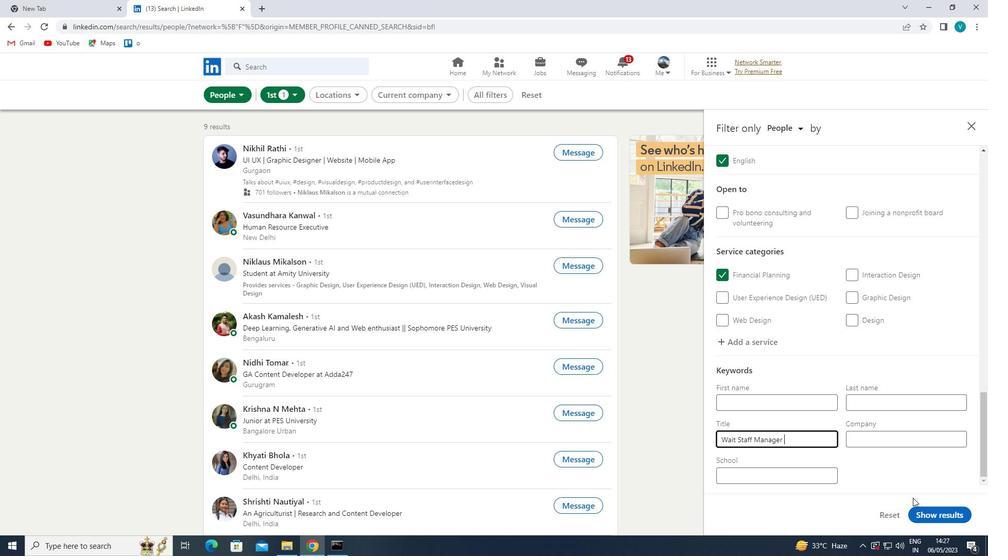 
